 Task: Compose an email with the signature Lauren Sanchez with the subject Request for feedback on a safety plan and the message I appreciate your attention to detail and thoroughness in this project. from softage.3@softage.net to softage.5@softage.net with an attached audio file Audio_lecture.mp3 Undo the message, redo the message and add the line (Thank you) Send the email. Finally, move the email from Sent Items to the label Tools
Action: Mouse moved to (74, 113)
Screenshot: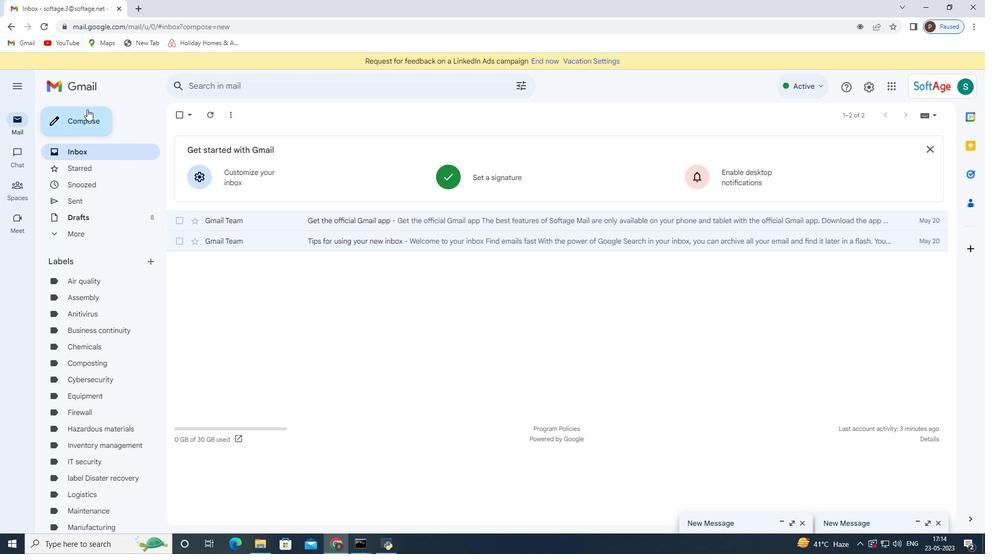 
Action: Mouse pressed left at (74, 113)
Screenshot: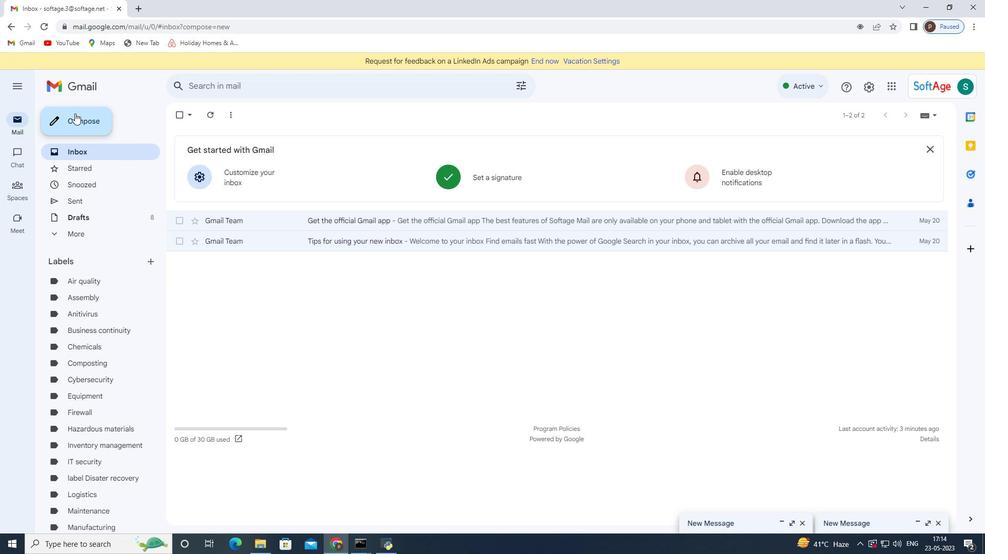 
Action: Mouse moved to (558, 519)
Screenshot: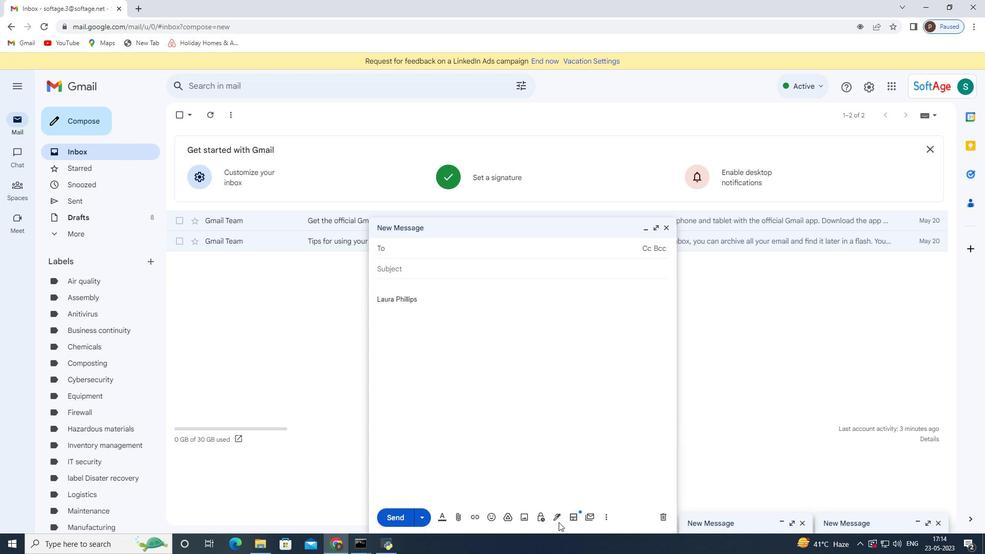 
Action: Mouse pressed left at (558, 519)
Screenshot: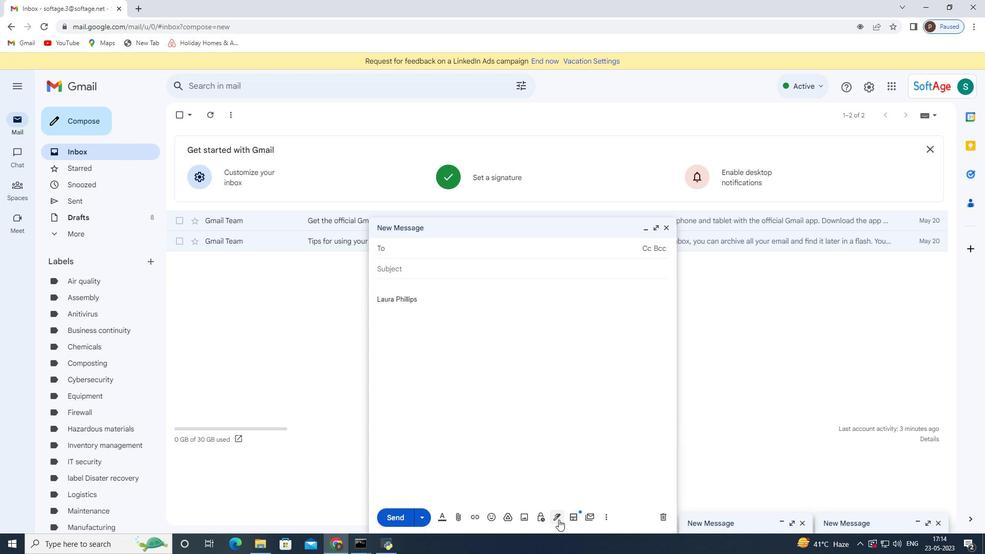 
Action: Mouse moved to (592, 462)
Screenshot: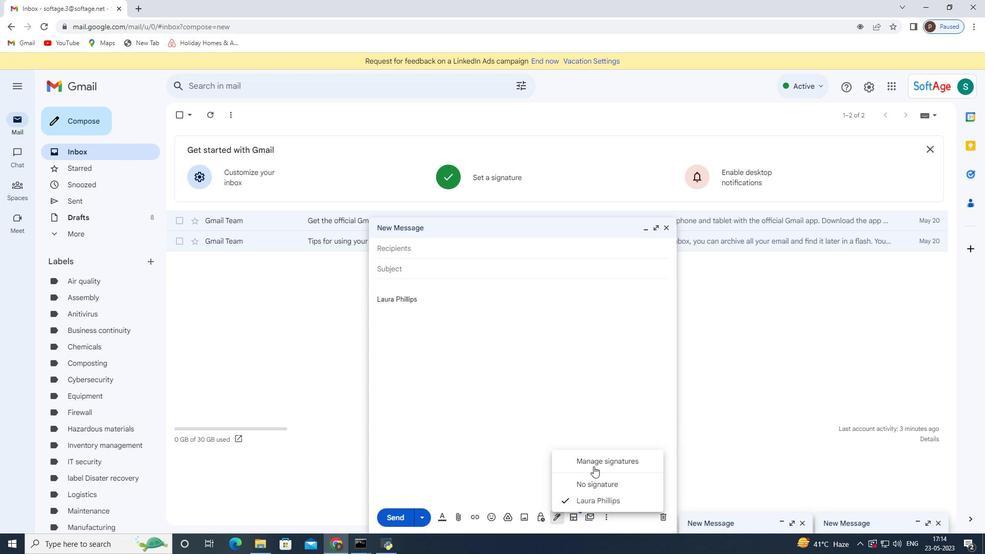 
Action: Mouse pressed left at (592, 462)
Screenshot: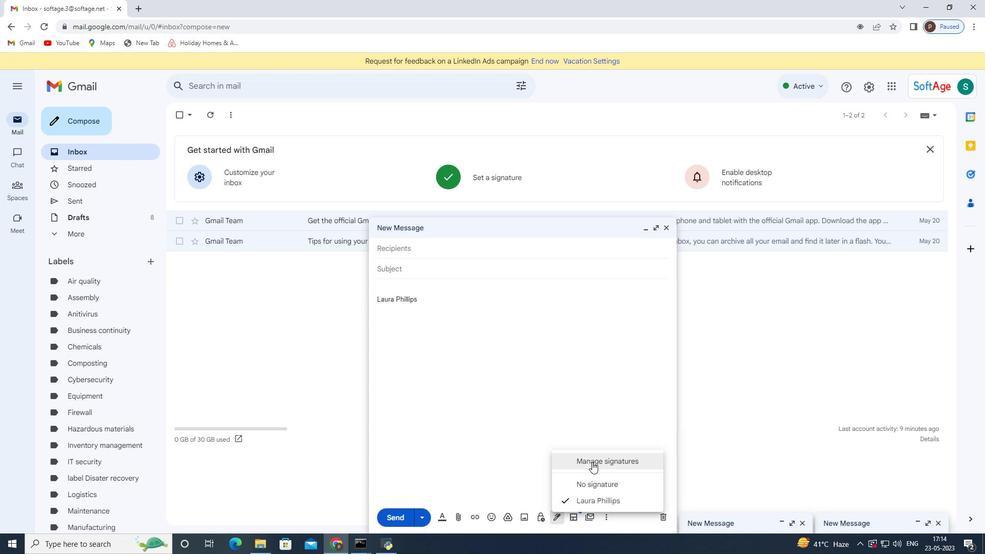 
Action: Mouse moved to (669, 228)
Screenshot: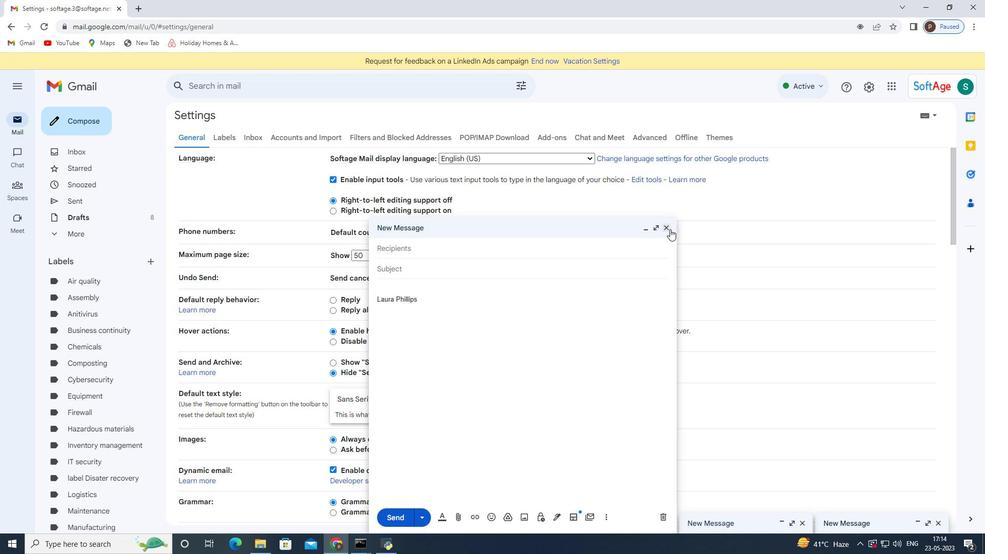 
Action: Mouse pressed left at (669, 228)
Screenshot: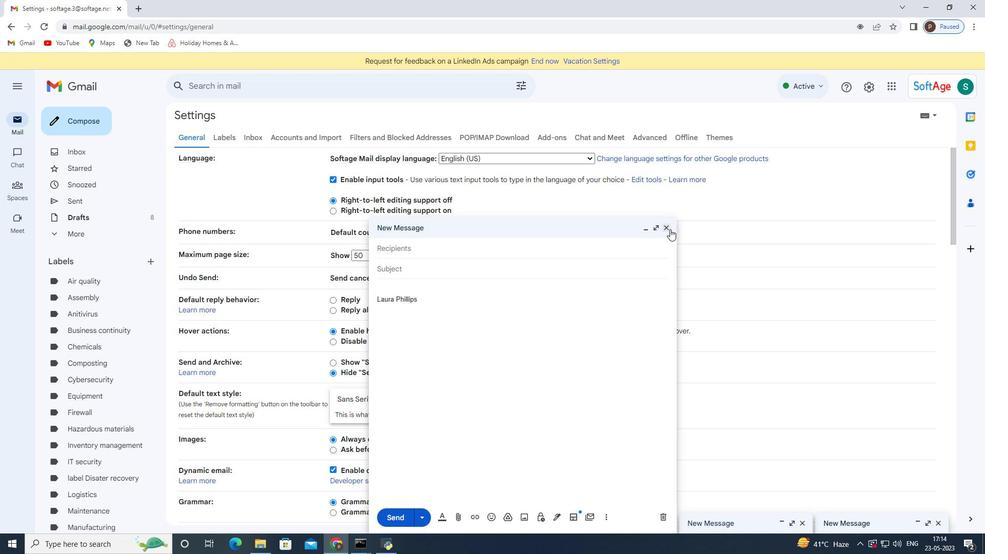 
Action: Mouse moved to (487, 334)
Screenshot: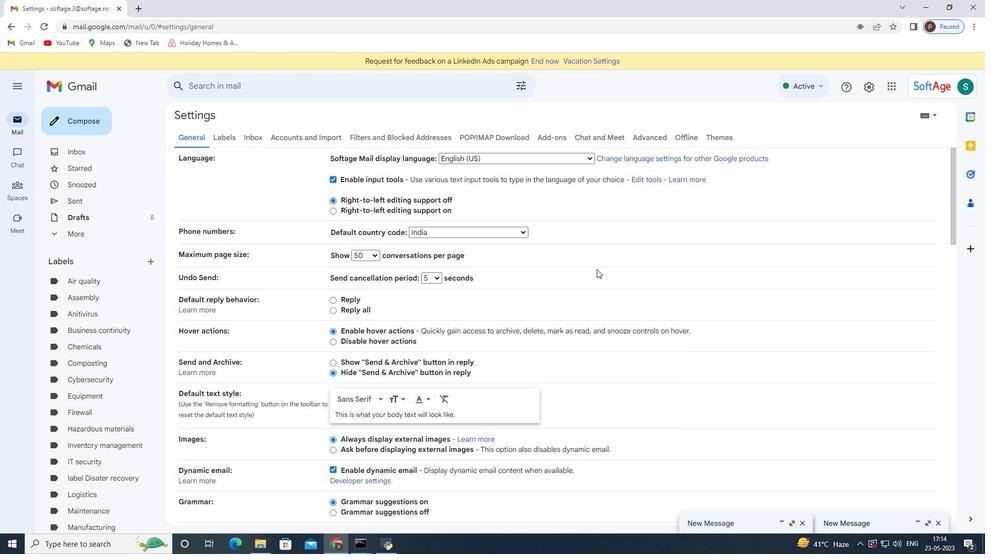 
Action: Mouse scrolled (487, 333) with delta (0, 0)
Screenshot: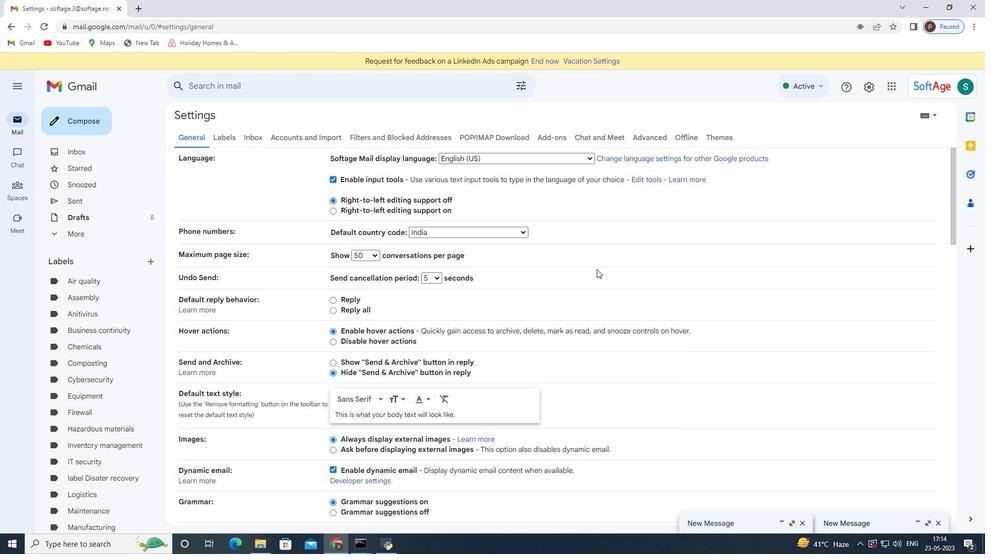 
Action: Mouse moved to (465, 359)
Screenshot: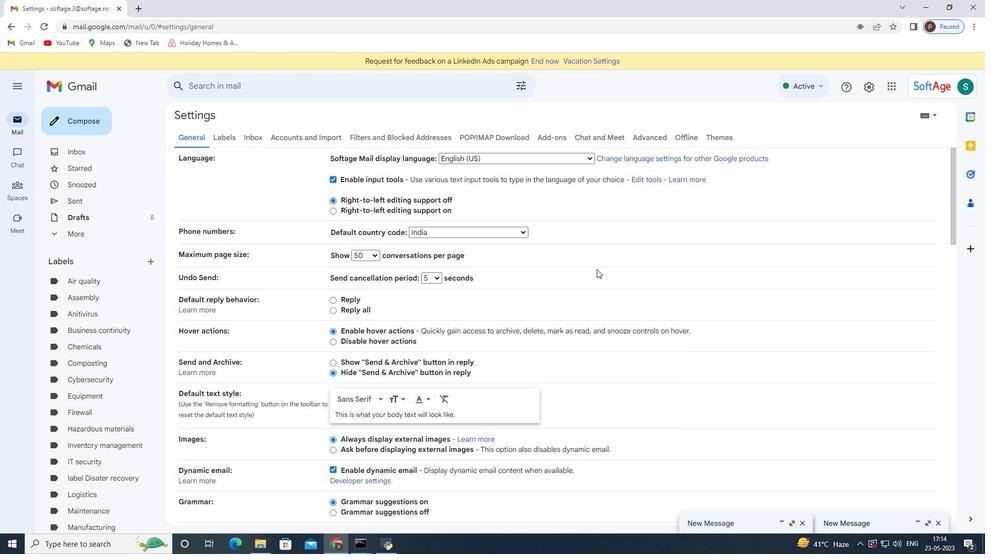 
Action: Mouse scrolled (465, 358) with delta (0, 0)
Screenshot: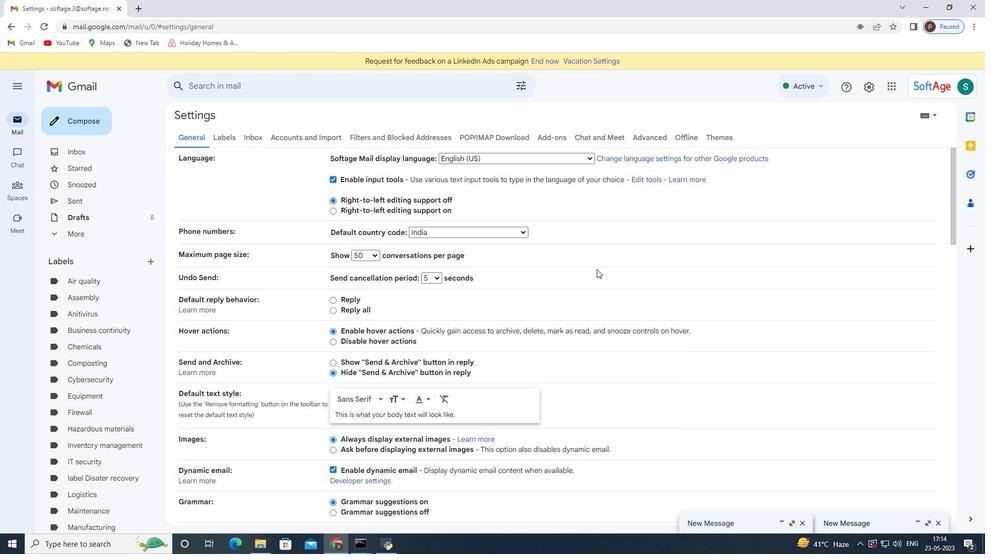 
Action: Mouse moved to (450, 384)
Screenshot: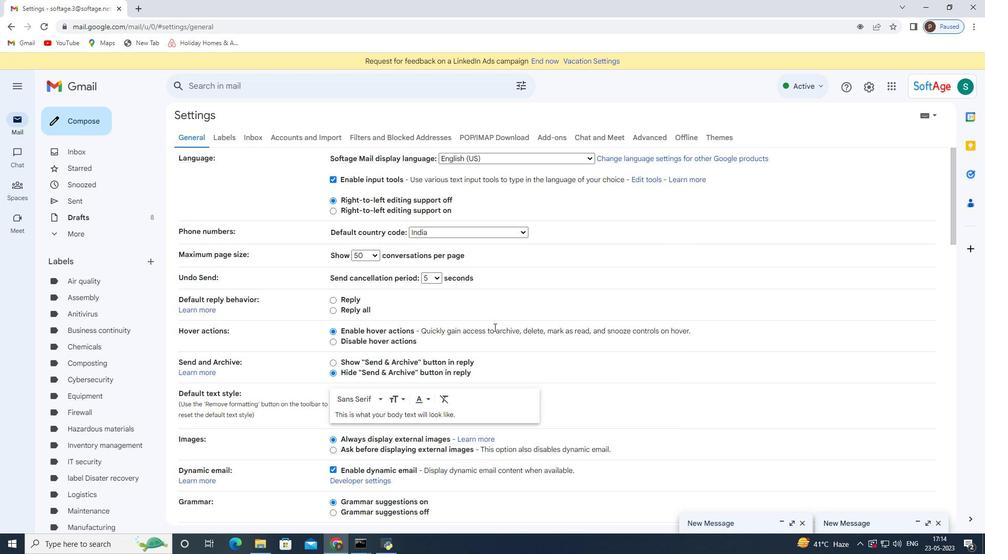 
Action: Mouse scrolled (453, 378) with delta (0, 0)
Screenshot: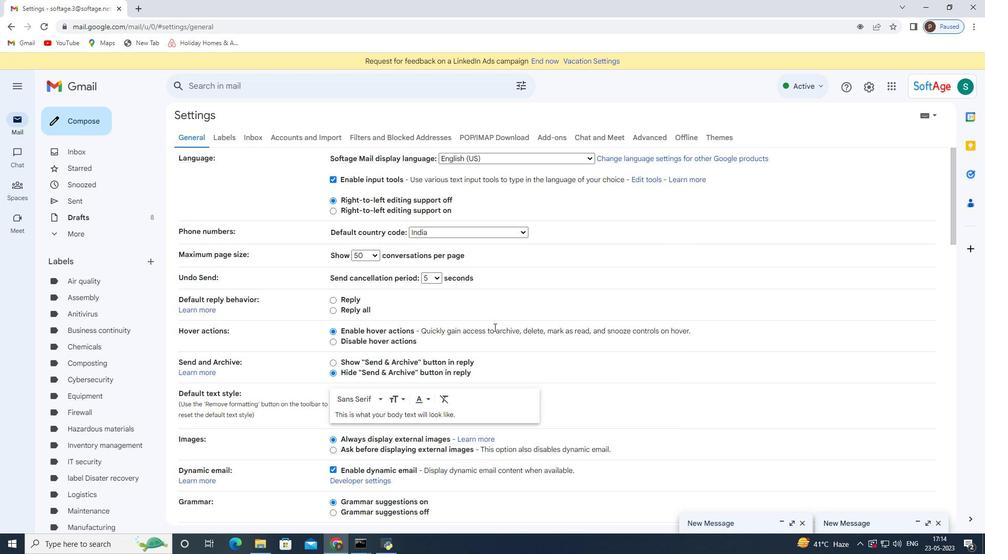 
Action: Mouse moved to (448, 386)
Screenshot: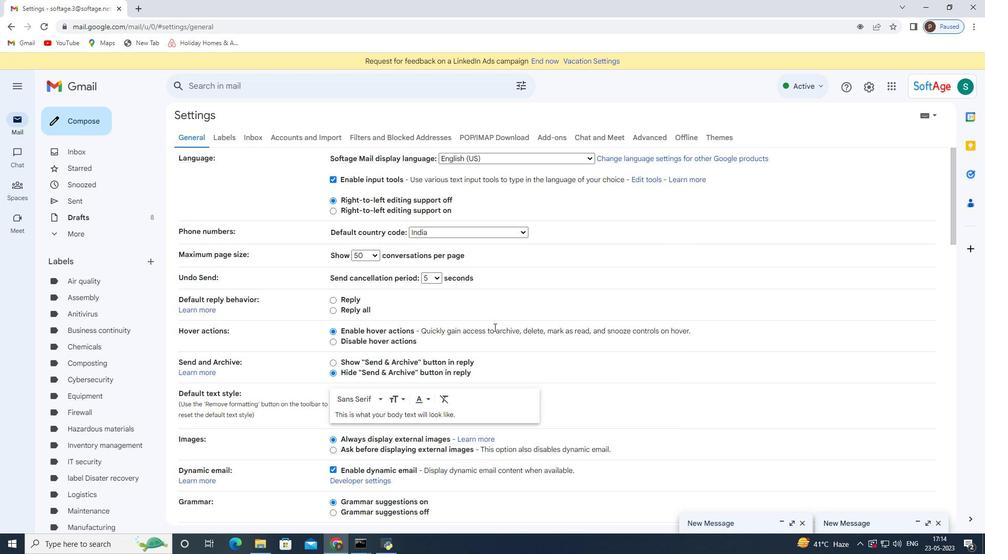 
Action: Mouse scrolled (450, 384) with delta (0, 0)
Screenshot: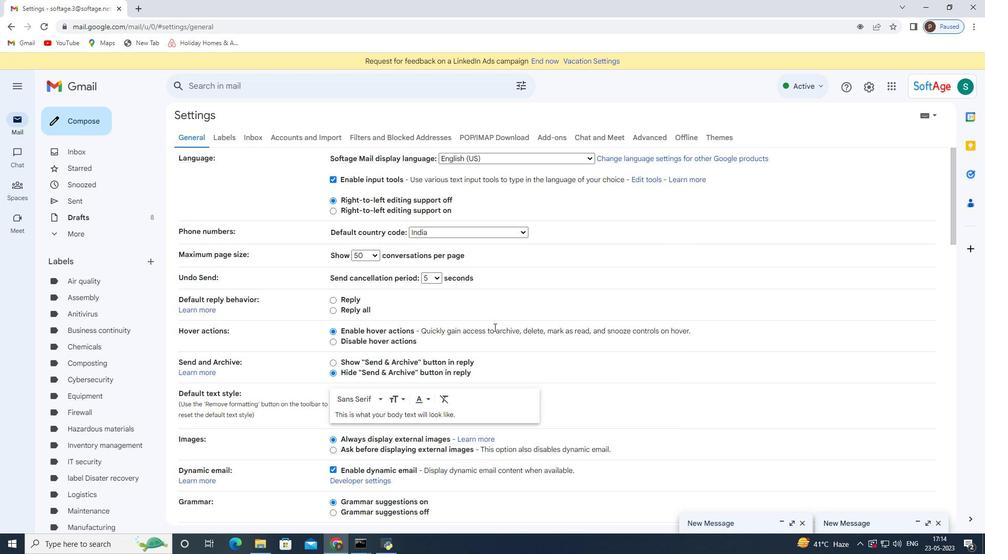 
Action: Mouse moved to (447, 388)
Screenshot: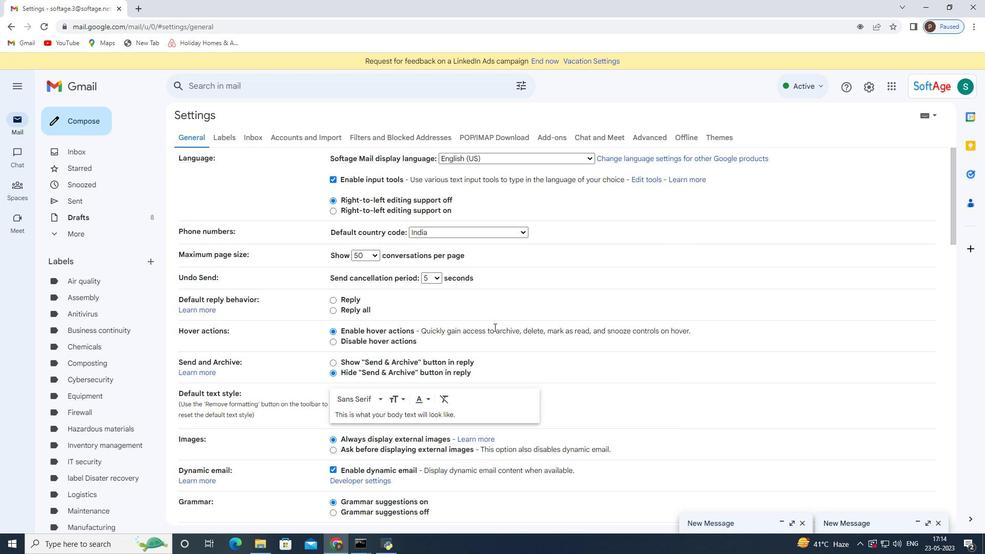 
Action: Mouse scrolled (447, 387) with delta (0, 0)
Screenshot: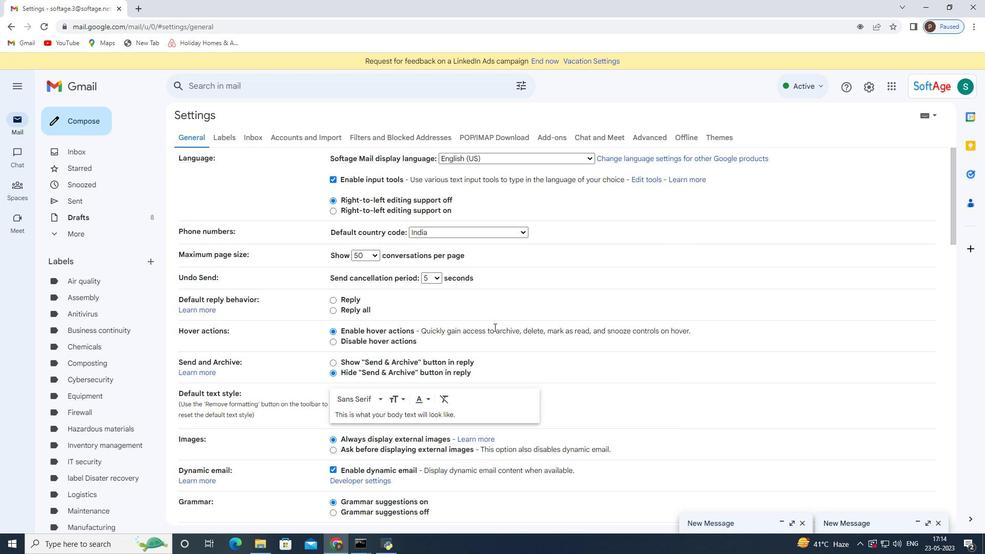 
Action: Mouse scrolled (447, 387) with delta (0, 0)
Screenshot: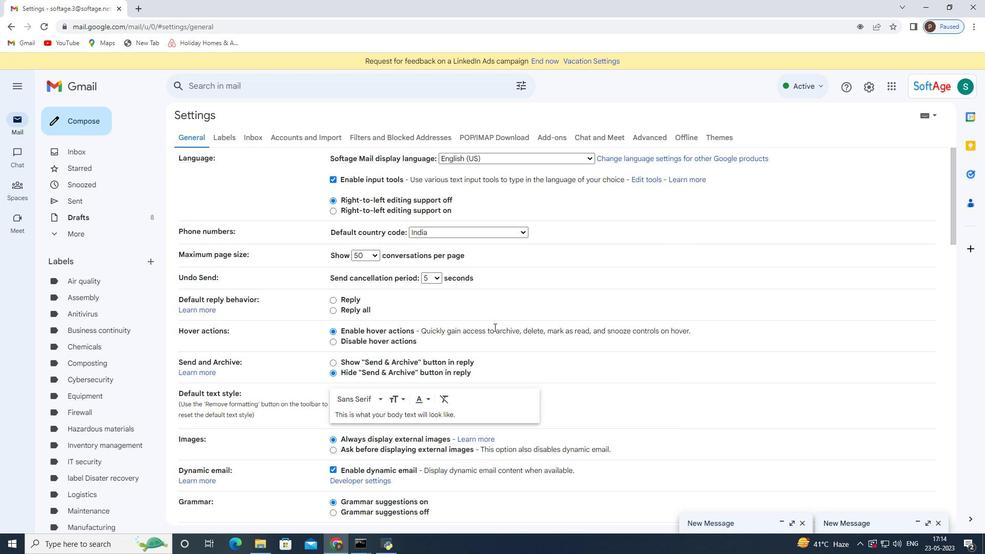 
Action: Mouse scrolled (447, 387) with delta (0, 0)
Screenshot: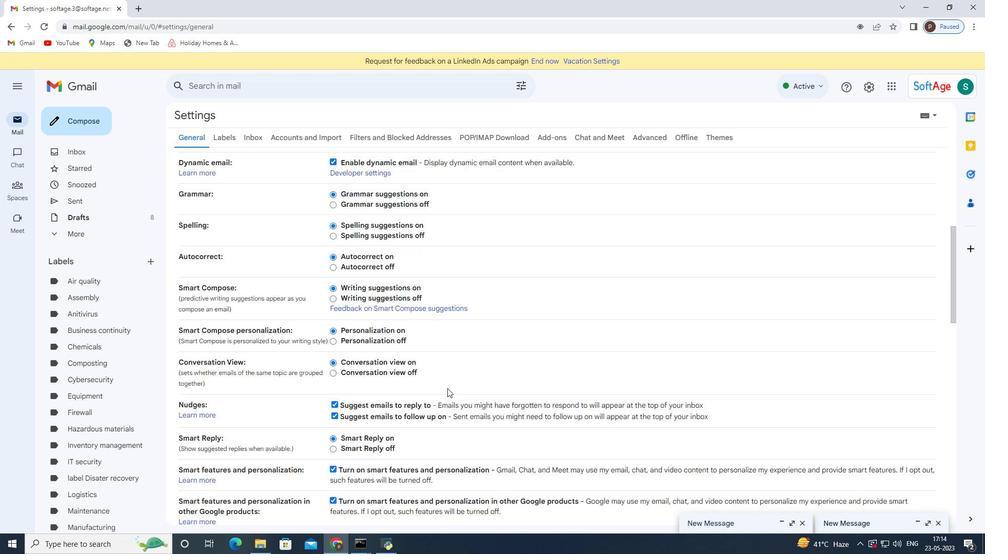 
Action: Mouse scrolled (447, 387) with delta (0, 0)
Screenshot: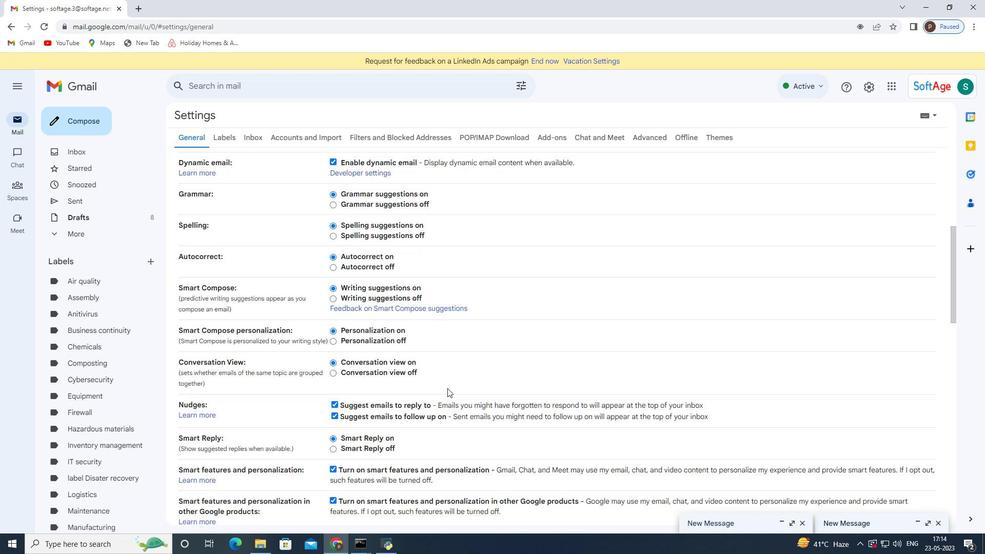 
Action: Mouse scrolled (447, 387) with delta (0, 0)
Screenshot: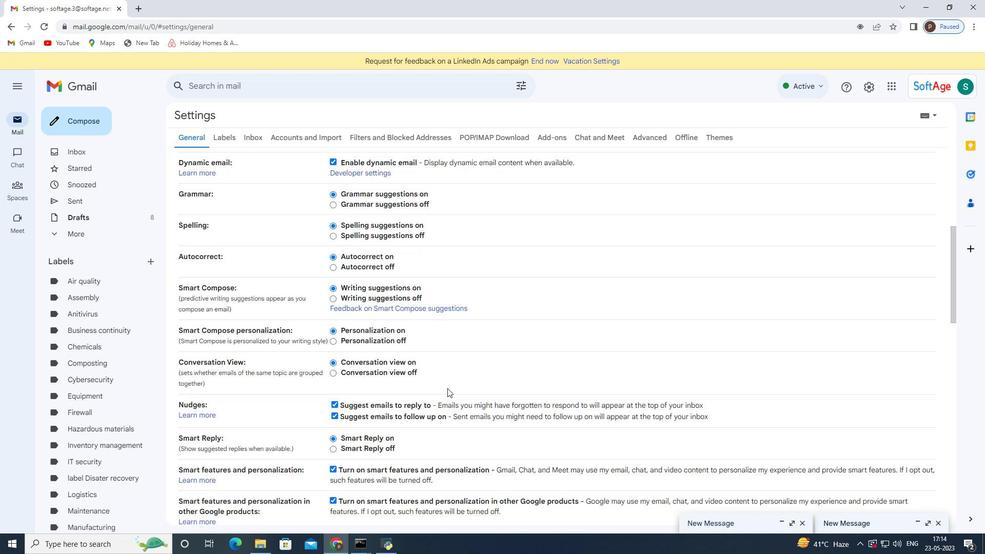 
Action: Mouse scrolled (447, 387) with delta (0, 0)
Screenshot: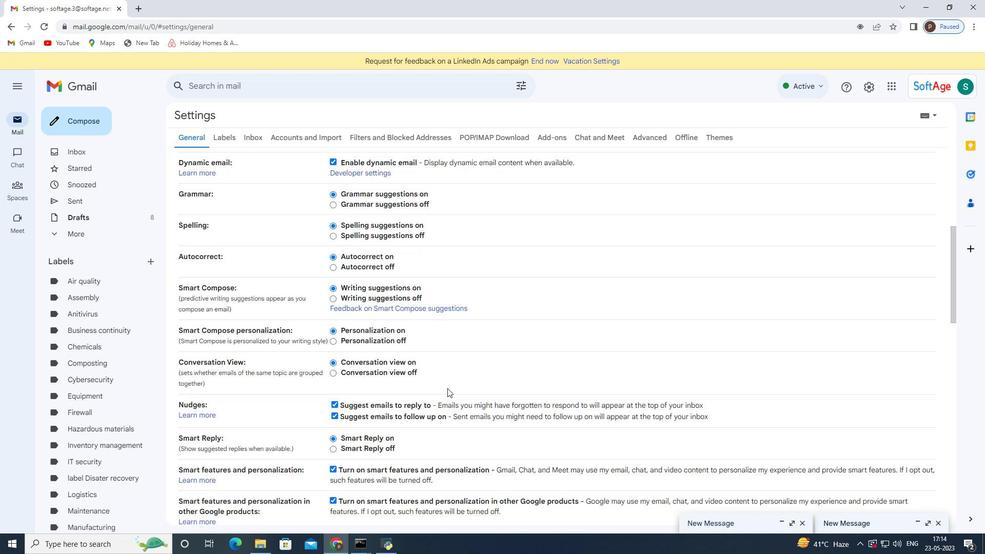 
Action: Mouse scrolled (447, 387) with delta (0, 0)
Screenshot: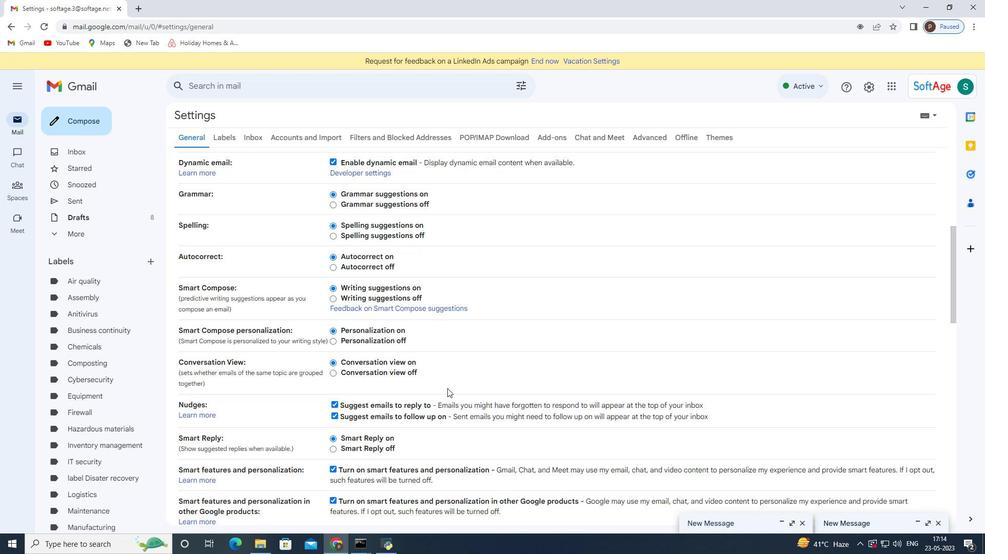 
Action: Mouse scrolled (447, 387) with delta (0, 0)
Screenshot: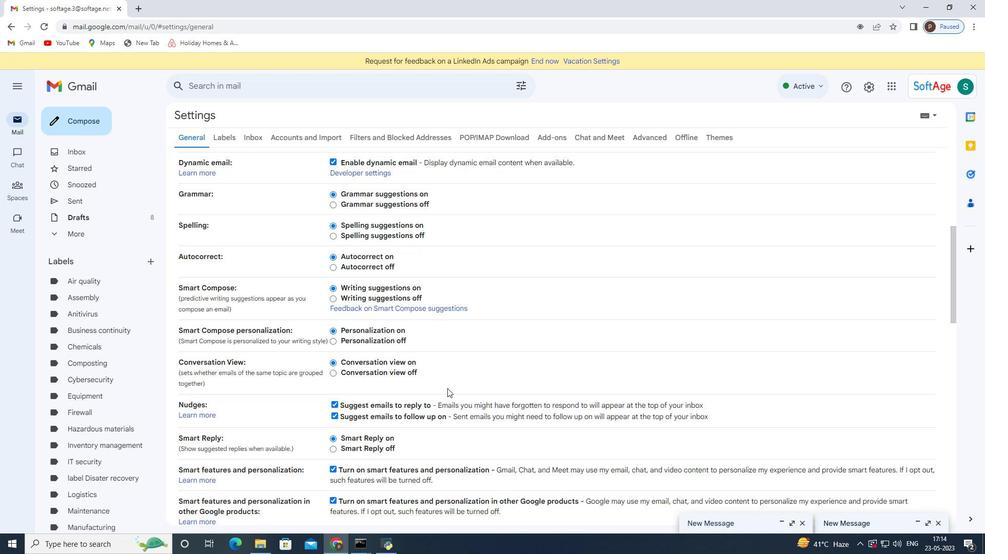 
Action: Mouse moved to (412, 387)
Screenshot: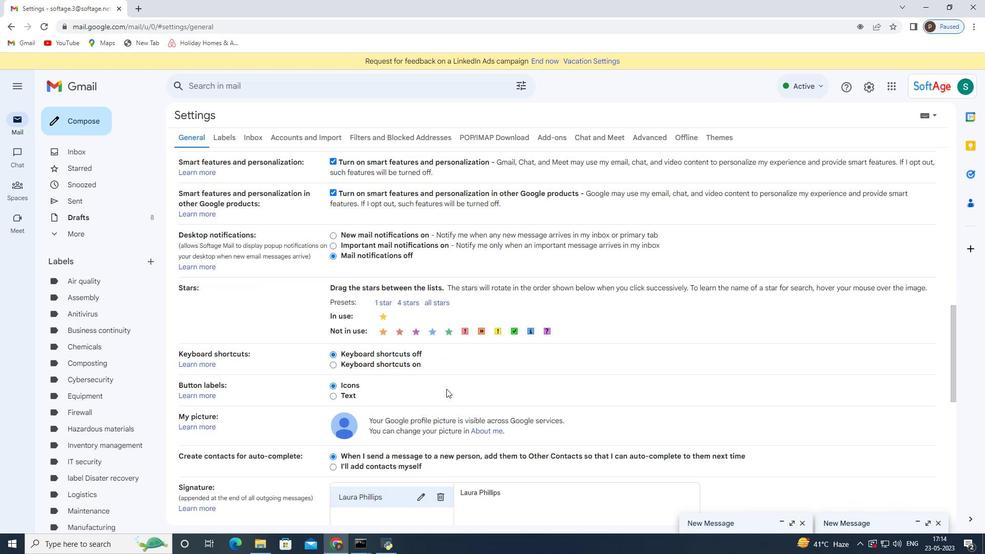 
Action: Mouse scrolled (412, 387) with delta (0, 0)
Screenshot: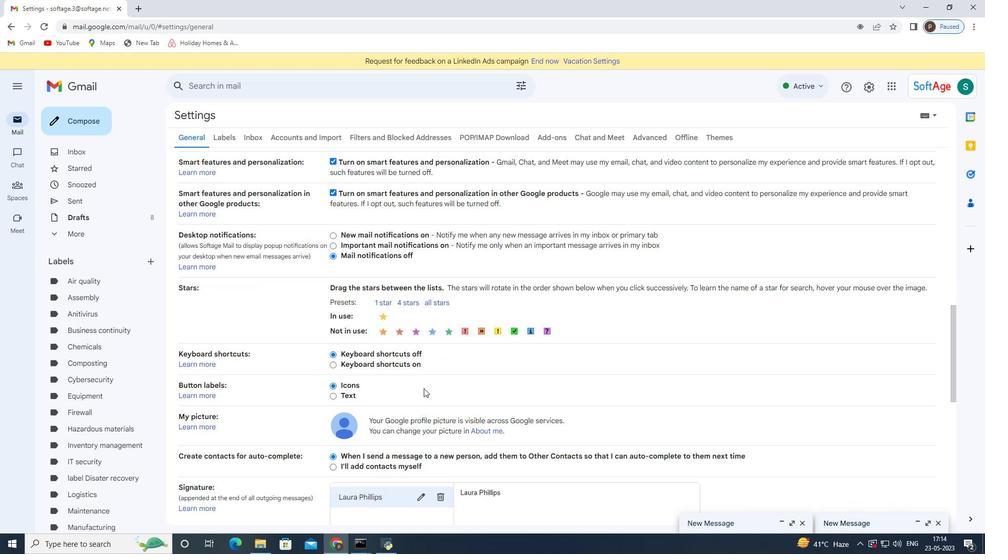 
Action: Mouse scrolled (412, 387) with delta (0, 0)
Screenshot: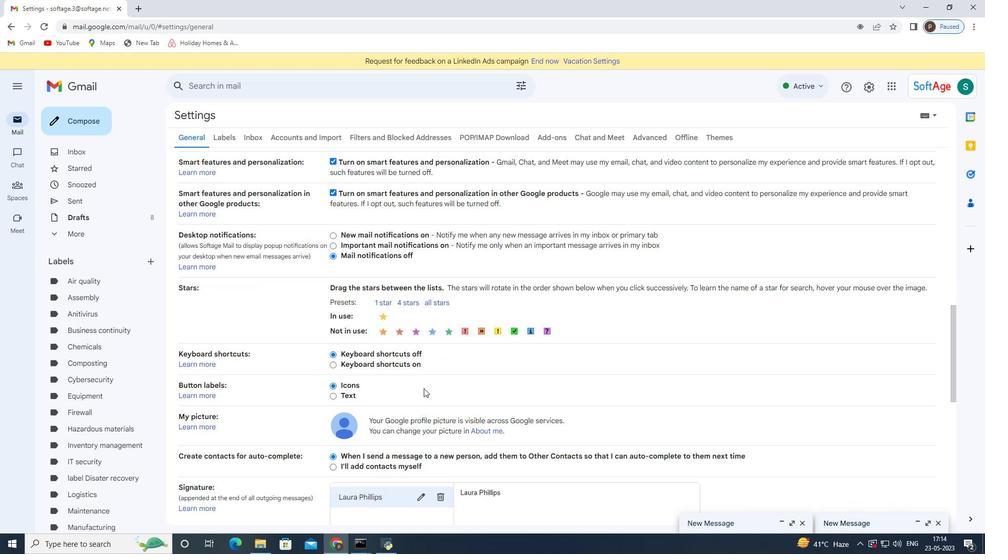 
Action: Mouse moved to (412, 387)
Screenshot: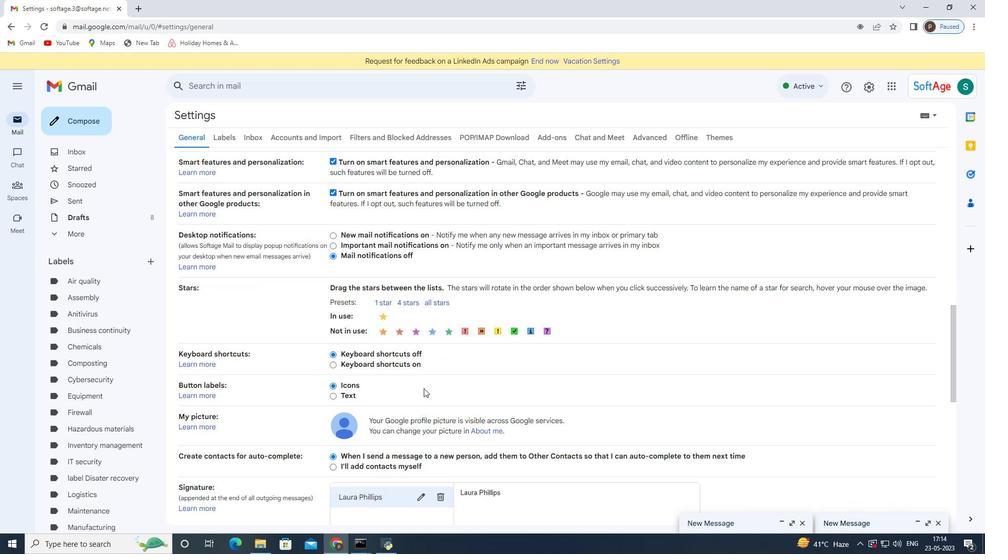 
Action: Mouse scrolled (412, 387) with delta (0, 0)
Screenshot: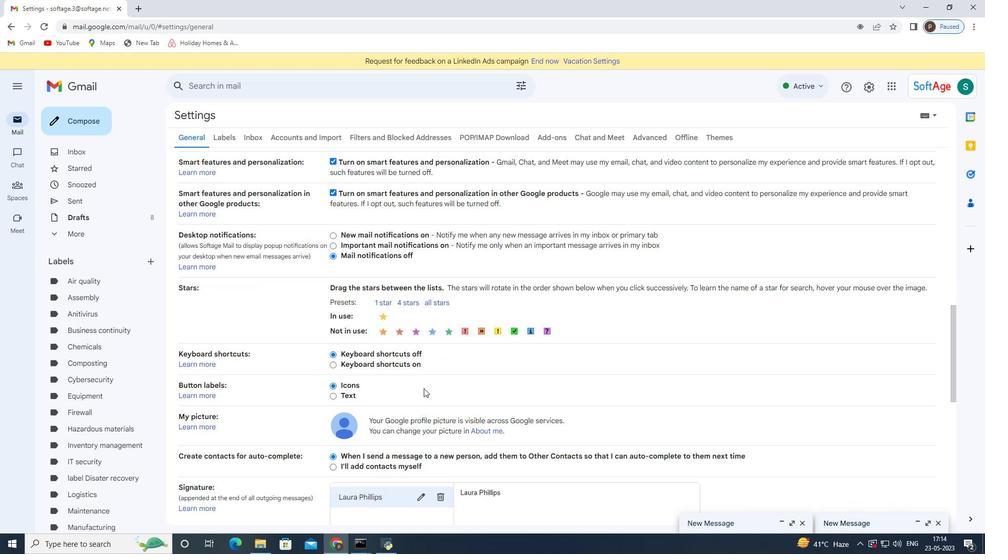 
Action: Mouse moved to (410, 387)
Screenshot: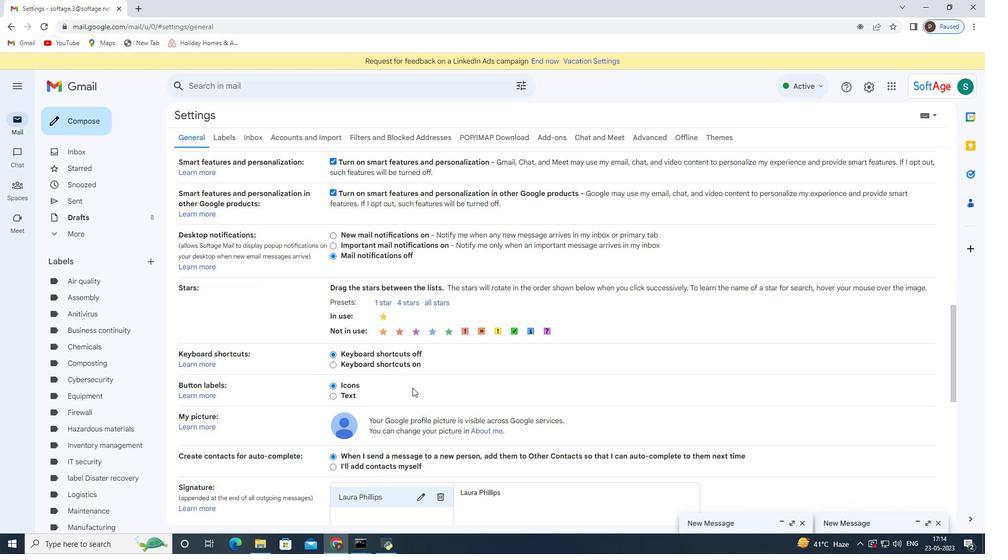 
Action: Mouse scrolled (410, 387) with delta (0, 0)
Screenshot: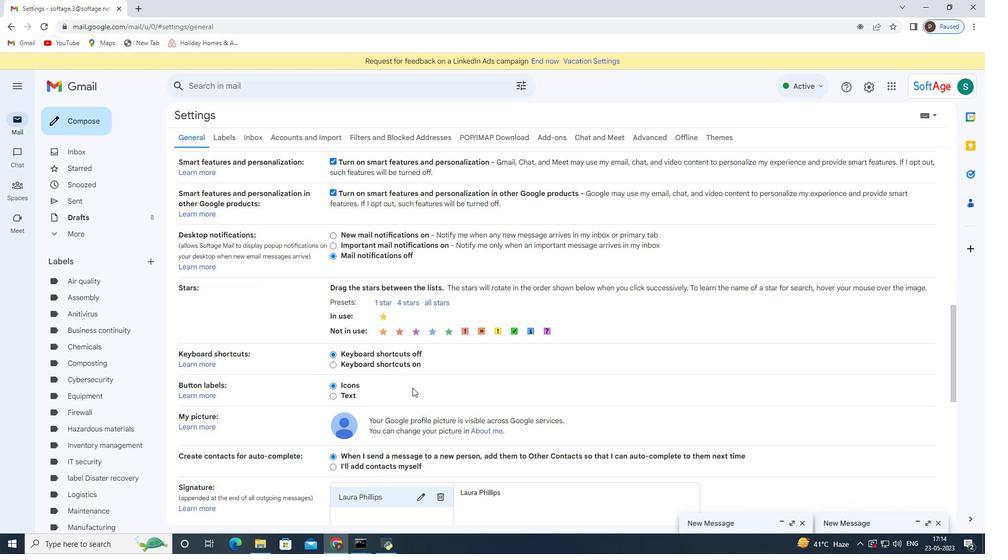 
Action: Mouse moved to (438, 297)
Screenshot: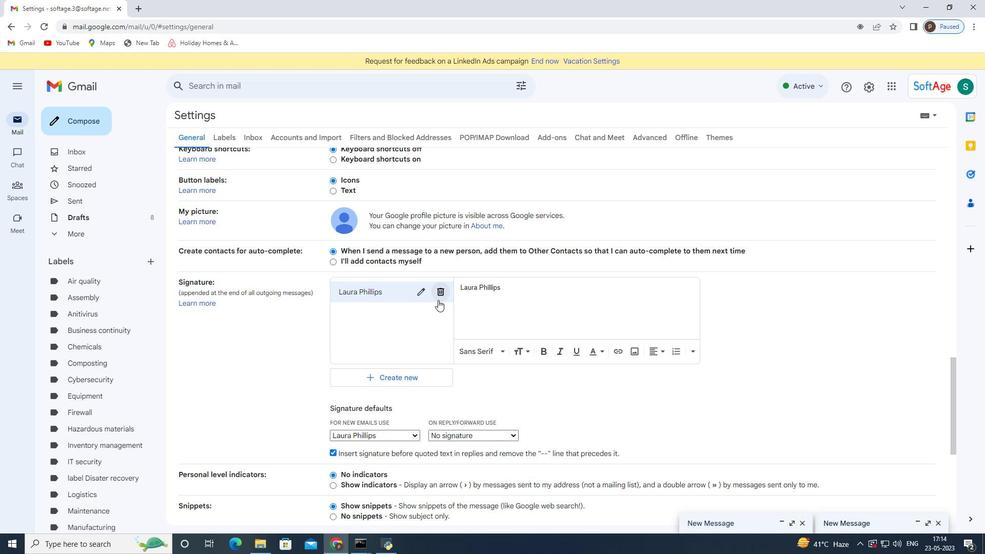 
Action: Mouse pressed left at (438, 297)
Screenshot: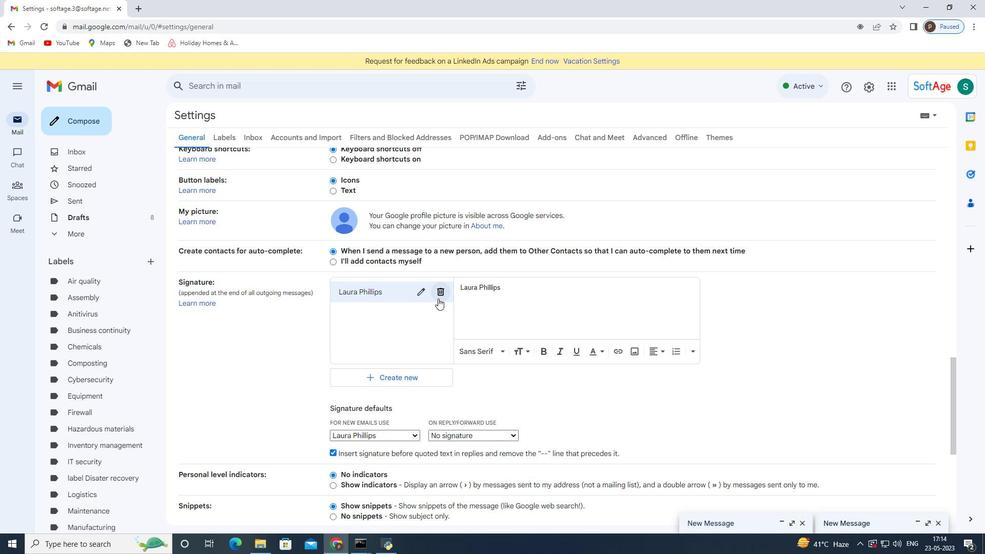 
Action: Mouse moved to (581, 313)
Screenshot: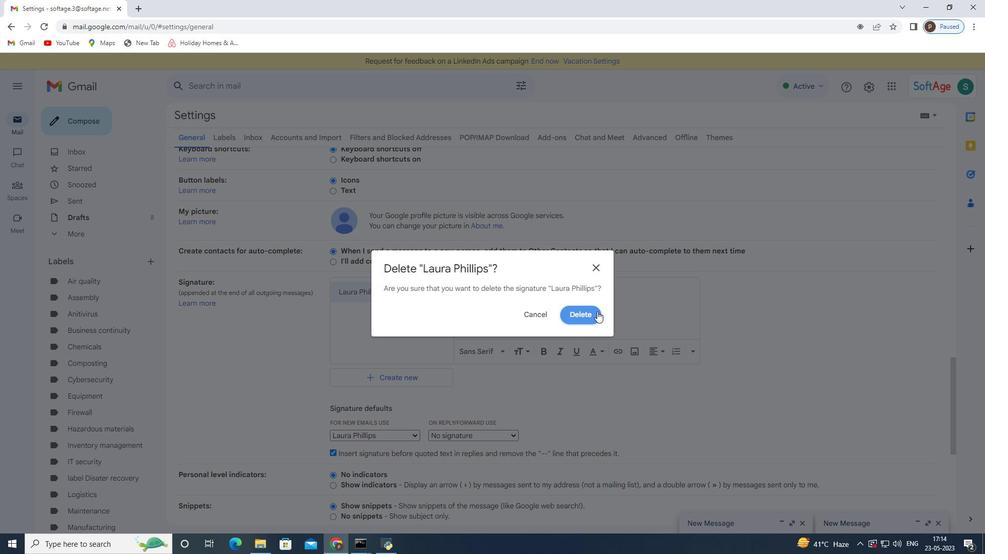 
Action: Mouse pressed left at (581, 313)
Screenshot: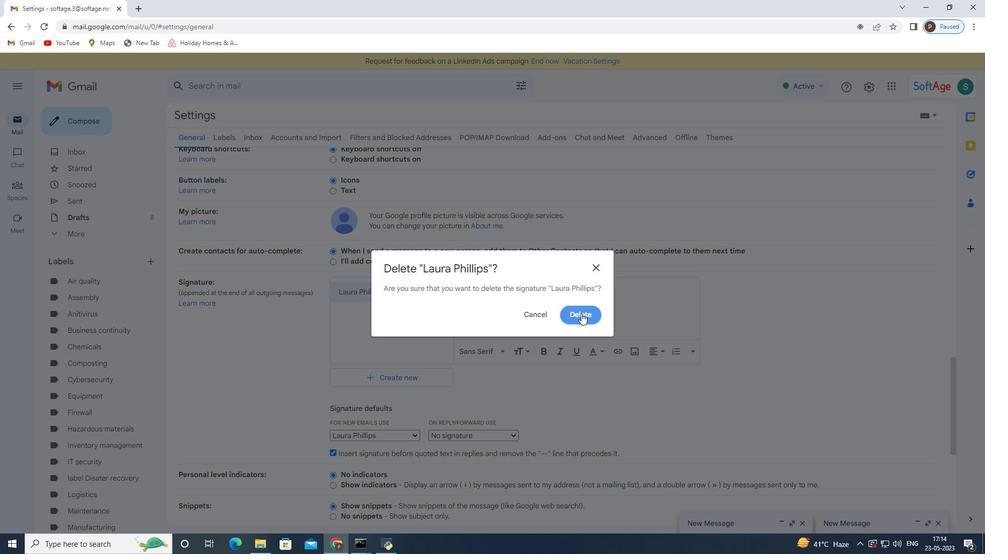 
Action: Mouse moved to (457, 363)
Screenshot: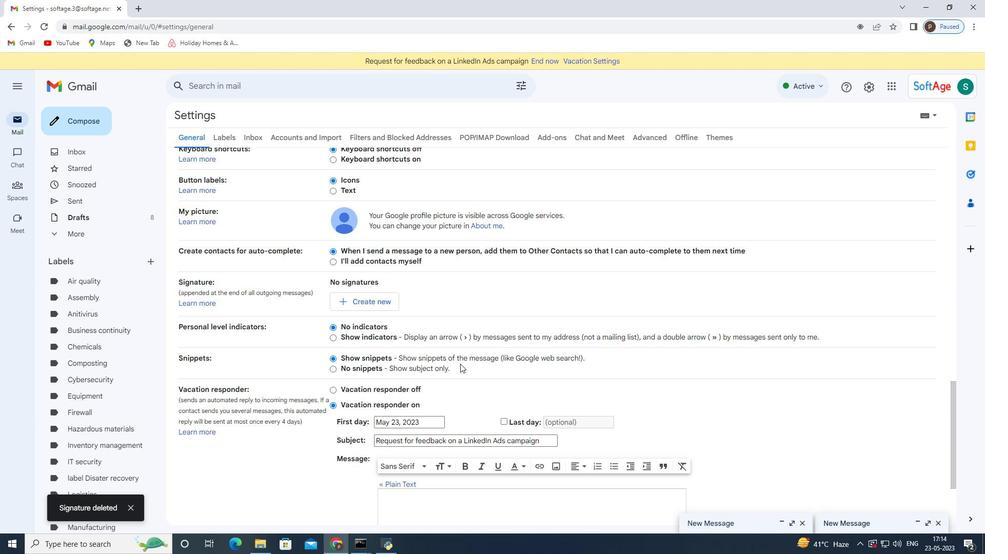 
Action: Mouse scrolled (457, 363) with delta (0, 0)
Screenshot: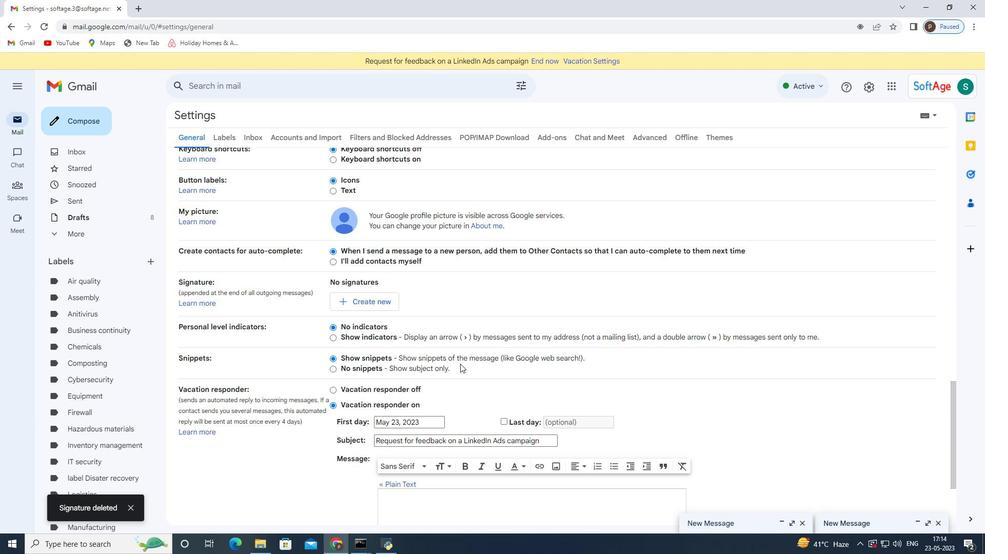 
Action: Mouse scrolled (457, 363) with delta (0, 0)
Screenshot: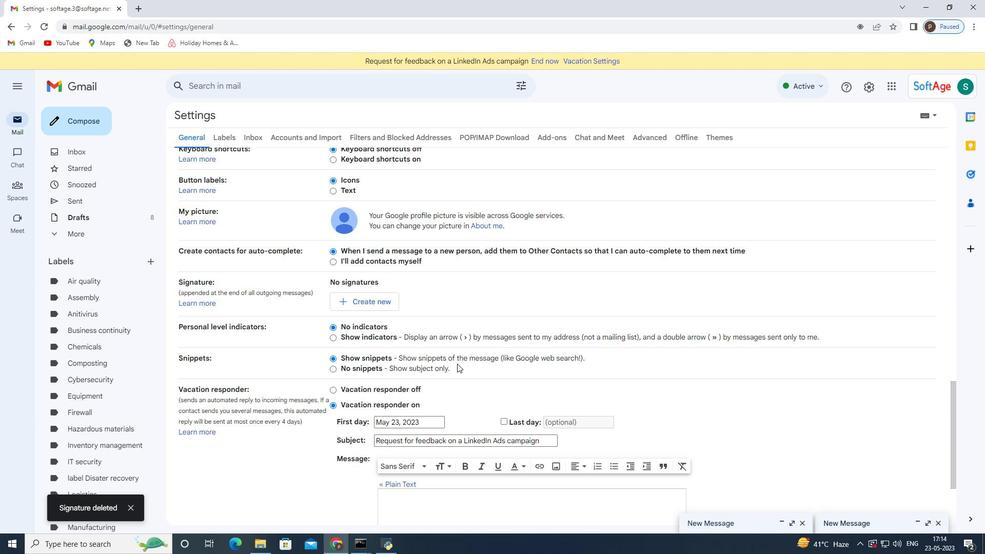 
Action: Mouse scrolled (457, 363) with delta (0, 0)
Screenshot: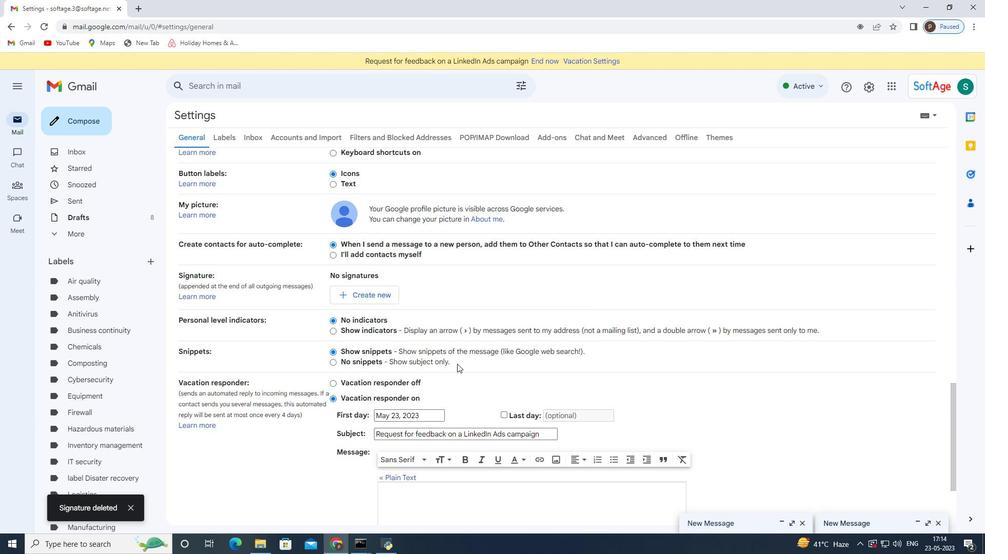 
Action: Mouse moved to (455, 364)
Screenshot: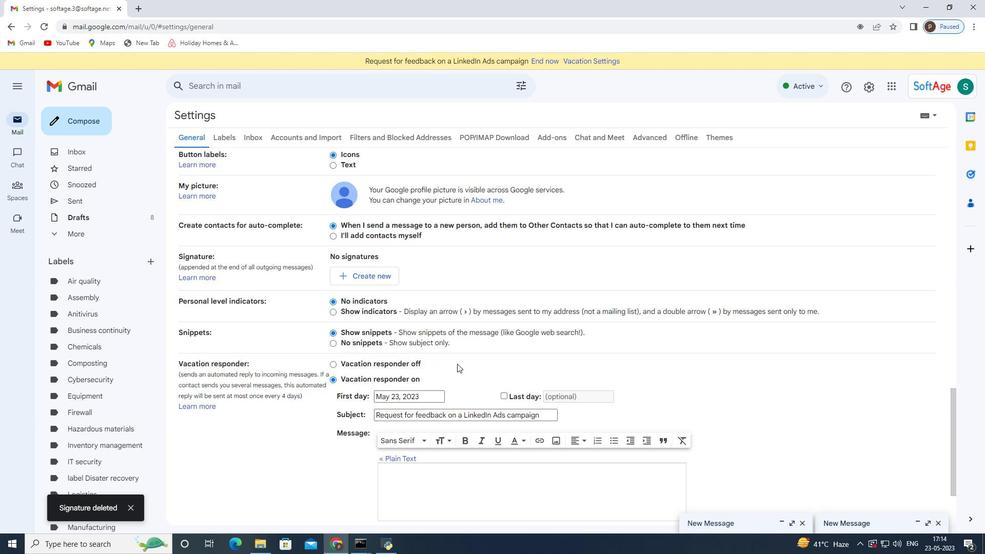 
Action: Mouse scrolled (455, 364) with delta (0, 0)
Screenshot: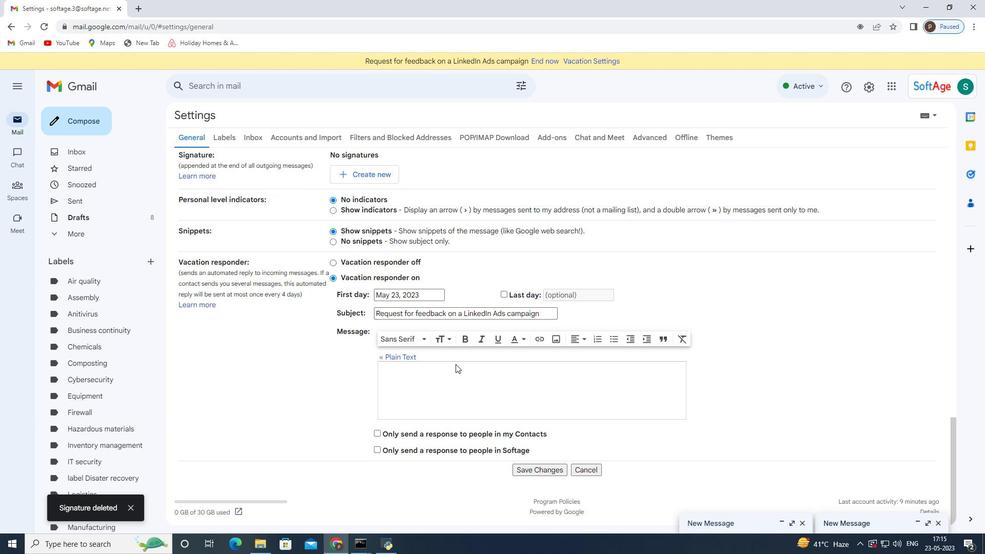 
Action: Mouse scrolled (455, 364) with delta (0, 0)
Screenshot: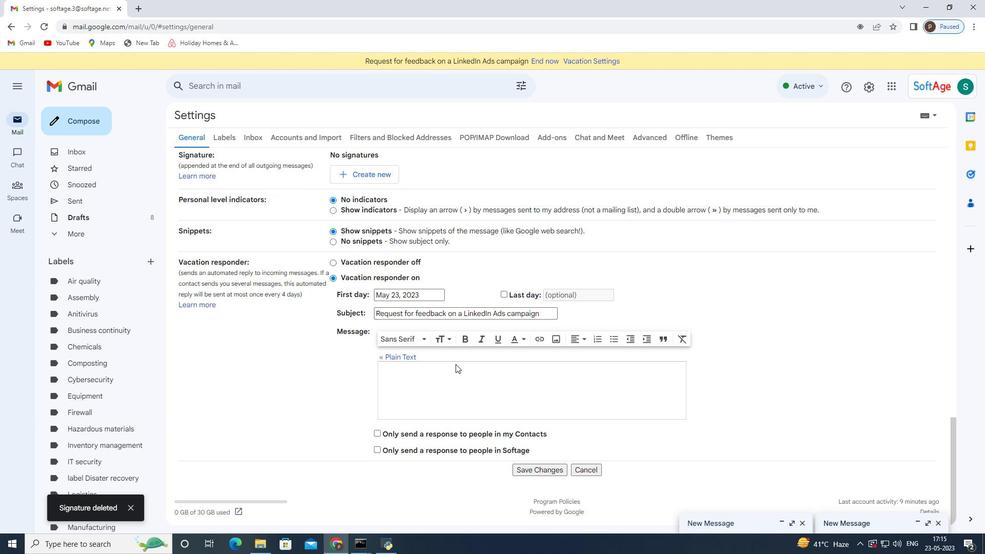 
Action: Mouse scrolled (455, 364) with delta (0, 0)
Screenshot: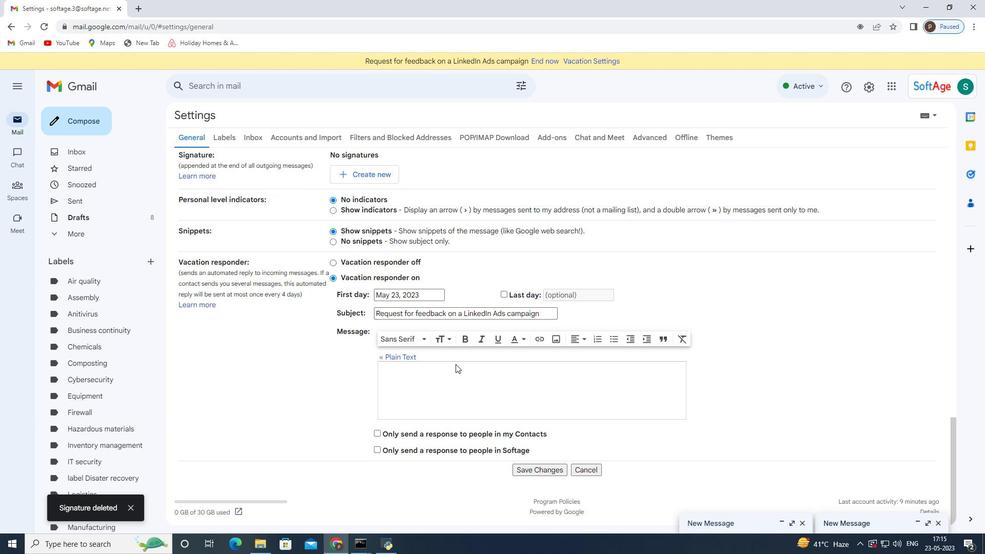 
Action: Mouse moved to (369, 325)
Screenshot: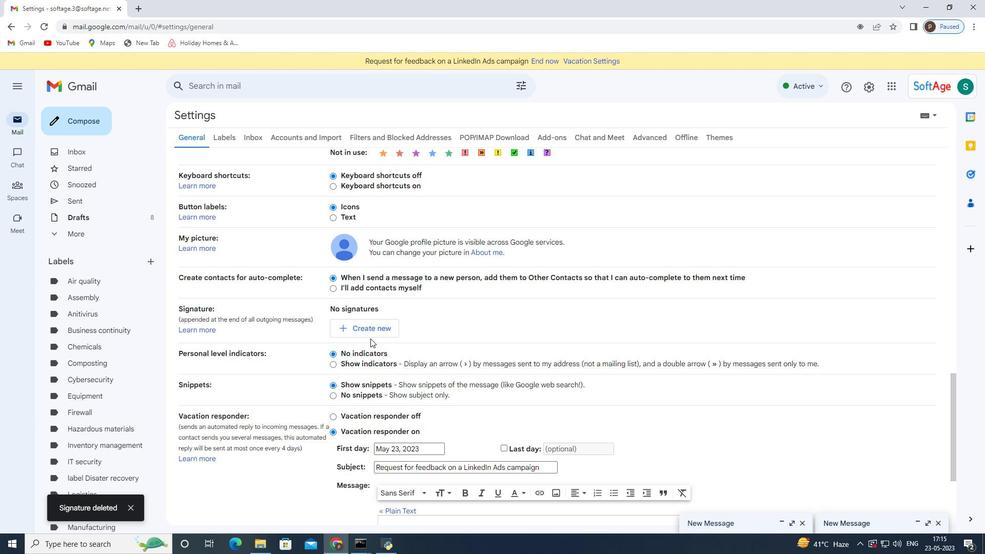 
Action: Mouse pressed left at (369, 325)
Screenshot: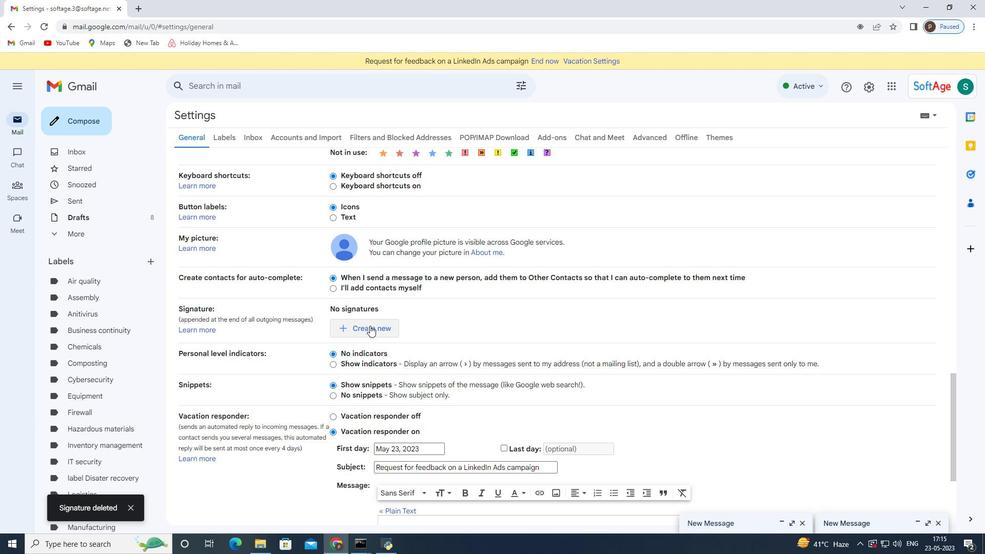 
Action: Mouse moved to (427, 284)
Screenshot: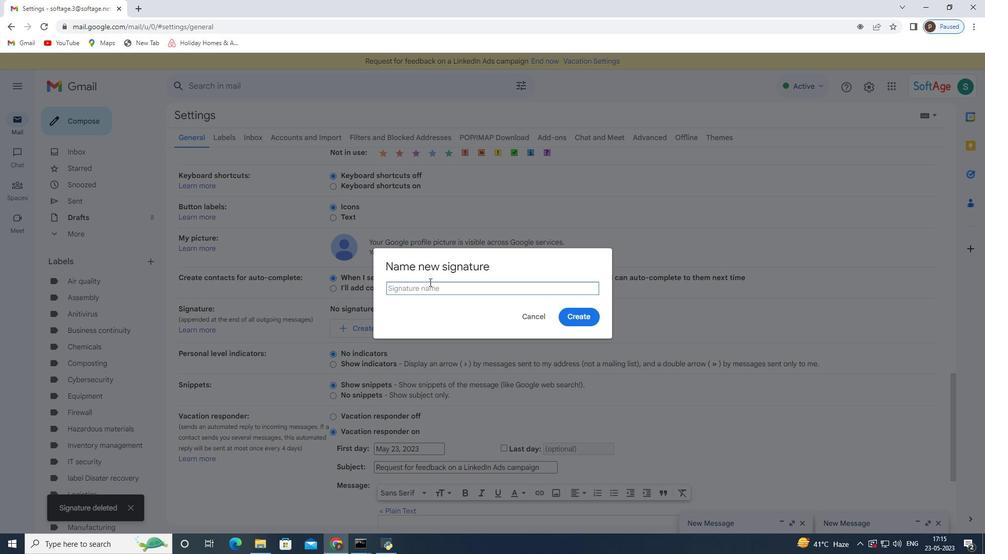 
Action: Mouse pressed left at (427, 284)
Screenshot: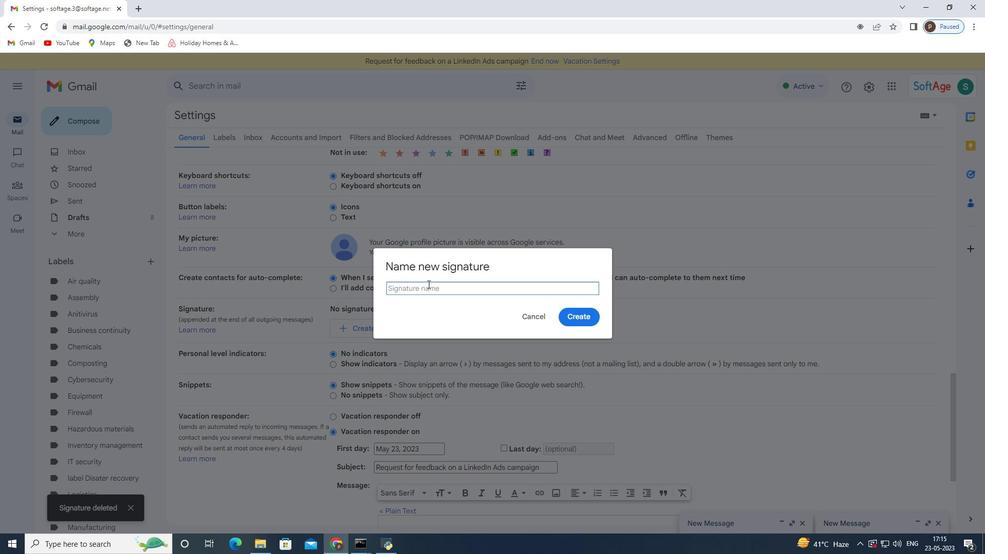 
Action: Key pressed <Key.shift>Lauren<Key.space><Key.shift>Sanchez
Screenshot: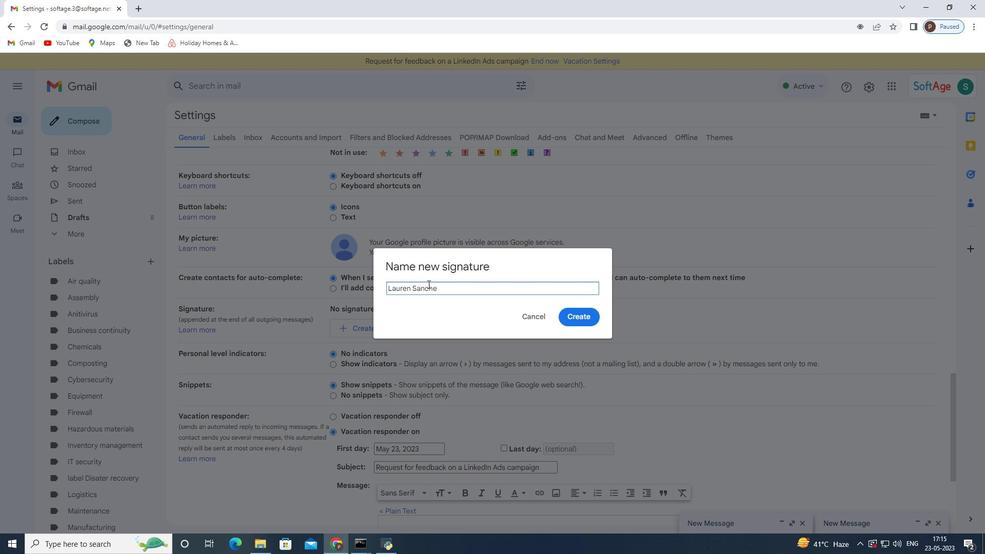 
Action: Mouse moved to (574, 317)
Screenshot: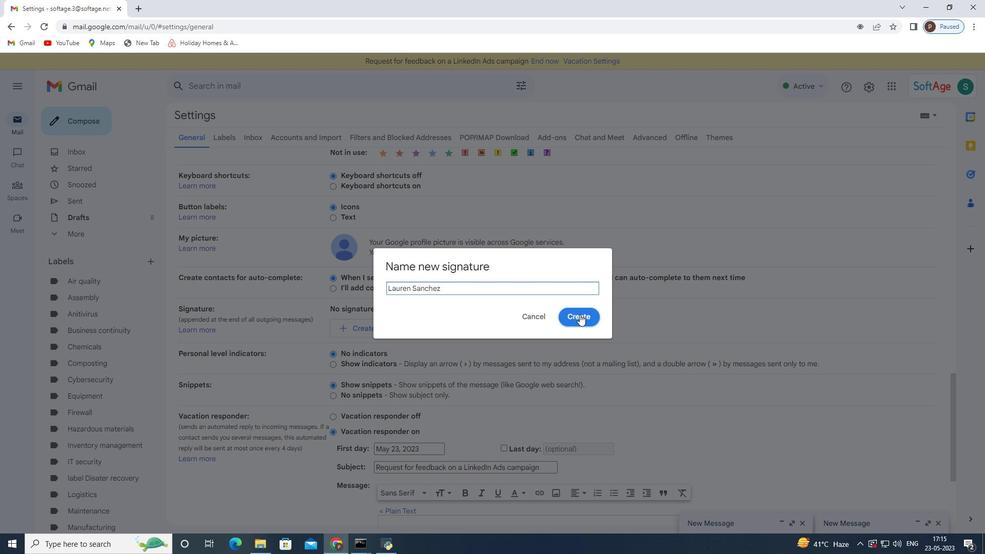 
Action: Mouse pressed left at (574, 317)
Screenshot: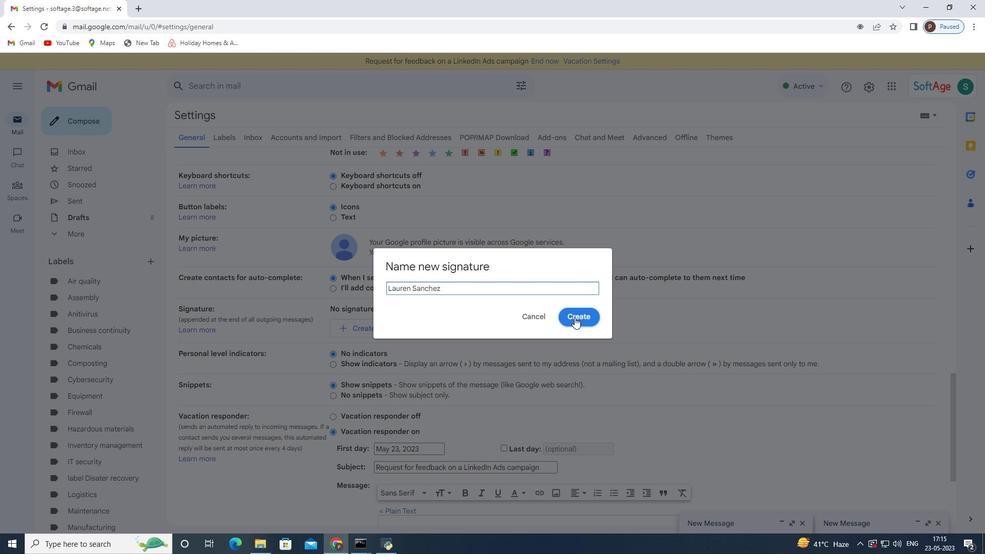
Action: Mouse moved to (489, 311)
Screenshot: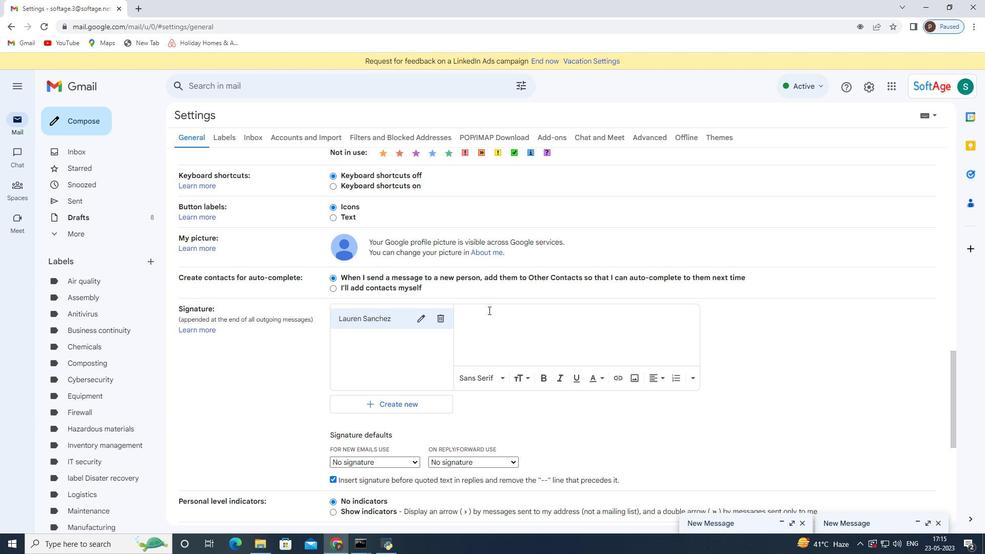 
Action: Mouse pressed left at (489, 311)
Screenshot: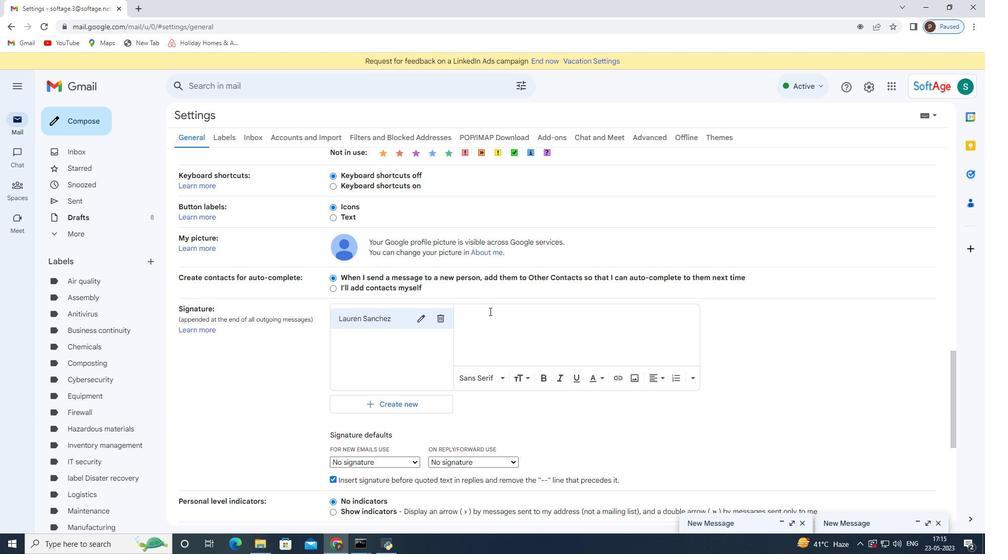 
Action: Key pressed <Key.shift>Lauren<Key.space><Key.shift>Sanchez
Screenshot: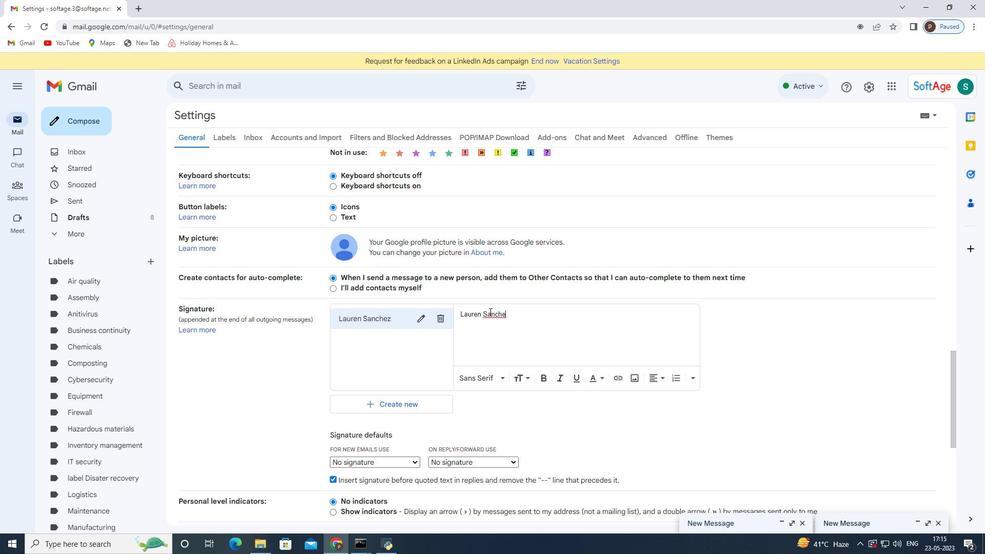 
Action: Mouse moved to (404, 349)
Screenshot: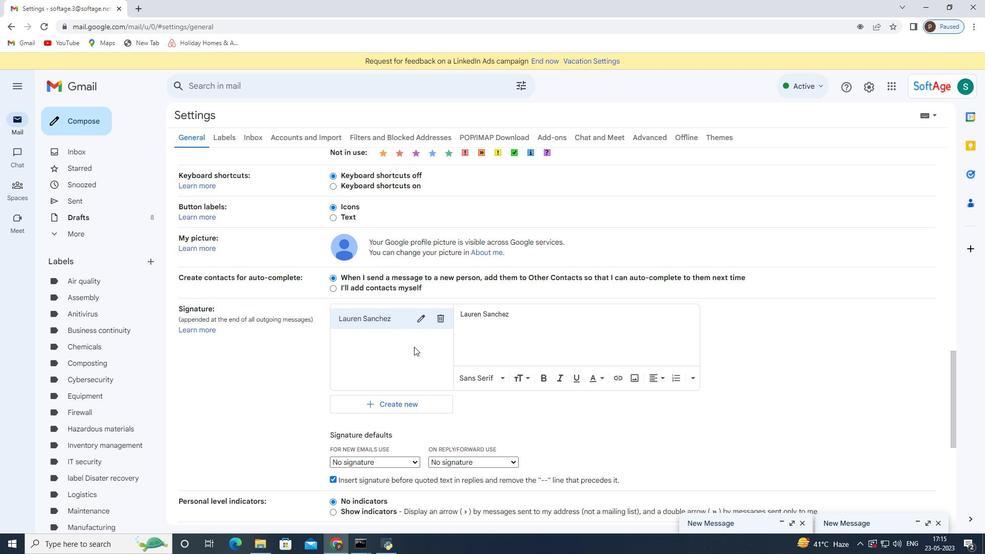 
Action: Mouse scrolled (404, 348) with delta (0, 0)
Screenshot: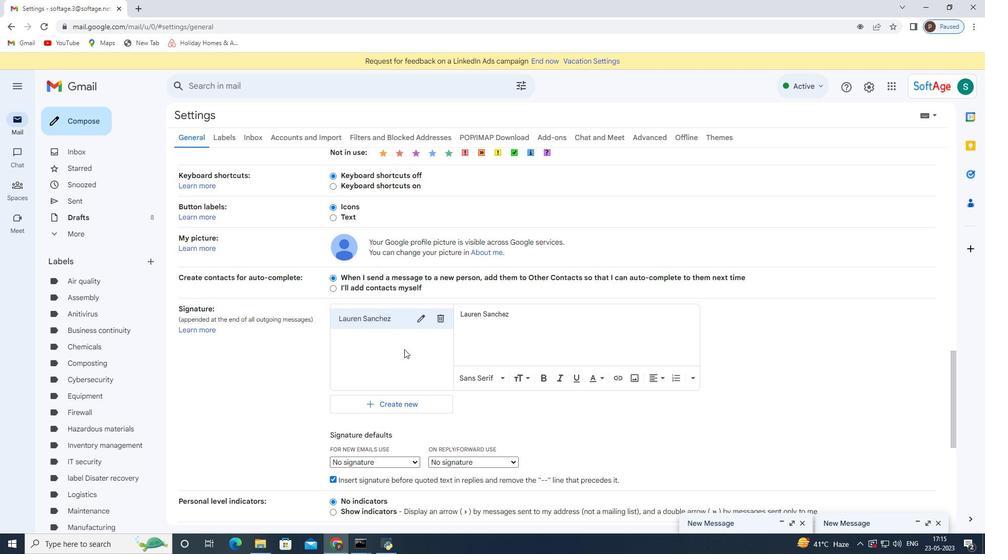 
Action: Mouse moved to (403, 349)
Screenshot: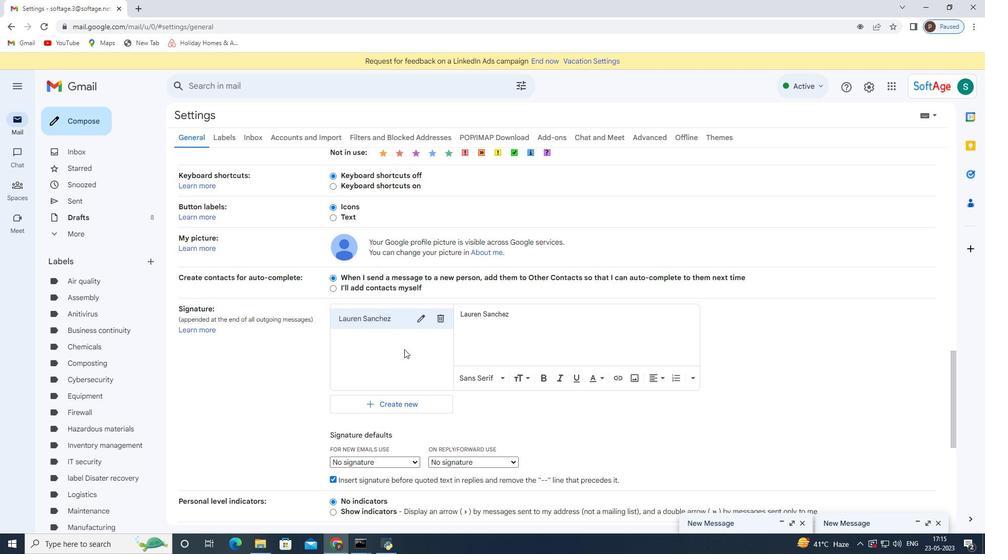 
Action: Mouse scrolled (403, 348) with delta (0, 0)
Screenshot: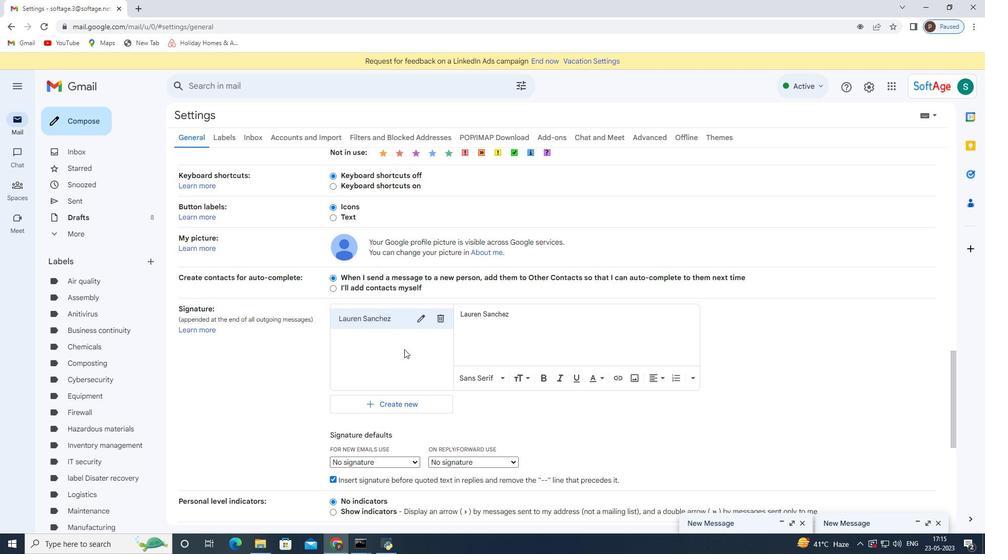 
Action: Mouse scrolled (403, 348) with delta (0, 0)
Screenshot: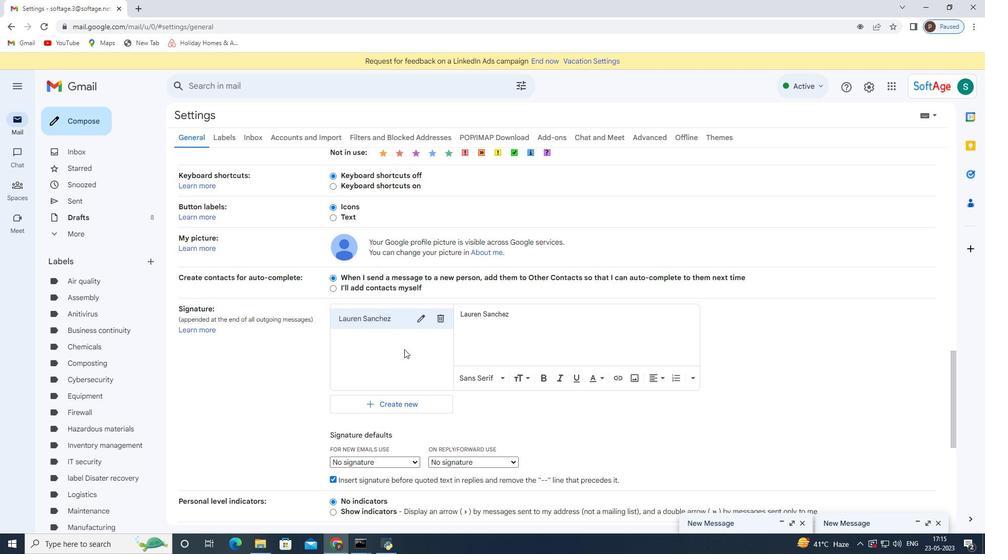 
Action: Mouse moved to (403, 303)
Screenshot: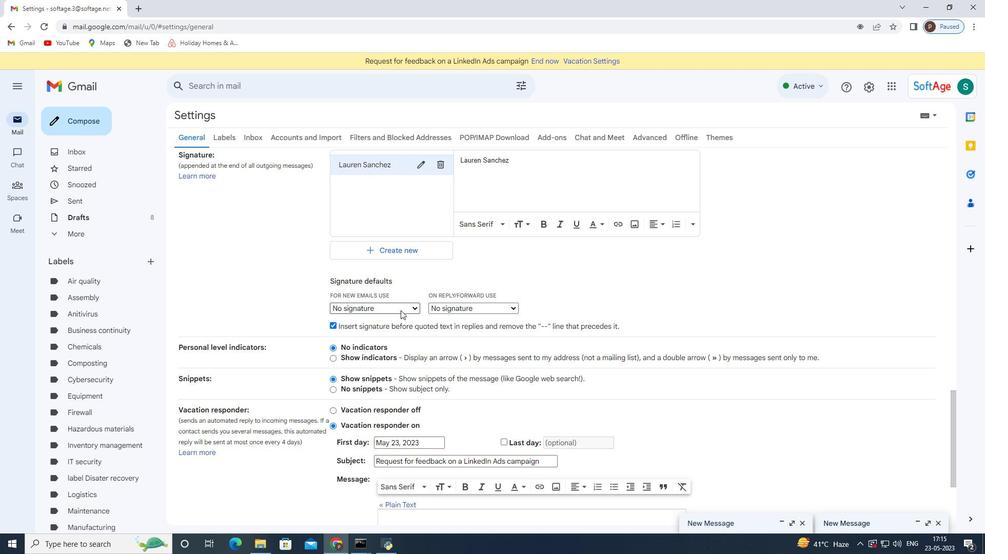 
Action: Mouse pressed left at (403, 303)
Screenshot: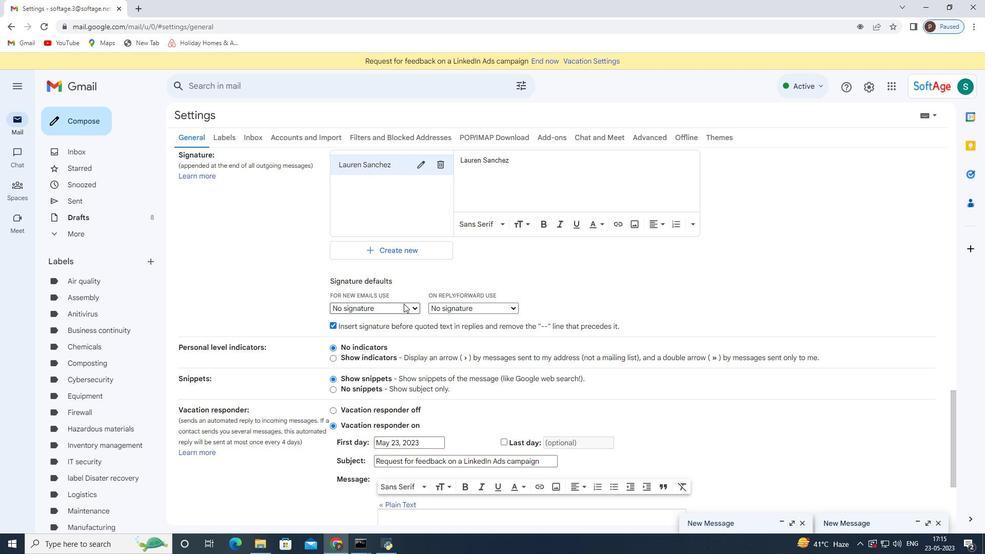 
Action: Key pressed <Key.down><Key.enter>
Screenshot: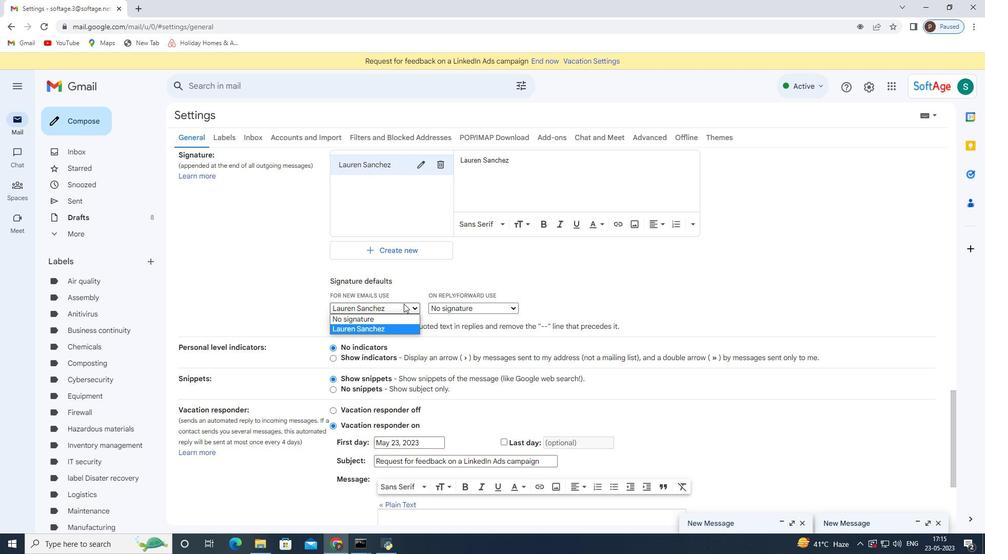 
Action: Mouse scrolled (403, 303) with delta (0, 0)
Screenshot: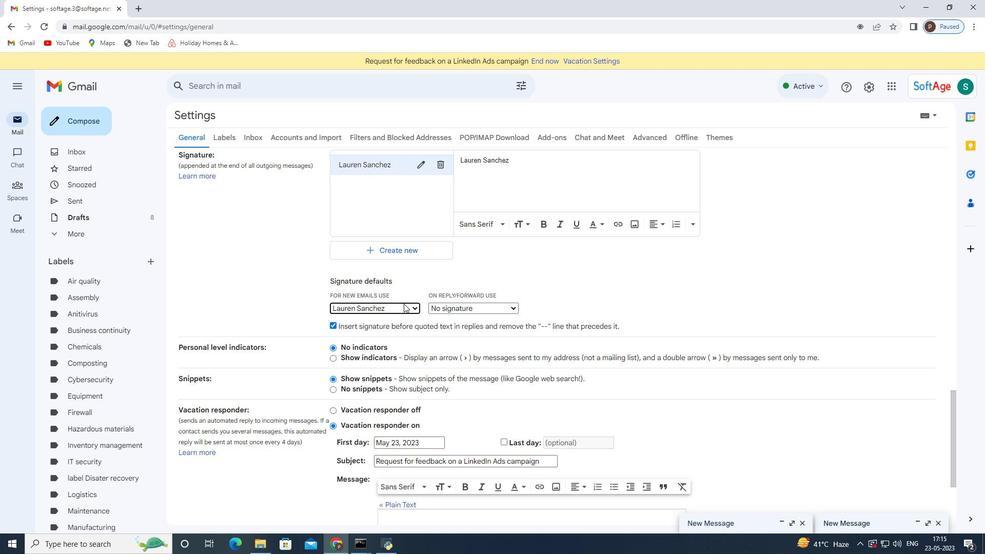 
Action: Mouse moved to (405, 302)
Screenshot: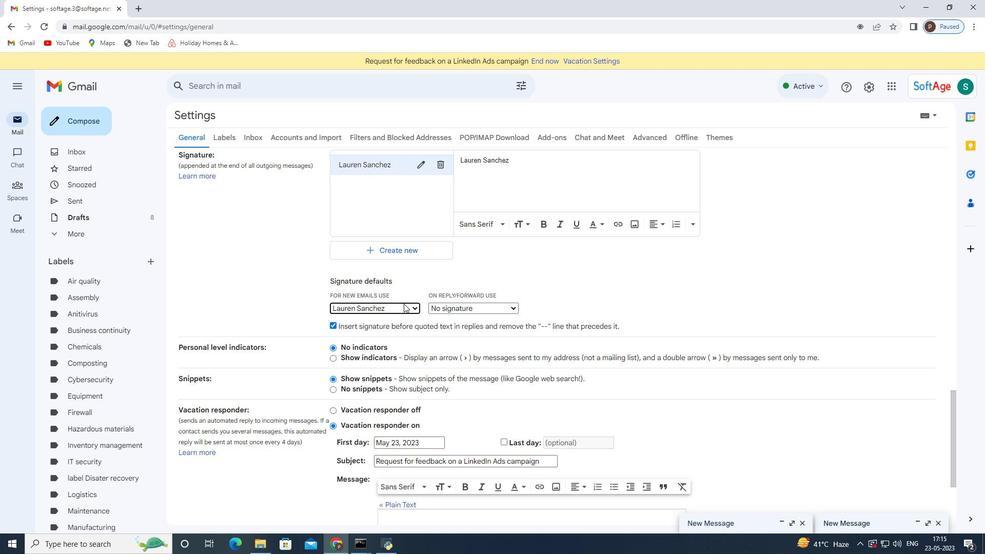 
Action: Mouse scrolled (405, 302) with delta (0, 0)
Screenshot: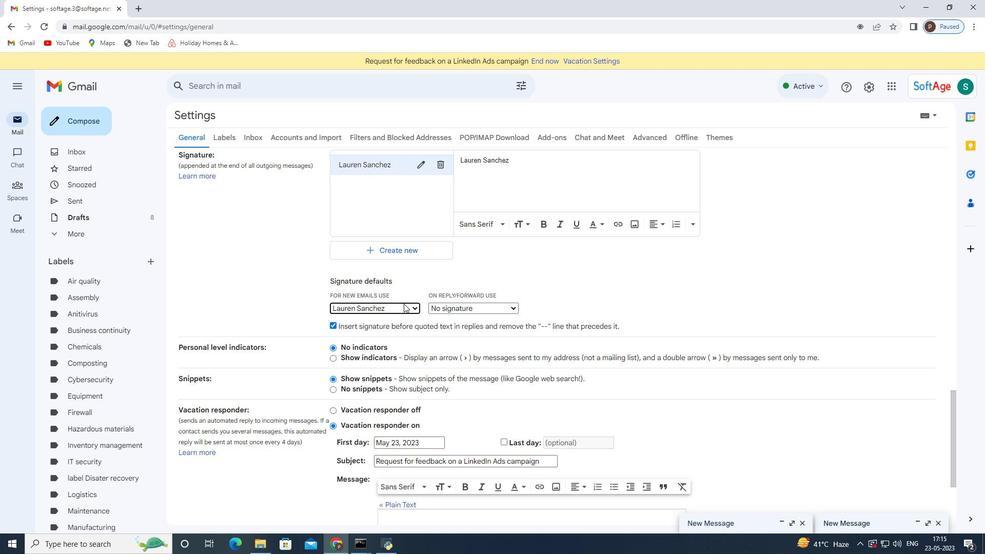 
Action: Mouse moved to (410, 304)
Screenshot: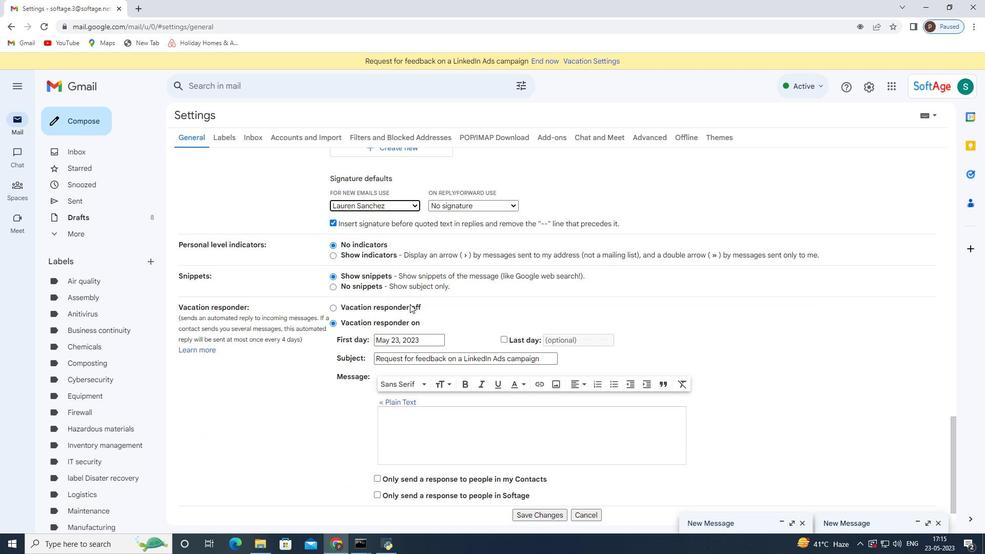 
Action: Mouse scrolled (410, 303) with delta (0, 0)
Screenshot: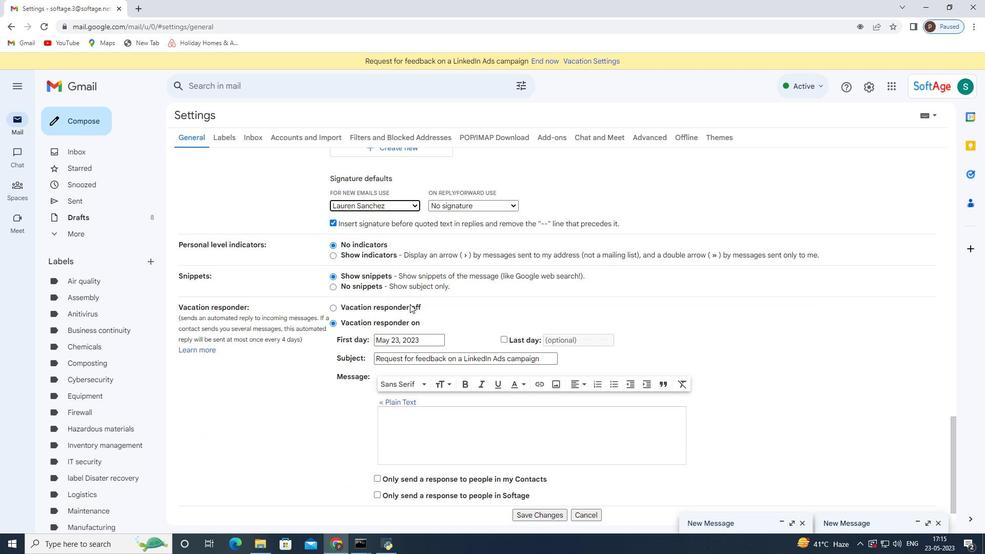 
Action: Mouse moved to (416, 309)
Screenshot: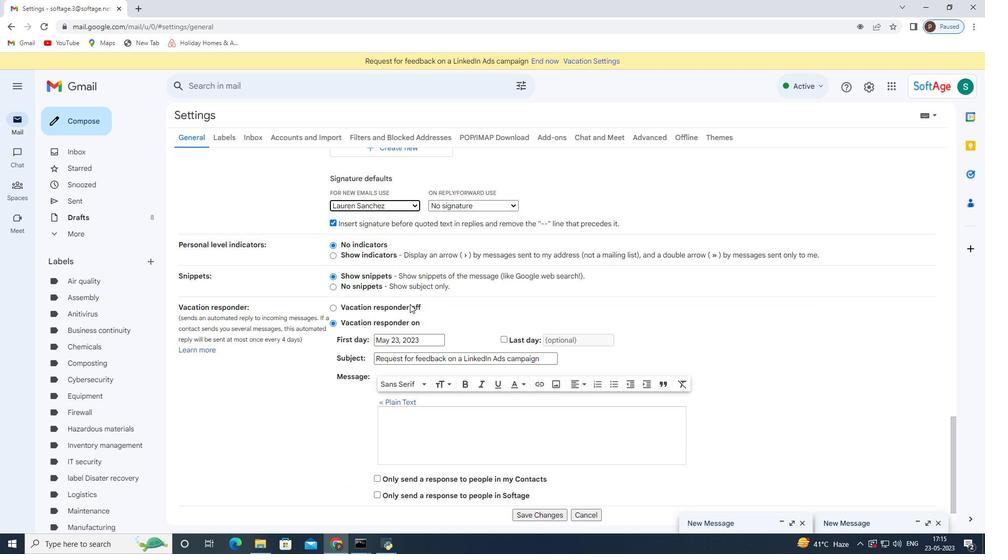 
Action: Mouse scrolled (416, 308) with delta (0, 0)
Screenshot: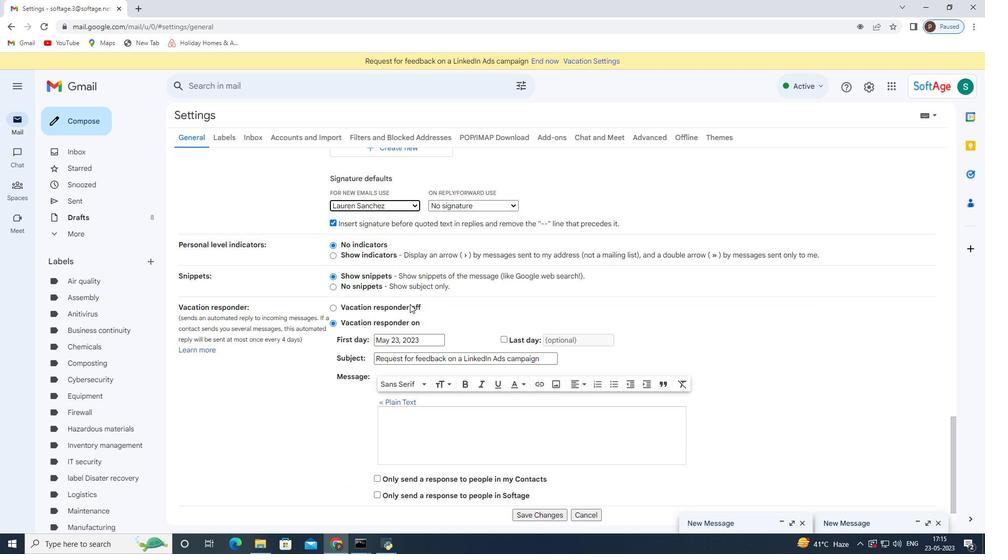 
Action: Mouse moved to (423, 313)
Screenshot: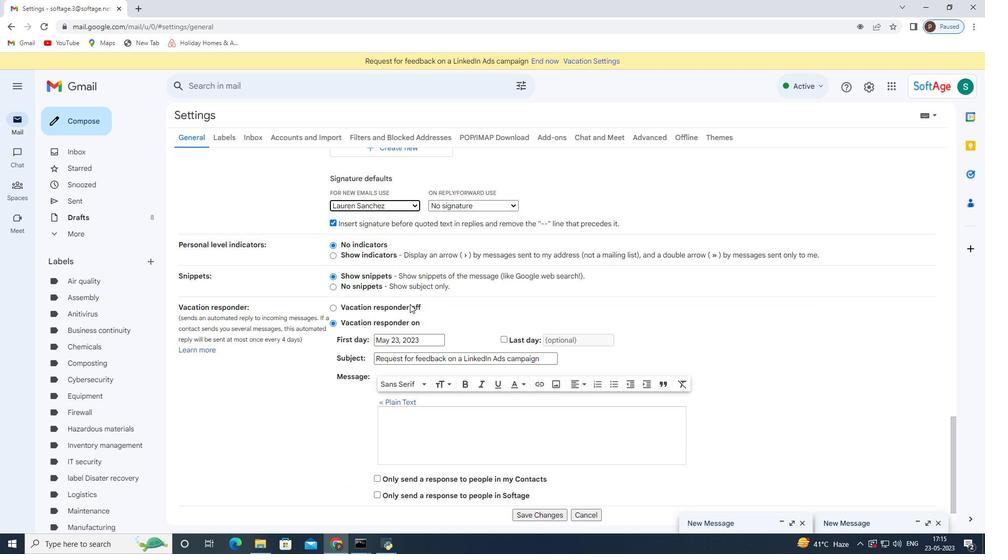 
Action: Mouse scrolled (423, 314) with delta (0, 0)
Screenshot: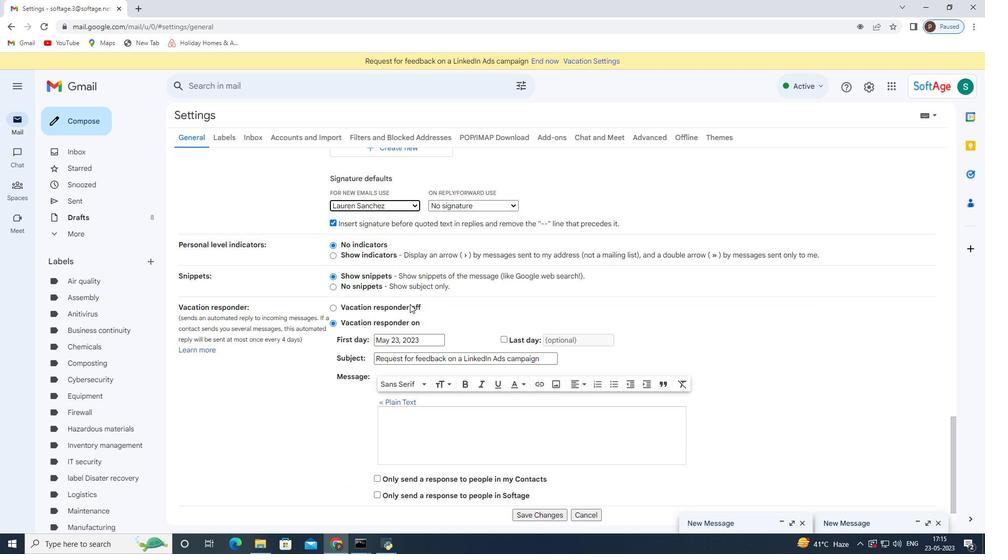 
Action: Mouse moved to (437, 317)
Screenshot: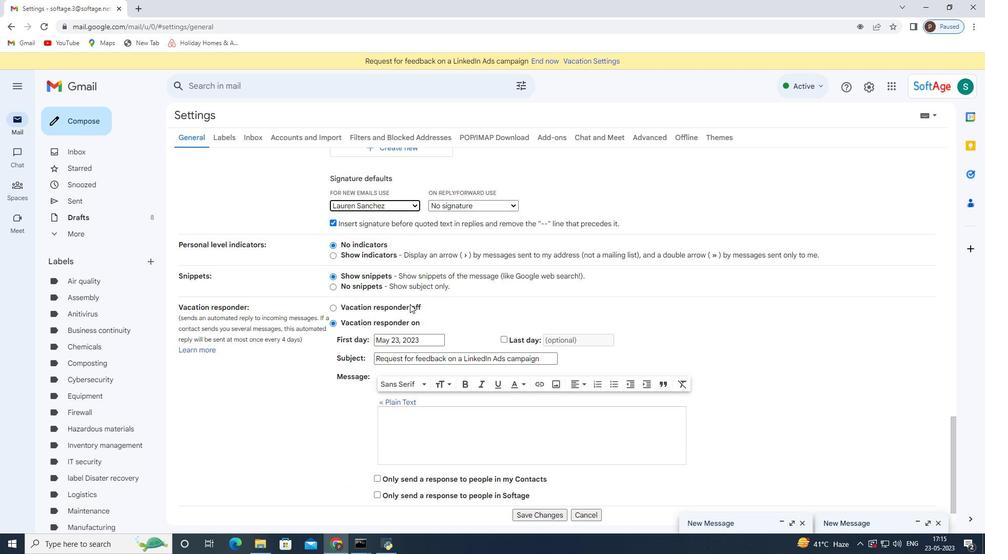 
Action: Mouse scrolled (437, 316) with delta (0, 0)
Screenshot: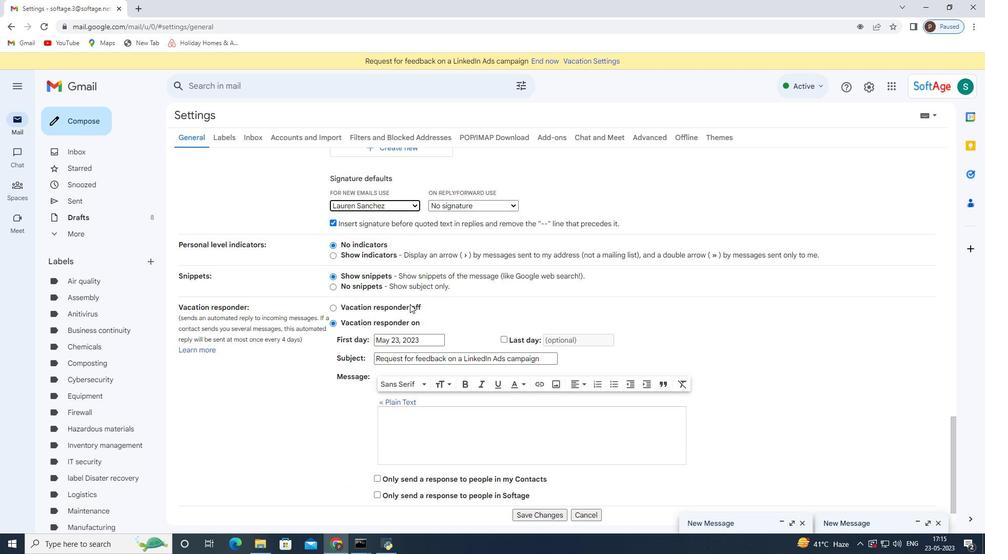 
Action: Mouse moved to (533, 472)
Screenshot: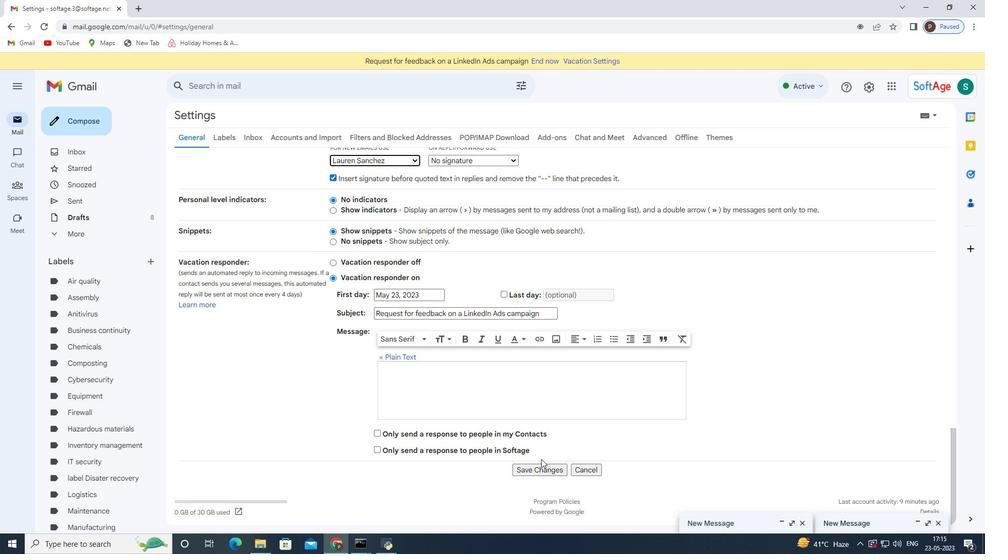 
Action: Mouse pressed left at (533, 472)
Screenshot: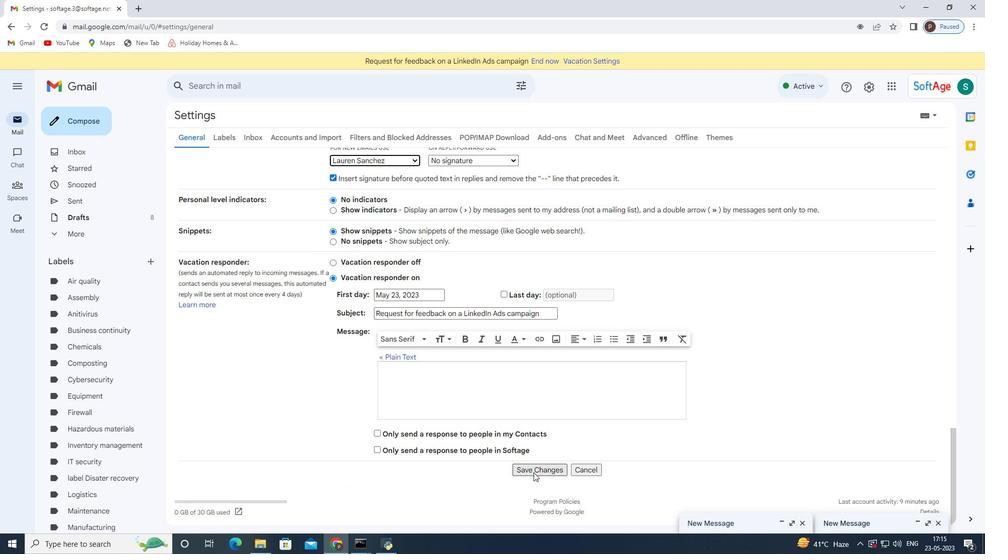 
Action: Mouse moved to (498, 333)
Screenshot: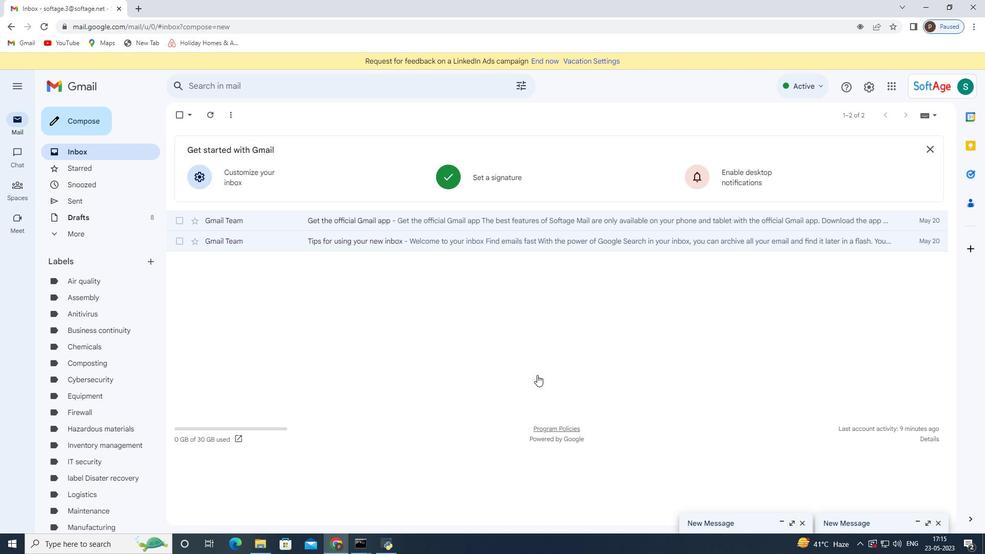 
Action: Mouse scrolled (498, 334) with delta (0, 0)
Screenshot: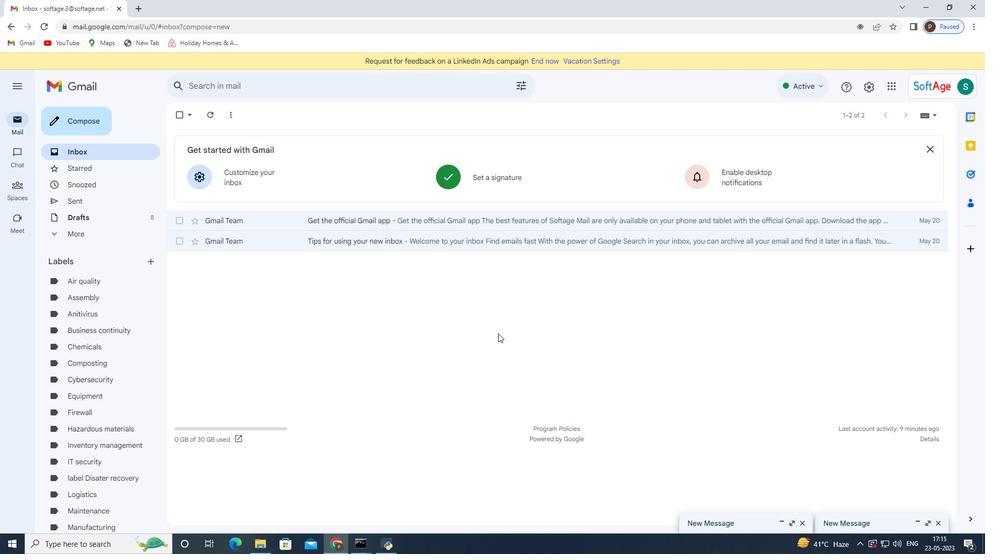 
Action: Mouse scrolled (498, 334) with delta (0, 0)
Screenshot: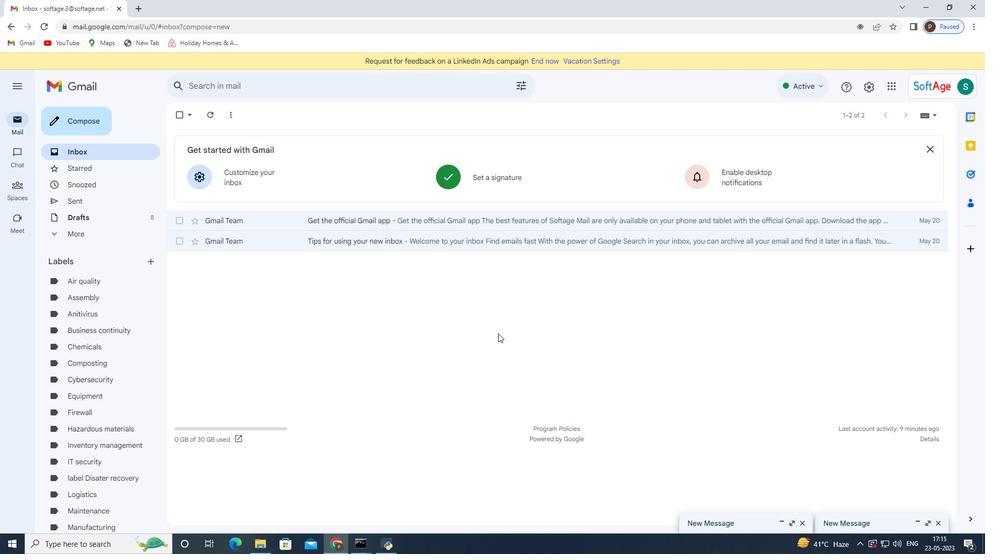 
Action: Mouse scrolled (498, 334) with delta (0, 0)
Screenshot: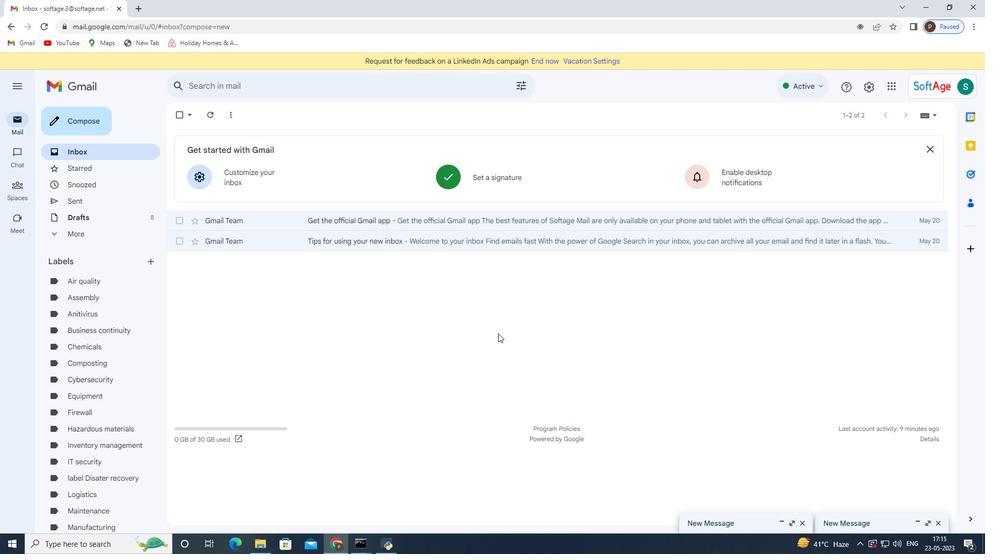 
Action: Mouse moved to (87, 124)
Screenshot: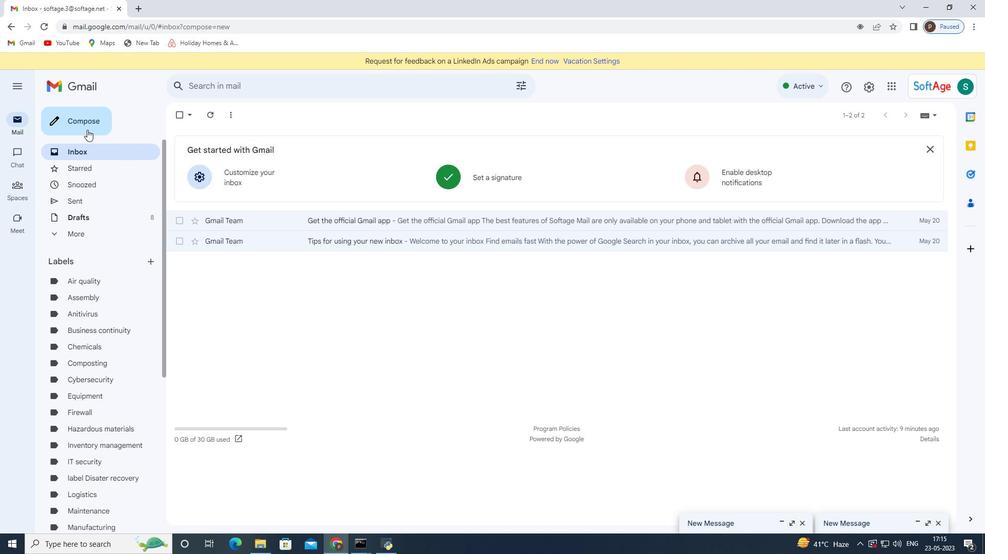 
Action: Mouse pressed left at (87, 124)
Screenshot: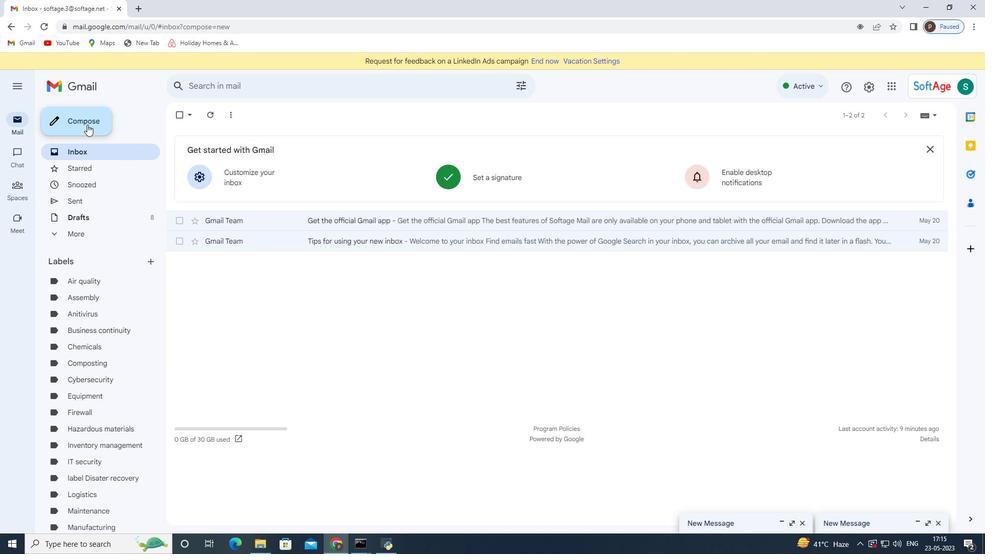 
Action: Mouse moved to (399, 272)
Screenshot: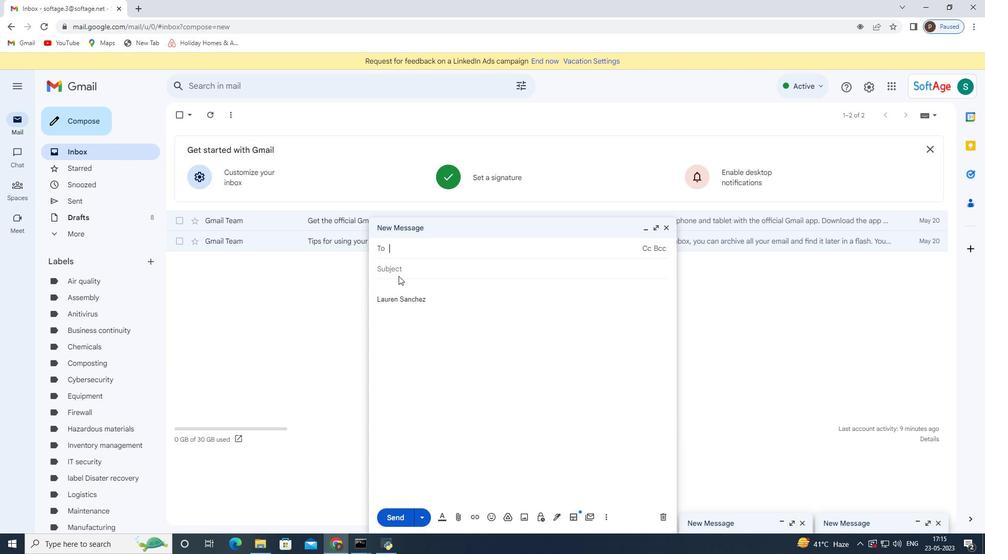 
Action: Mouse pressed left at (399, 272)
Screenshot: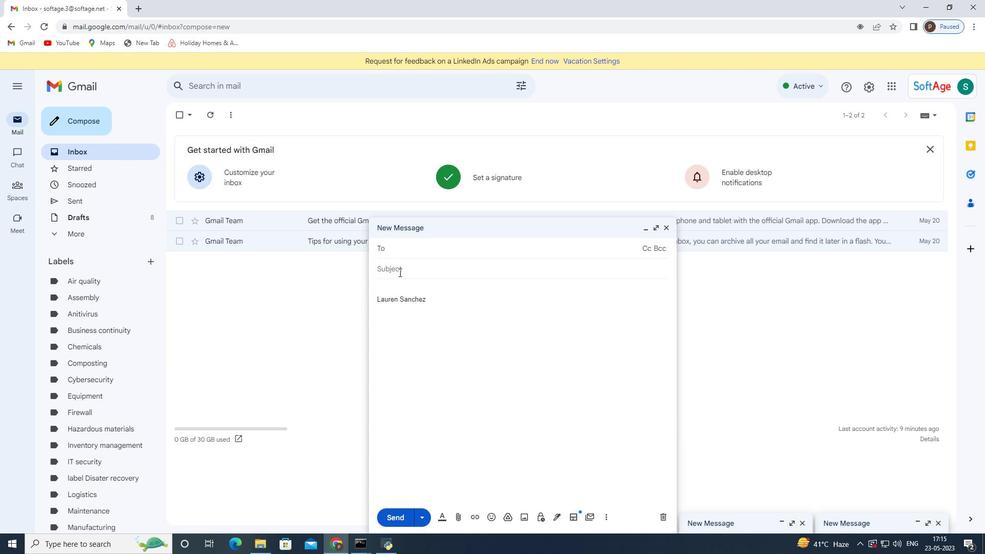 
Action: Key pressed <Key.shift><Key.shift><Key.shift><Key.shift><Key.shift><Key.shift>Request<Key.space>for<Key.space>feedback<Key.space>on<Key.space>a<Key.space>safety<Key.space>plan<Key.space><Key.backspace>
Screenshot: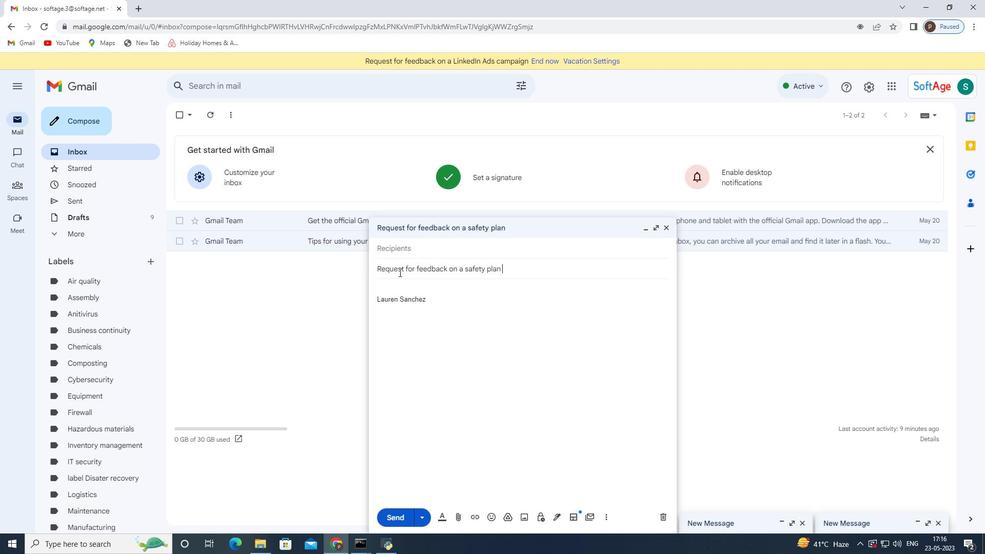 
Action: Mouse moved to (427, 281)
Screenshot: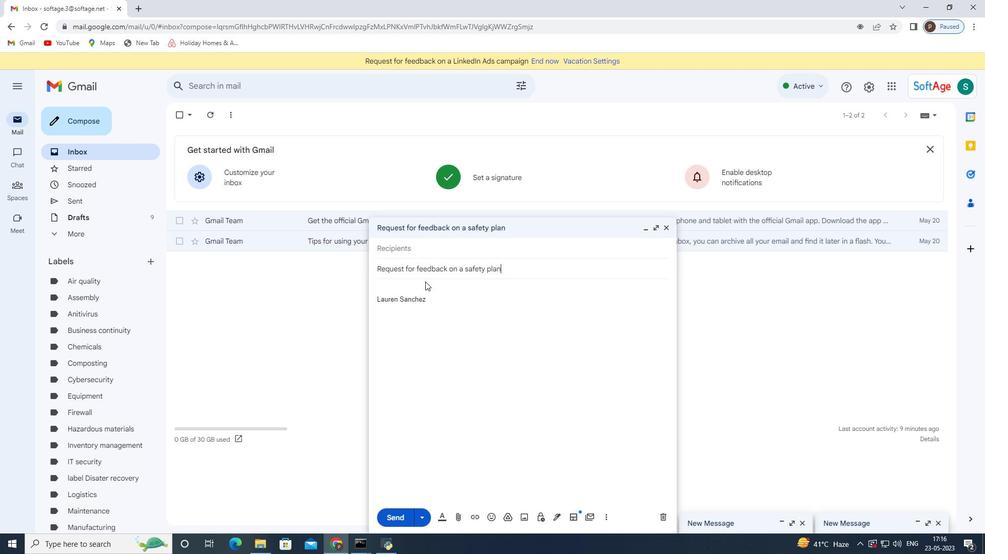 
Action: Key pressed <Key.tab><Key.shift>I<Key.space>appreciate<Key.space>your<Key.space>attention<Key.space>to<Key.space>detail<Key.space>and<Key.space>thoroughness<Key.space>in<Key.space>this<Key.space>project.
Screenshot: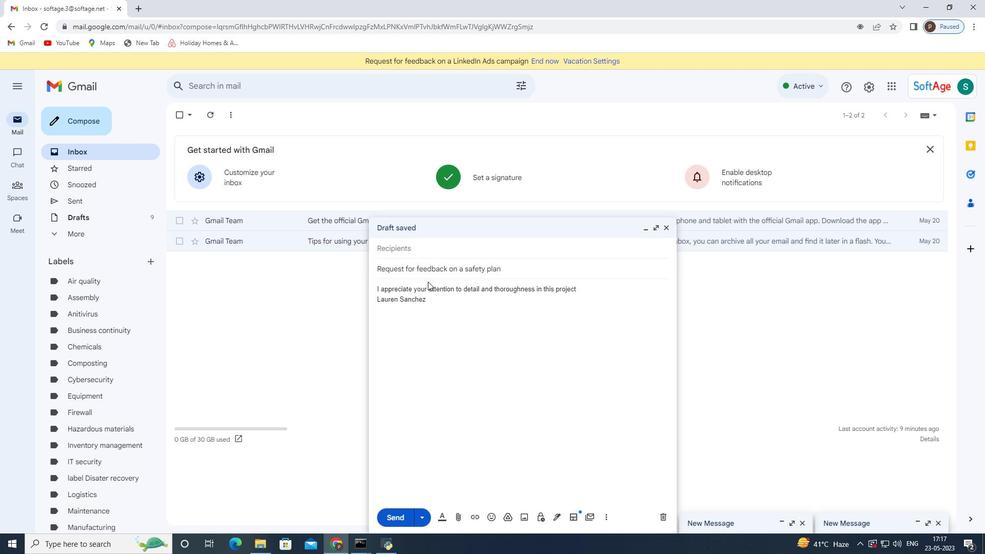 
Action: Mouse moved to (441, 247)
Screenshot: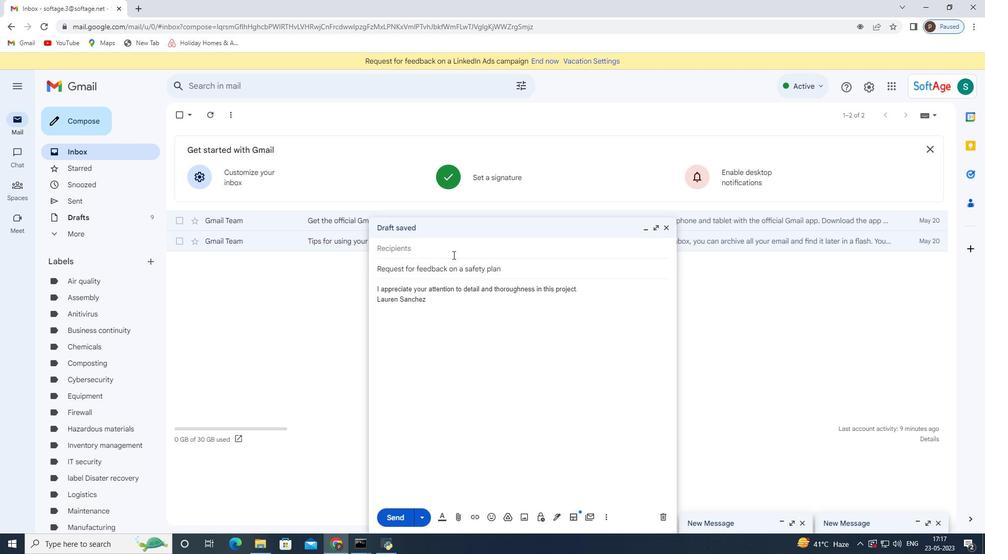 
Action: Mouse pressed left at (441, 247)
Screenshot: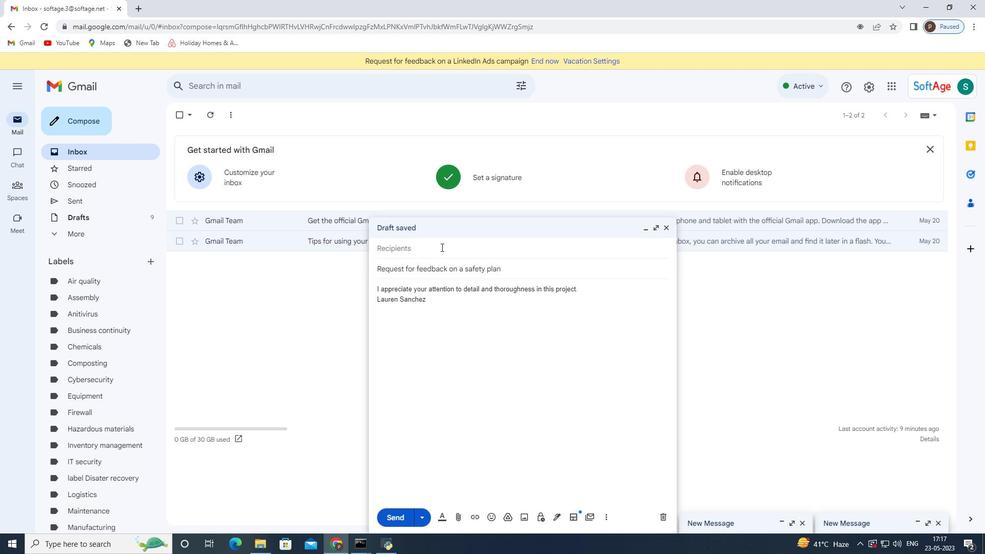 
Action: Key pressed softage.5<Key.shift>@softage.net<Key.enter>
Screenshot: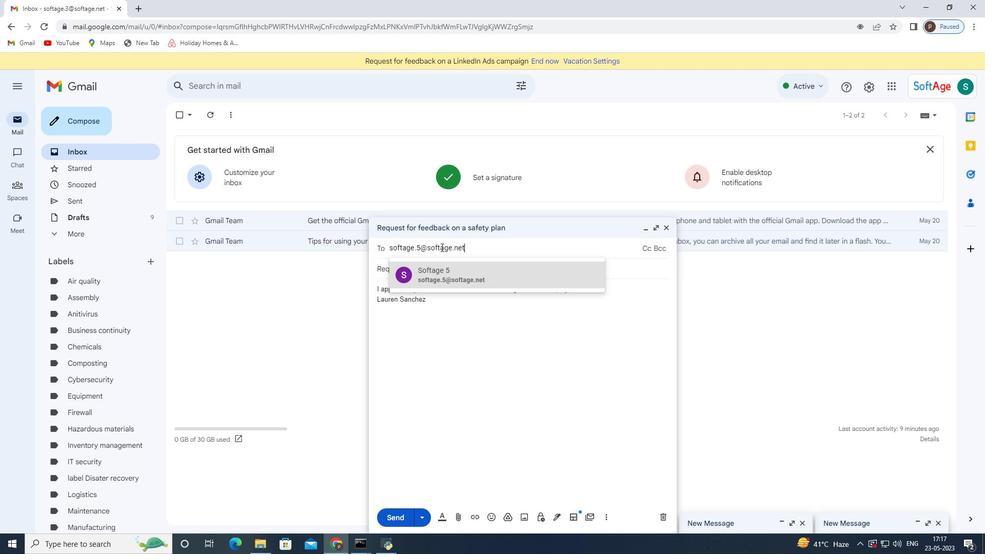 
Action: Mouse moved to (964, 86)
Screenshot: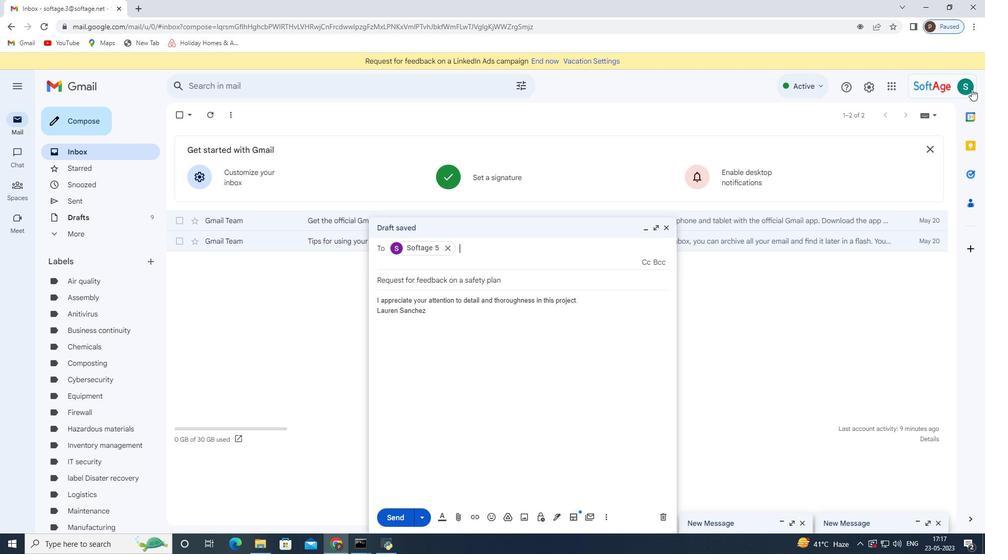 
Action: Mouse pressed left at (964, 86)
Screenshot: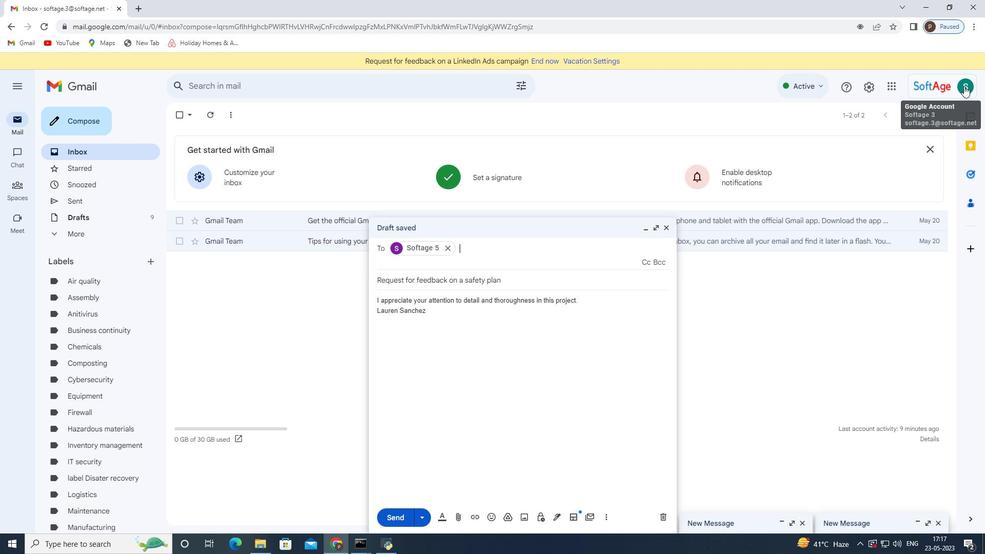 
Action: Mouse pressed left at (964, 86)
Screenshot: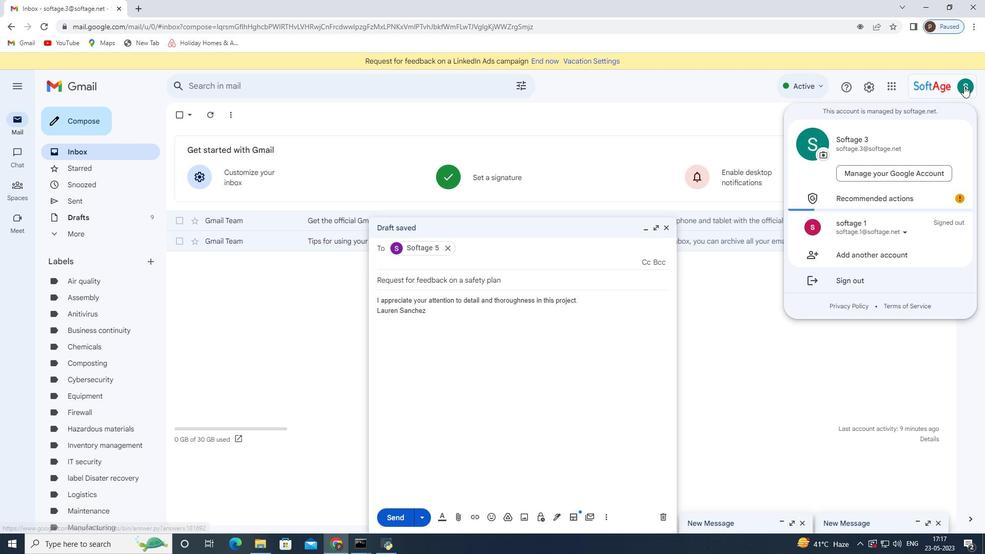 
Action: Mouse moved to (459, 518)
Screenshot: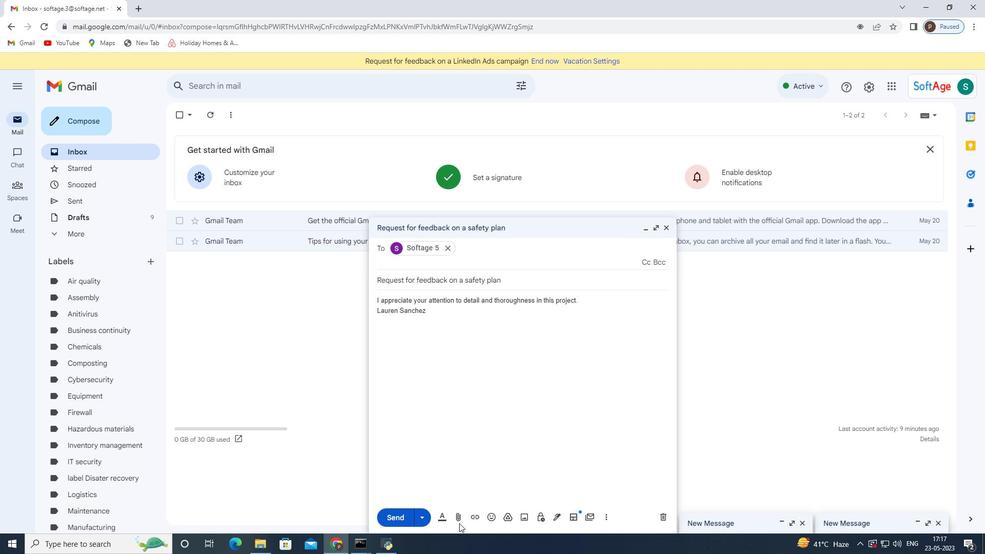 
Action: Mouse pressed left at (459, 518)
Screenshot: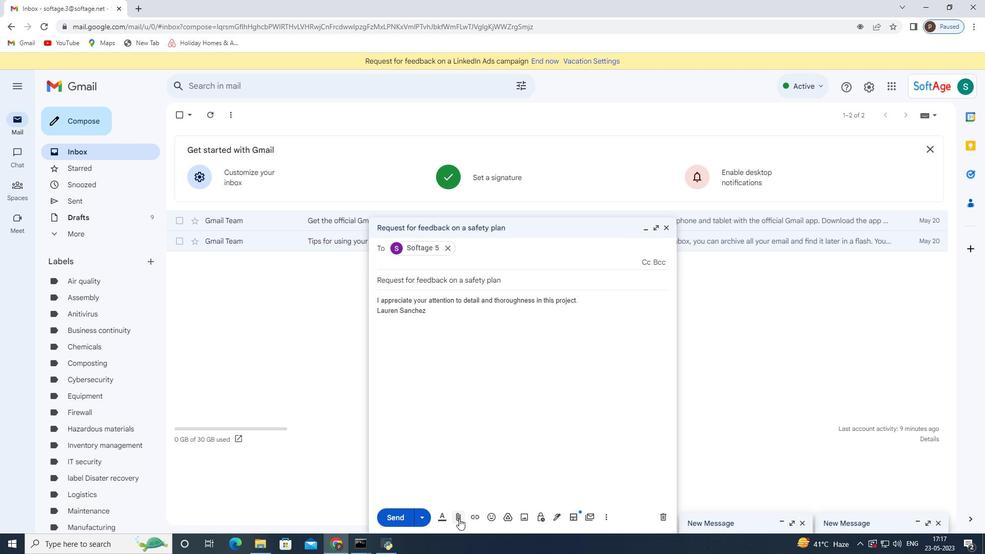 
Action: Mouse moved to (172, 88)
Screenshot: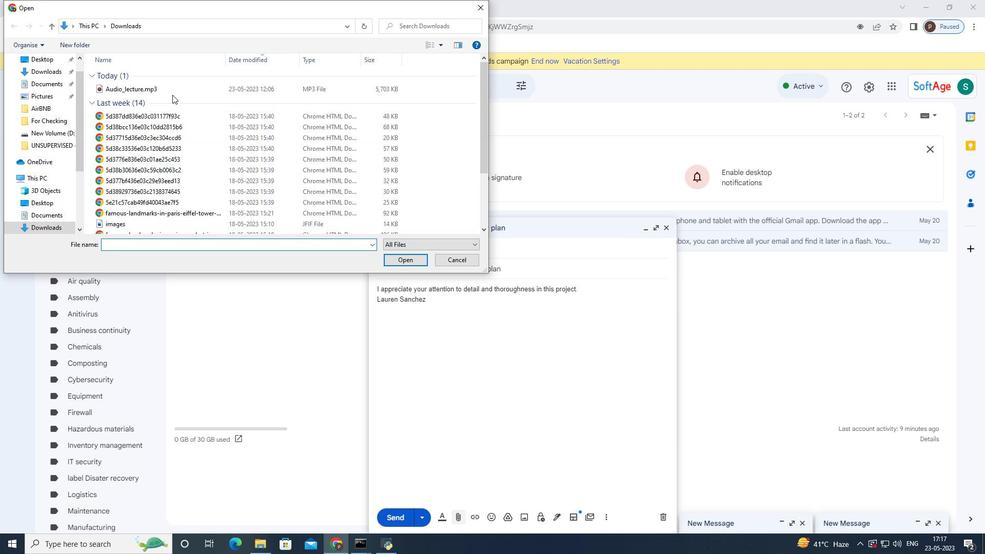 
Action: Mouse pressed left at (172, 88)
Screenshot: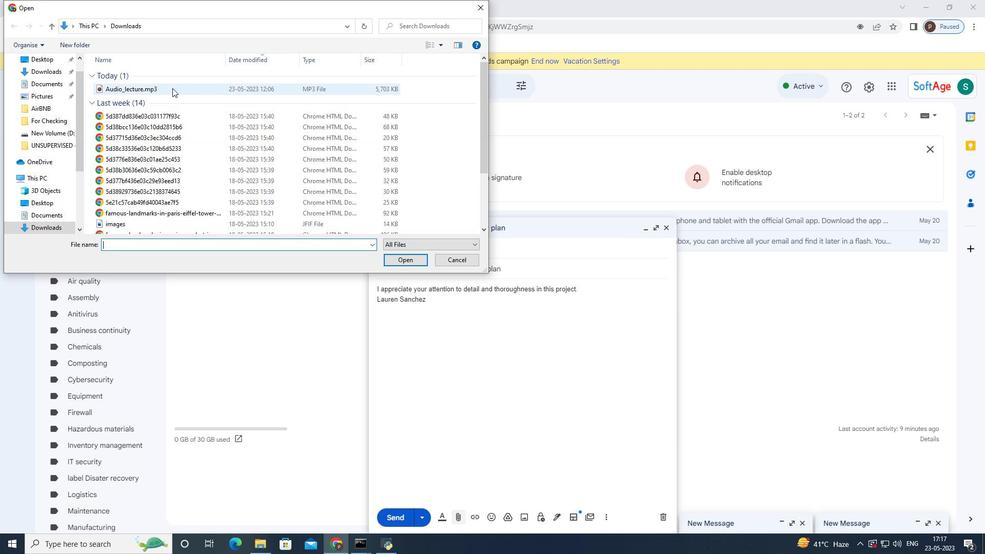 
Action: Mouse moved to (399, 257)
Screenshot: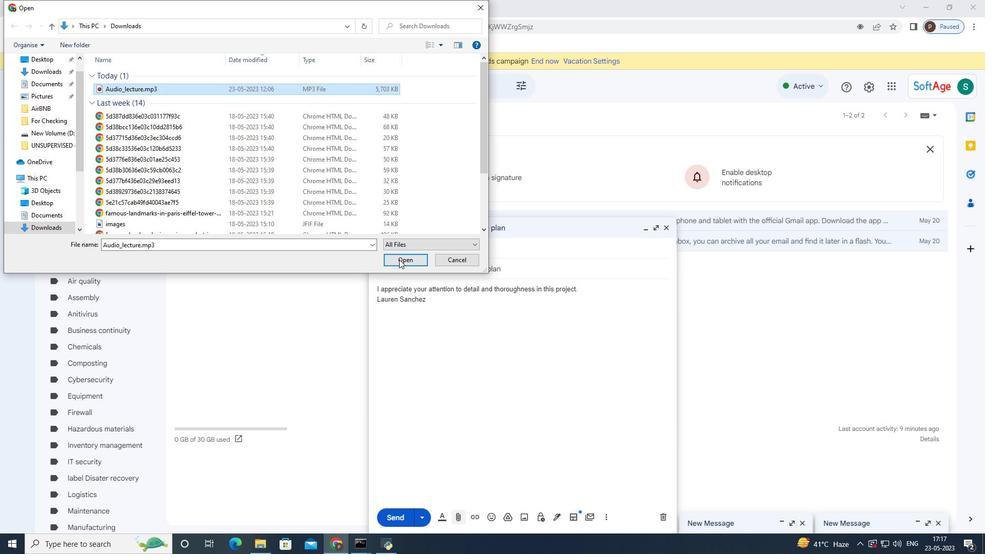 
Action: Mouse pressed left at (399, 257)
Screenshot: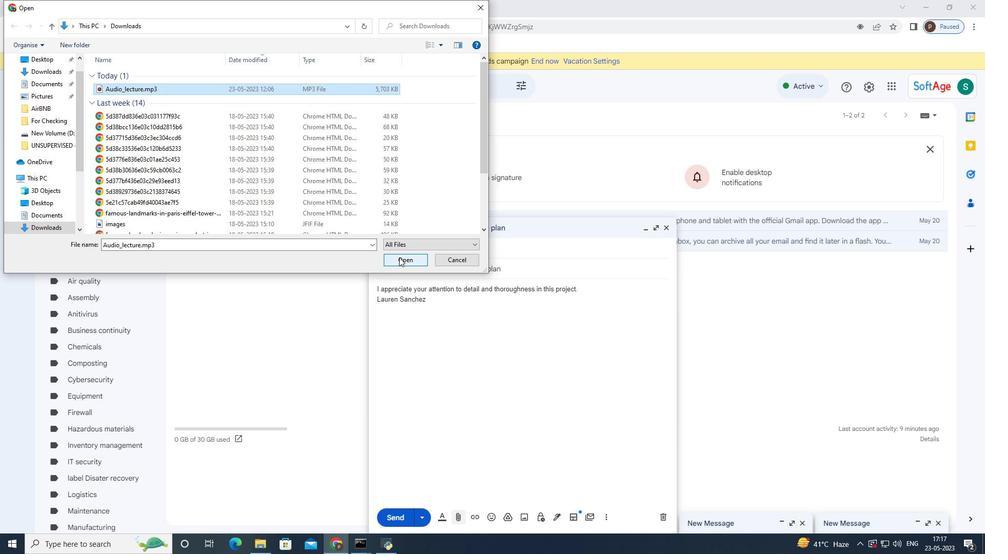 
Action: Mouse moved to (598, 294)
Screenshot: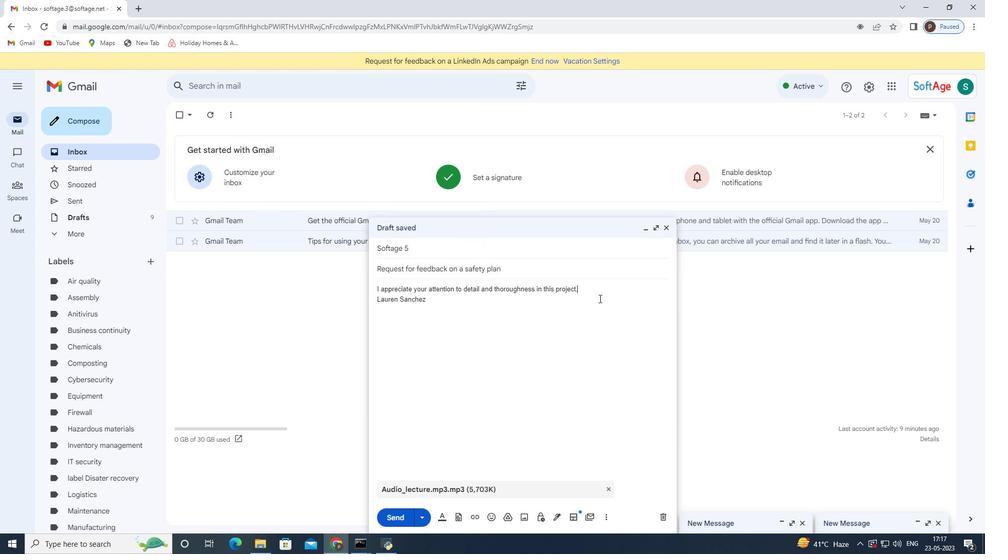 
Action: Mouse pressed left at (598, 294)
Screenshot: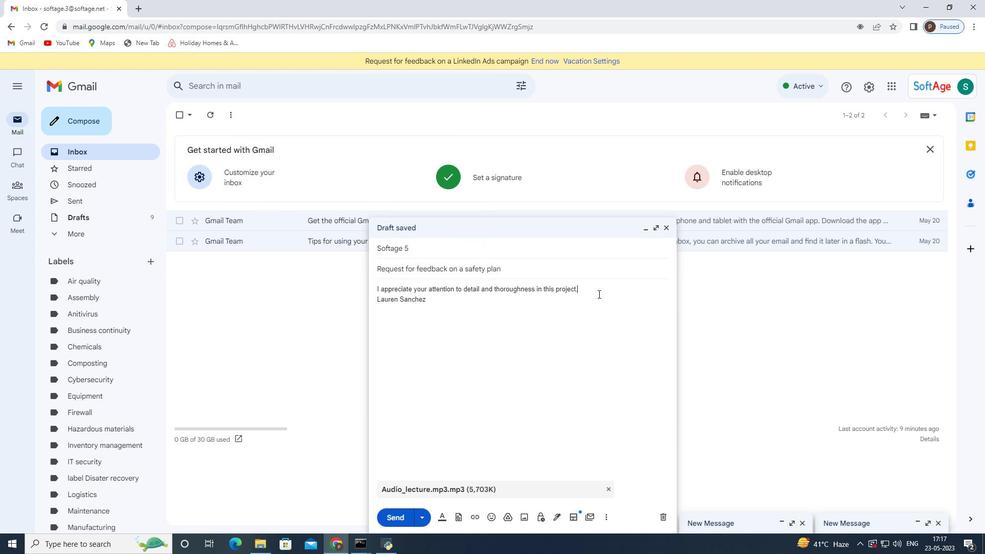 
Action: Mouse moved to (600, 283)
Screenshot: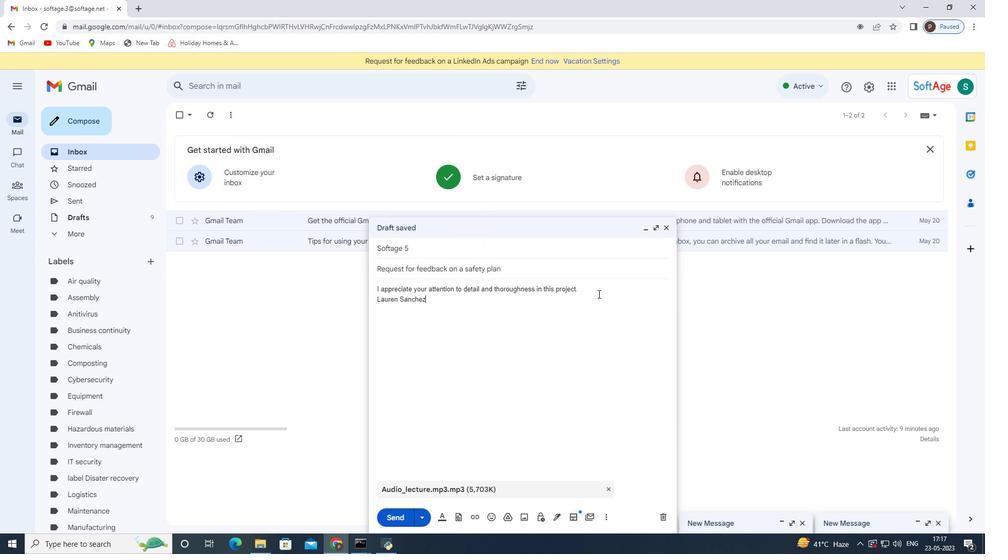 
Action: Mouse pressed left at (600, 283)
Screenshot: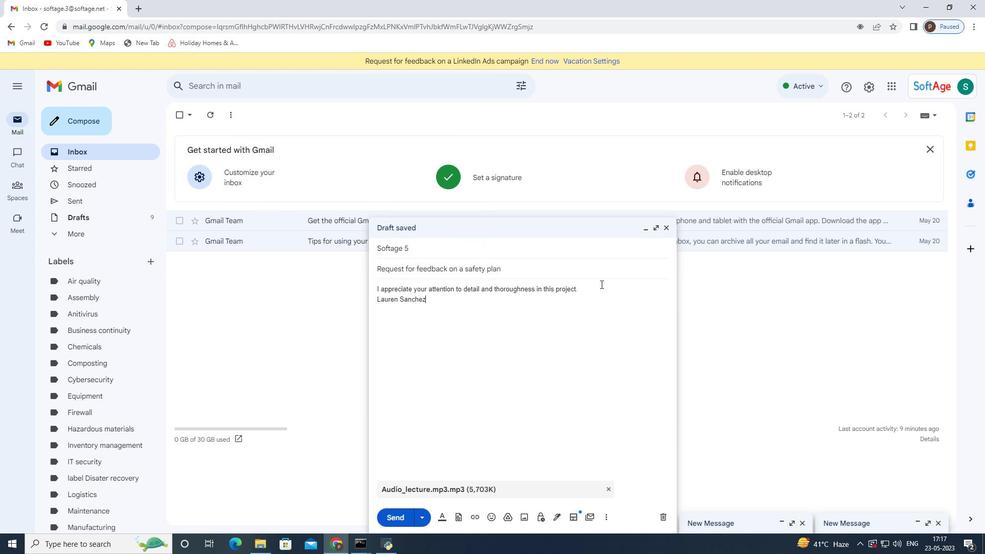 
Action: Mouse moved to (588, 293)
Screenshot: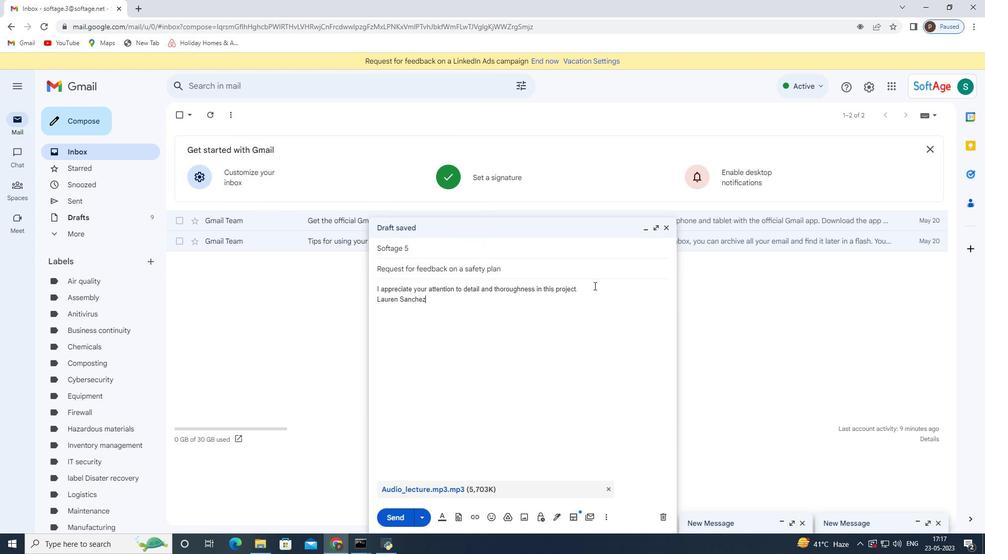 
Action: Mouse pressed left at (588, 293)
Screenshot: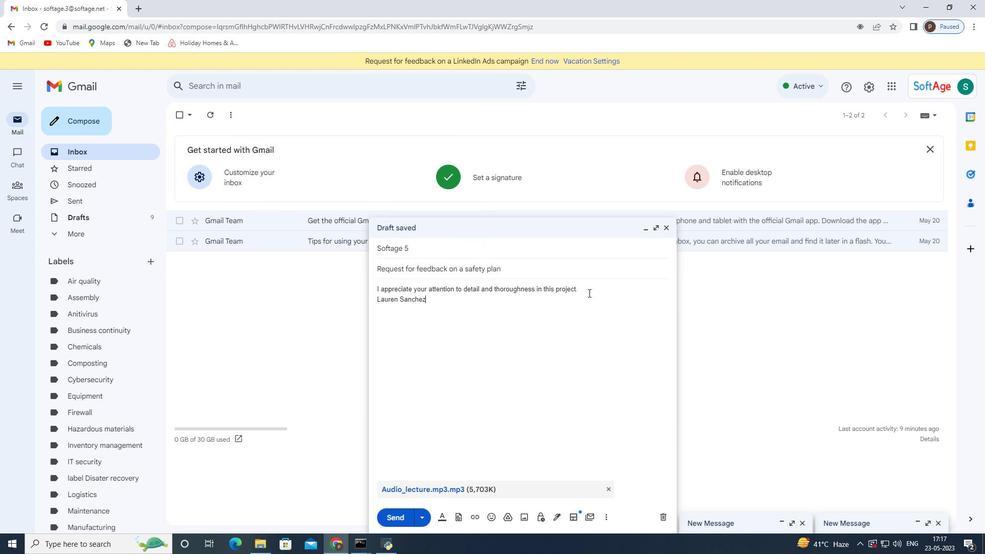 
Action: Key pressed <Key.backspace><Key.backspace><Key.backspace><Key.backspace><Key.backspace><Key.backspace><Key.backspace><Key.backspace><Key.backspace><Key.backspace><Key.backspace><Key.backspace><Key.backspace><Key.backspace><Key.backspace><Key.backspace><Key.backspace><Key.backspace><Key.backspace><Key.backspace><Key.backspace><Key.backspace><Key.backspace><Key.backspace><Key.backspace><Key.backspace><Key.backspace><Key.backspace><Key.backspace><Key.backspace><Key.backspace><Key.backspace><Key.backspace><Key.backspace><Key.backspace><Key.backspace><Key.backspace><Key.backspace><Key.backspace><Key.backspace><Key.backspace><Key.backspace><Key.backspace><Key.backspace><Key.backspace><Key.backspace><Key.backspace><Key.backspace><Key.backspace><Key.backspace><Key.backspace><Key.backspace><Key.backspace><Key.backspace><Key.backspace><Key.backspace><Key.backspace><Key.backspace><Key.backspace><Key.backspace><Key.backspace><Key.backspace><Key.backspace><Key.backspace><Key.backspace><Key.backspace><Key.backspace><Key.backspace><Key.backspace><Key.backspace><Key.backspace><Key.backspace>ctrl+Z<'\x1a'><'\x1a'><'\x1a'><'\x1a'><'\x1a'><'\x1a'><'\x1a'><'\x1a'><'\x1a'>
Screenshot: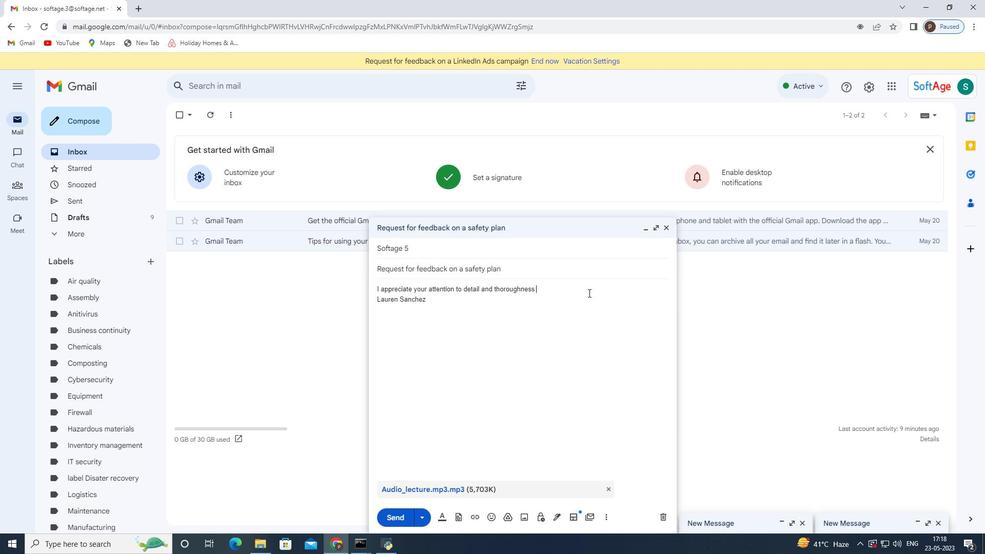
Action: Mouse moved to (559, 303)
Screenshot: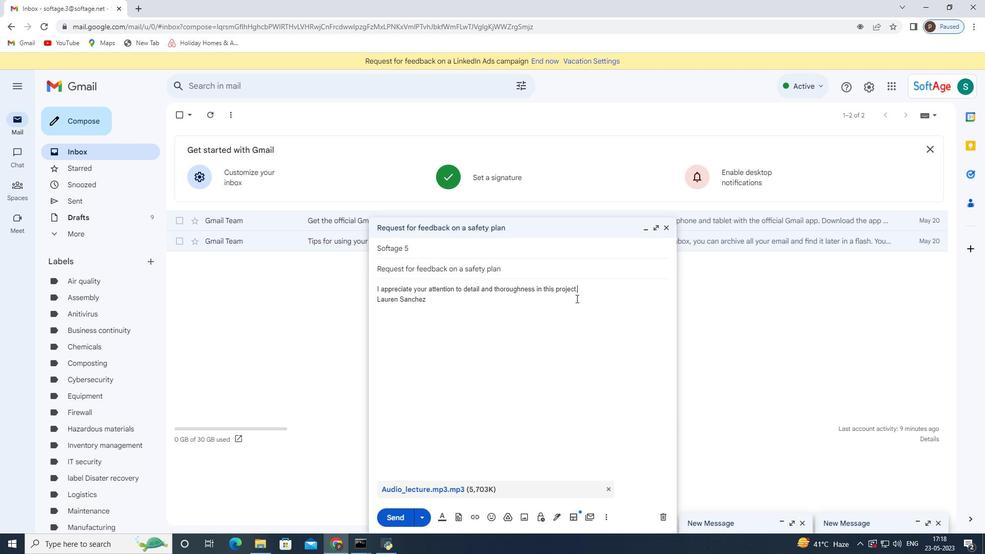 
Action: Mouse scrolled (559, 303) with delta (0, 0)
Screenshot: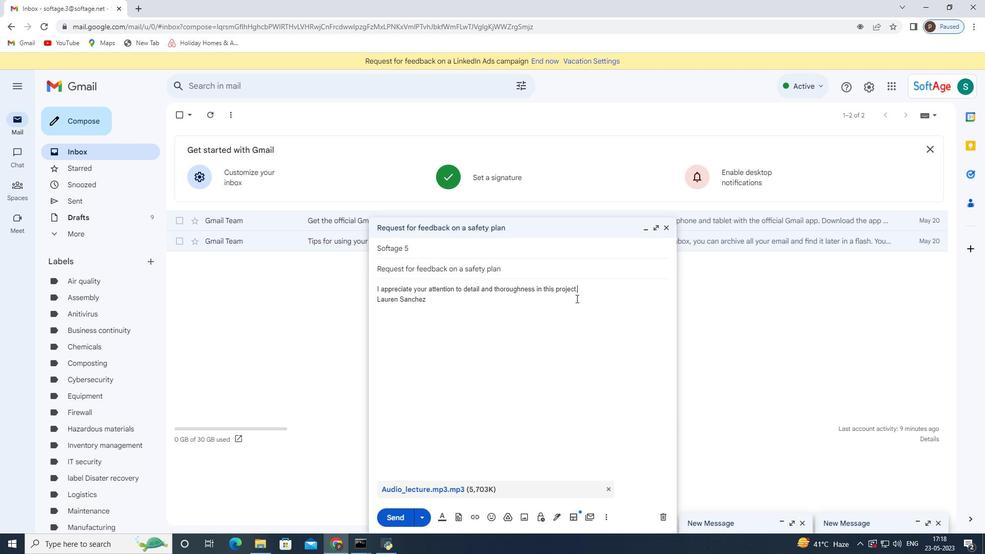 
Action: Mouse moved to (548, 306)
Screenshot: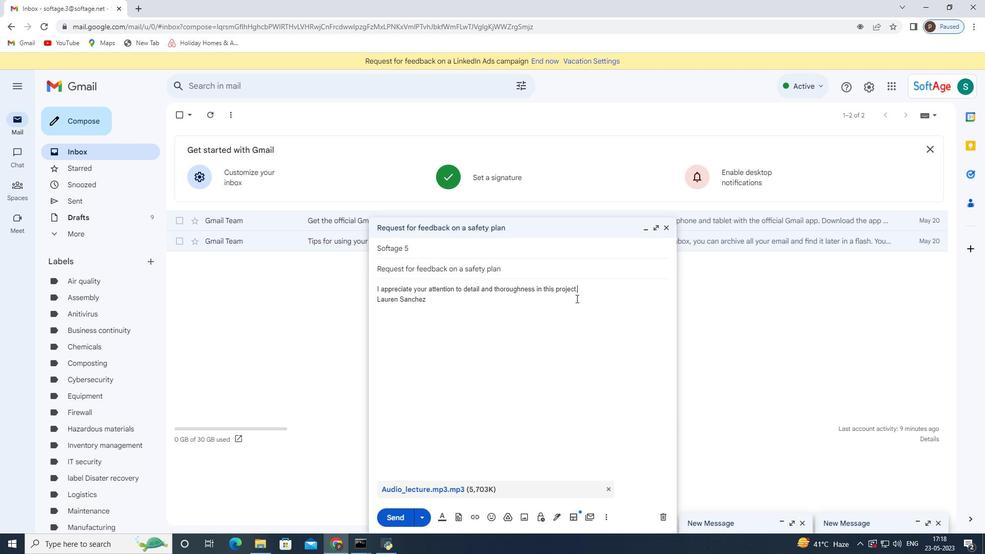 
Action: Mouse scrolled (548, 305) with delta (0, 0)
Screenshot: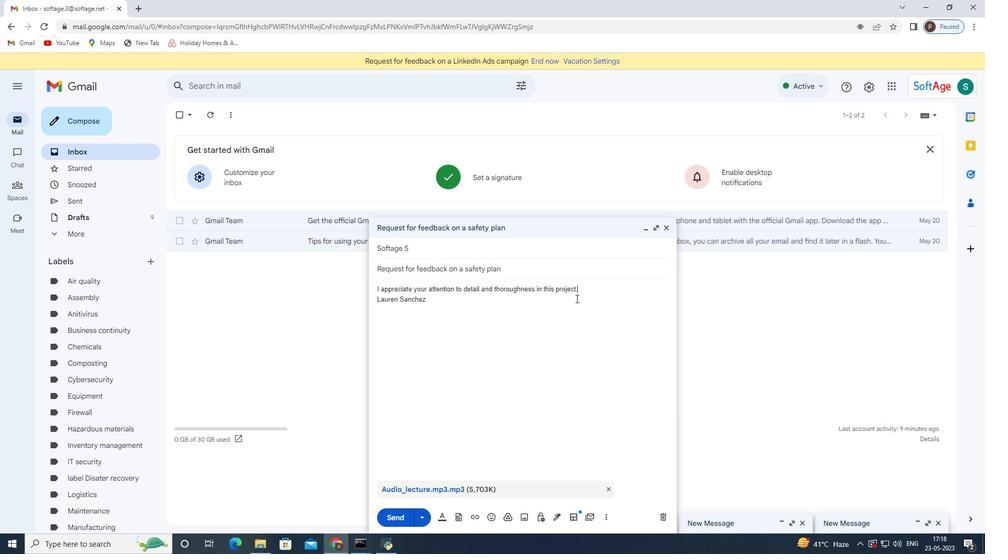 
Action: Mouse moved to (522, 311)
Screenshot: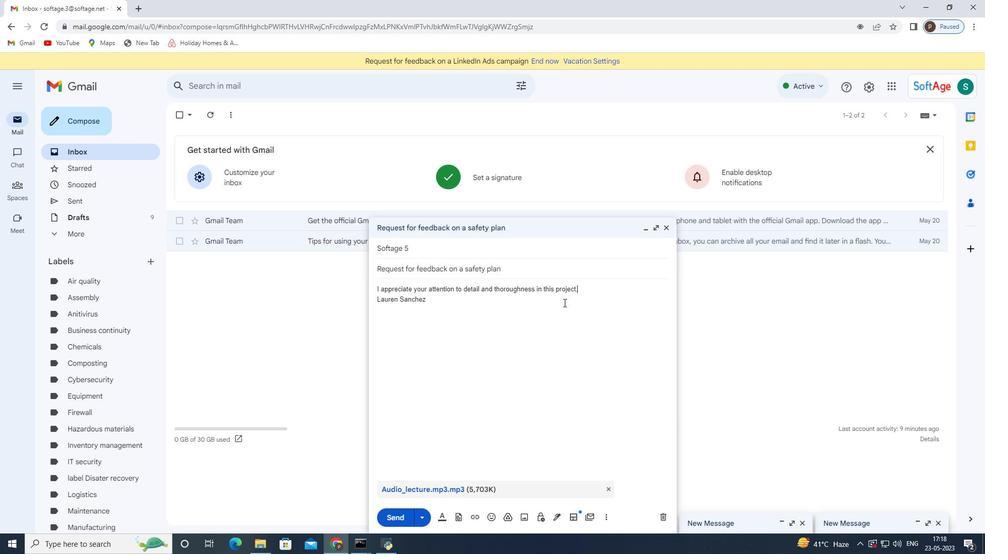 
Action: Mouse scrolled (522, 311) with delta (0, 0)
Screenshot: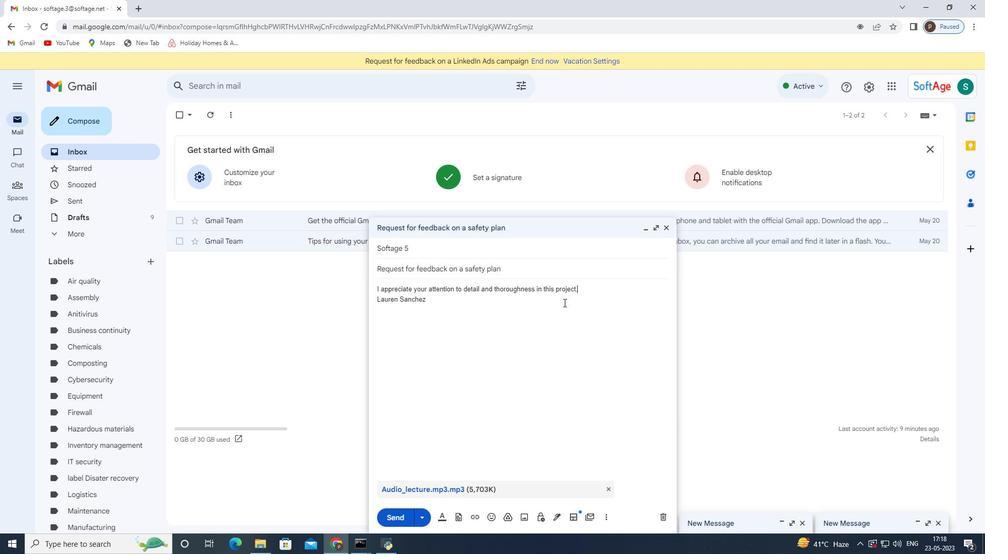
Action: Mouse moved to (591, 294)
Screenshot: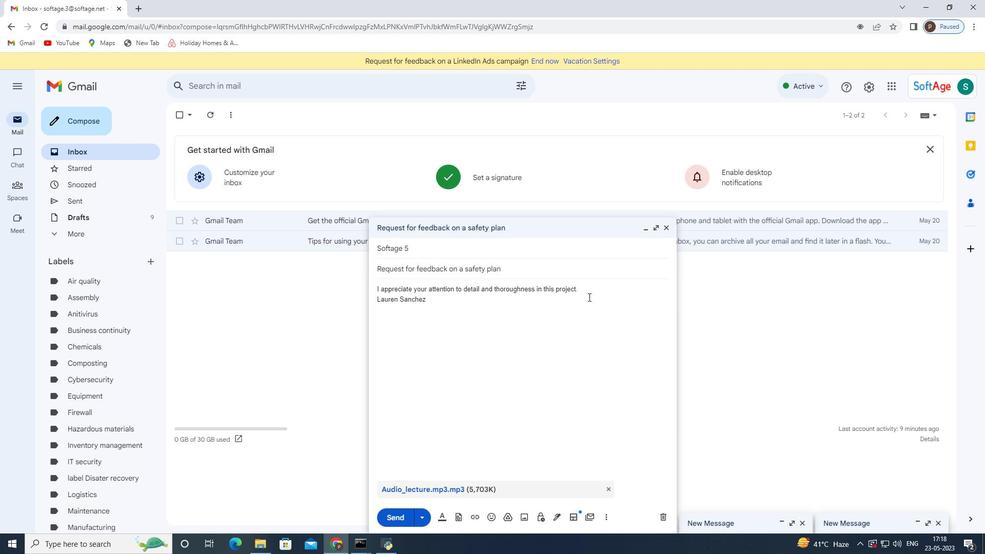 
Action: Key pressed <Key.enter><Key.enter><Key.shift>Thank<Key.space>you
Screenshot: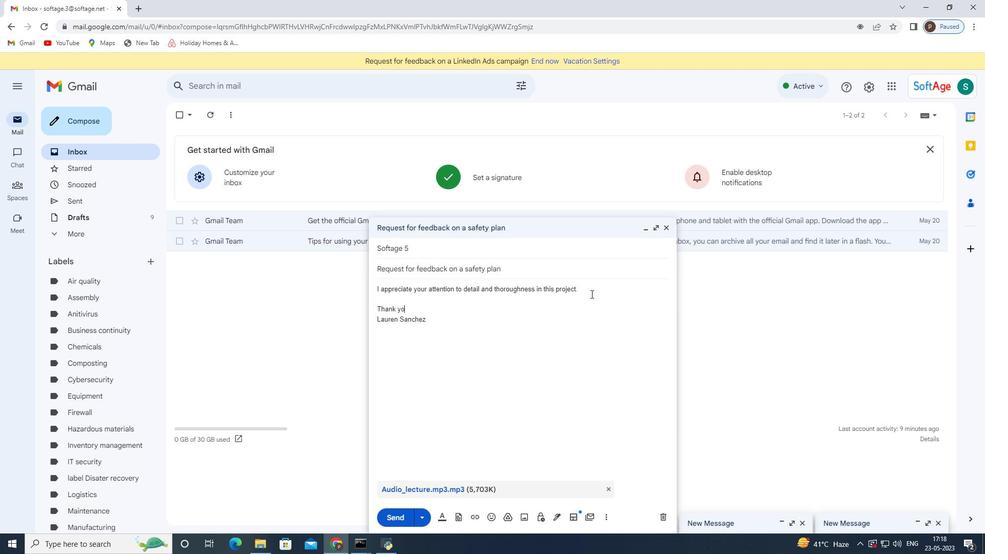 
Action: Mouse moved to (396, 516)
Screenshot: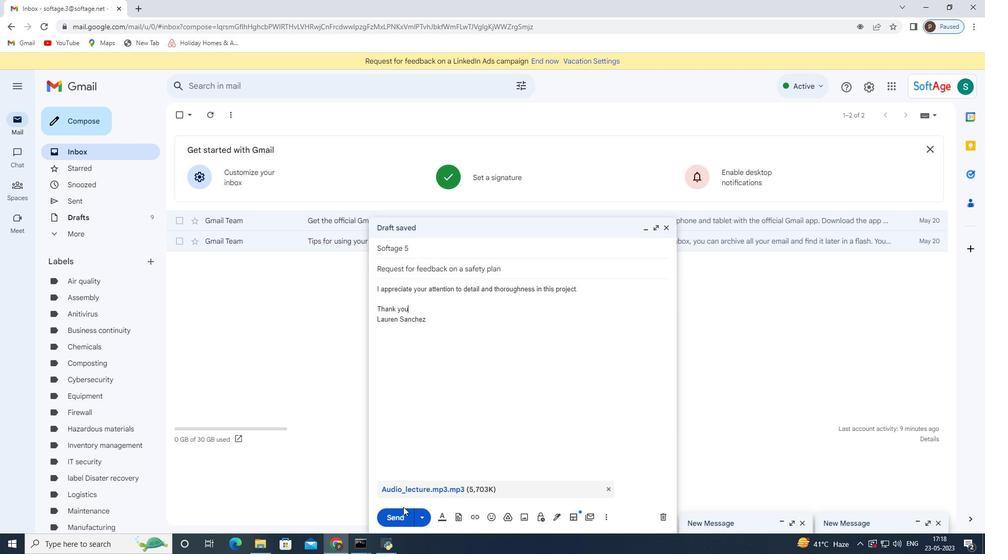 
Action: Mouse pressed left at (396, 516)
Screenshot: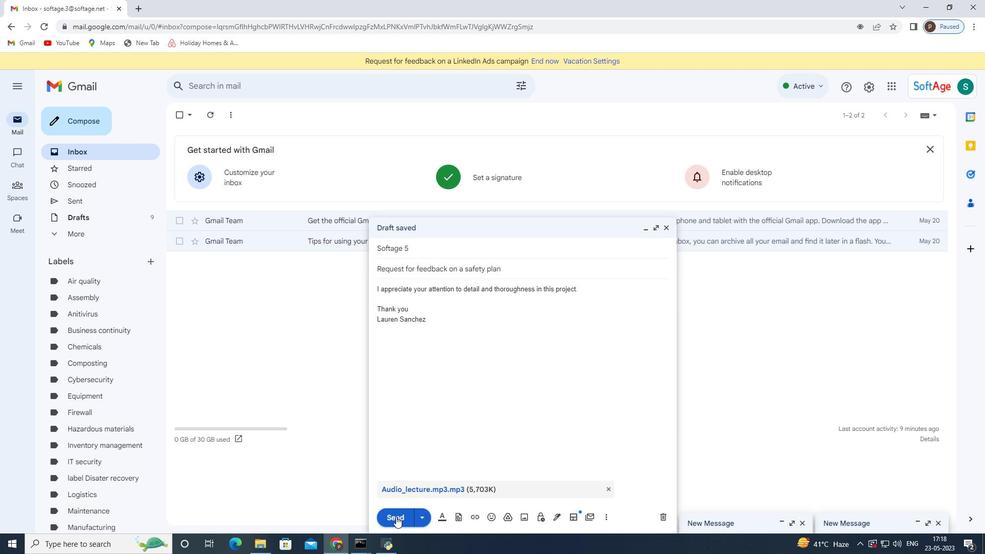 
Action: Mouse moved to (92, 201)
Screenshot: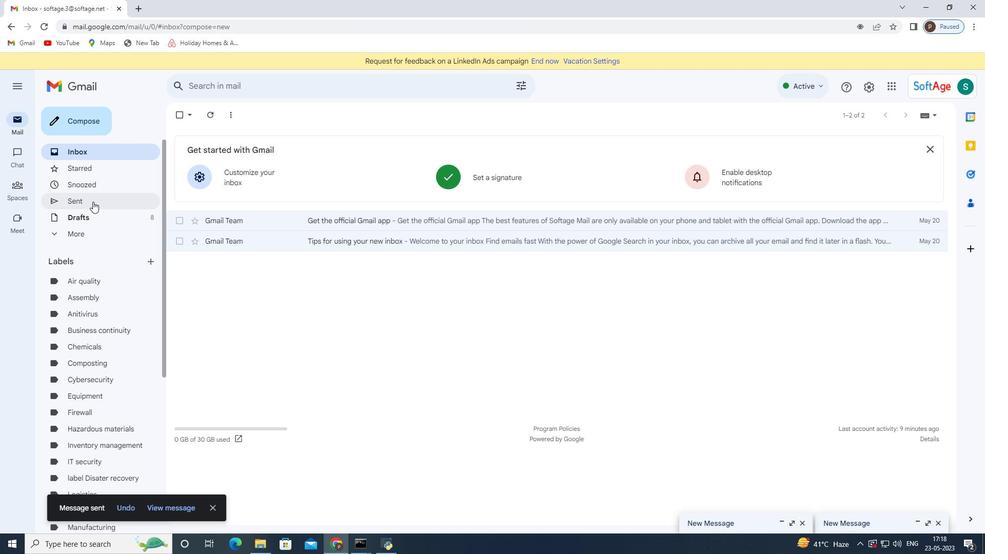 
Action: Mouse pressed left at (92, 201)
Screenshot: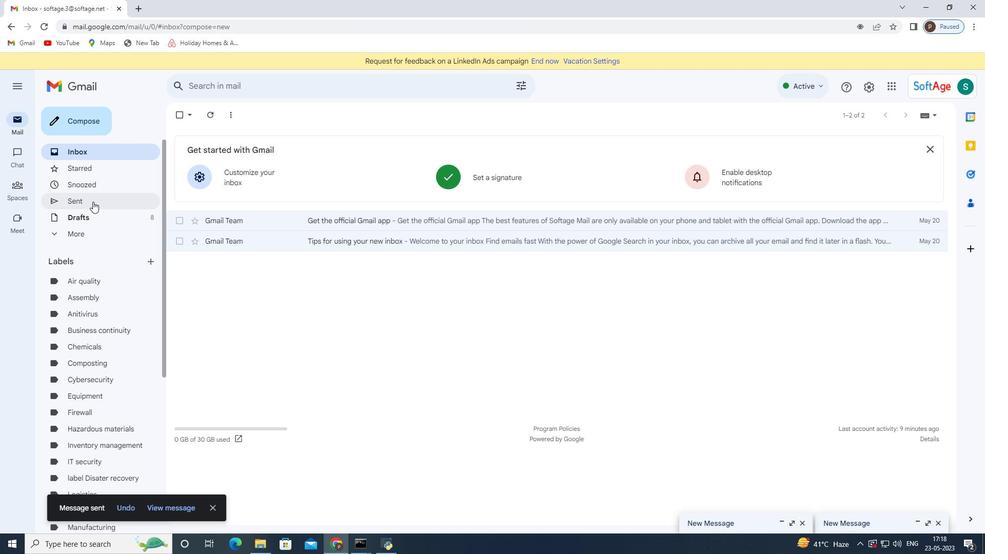 
Action: Mouse moved to (452, 174)
Screenshot: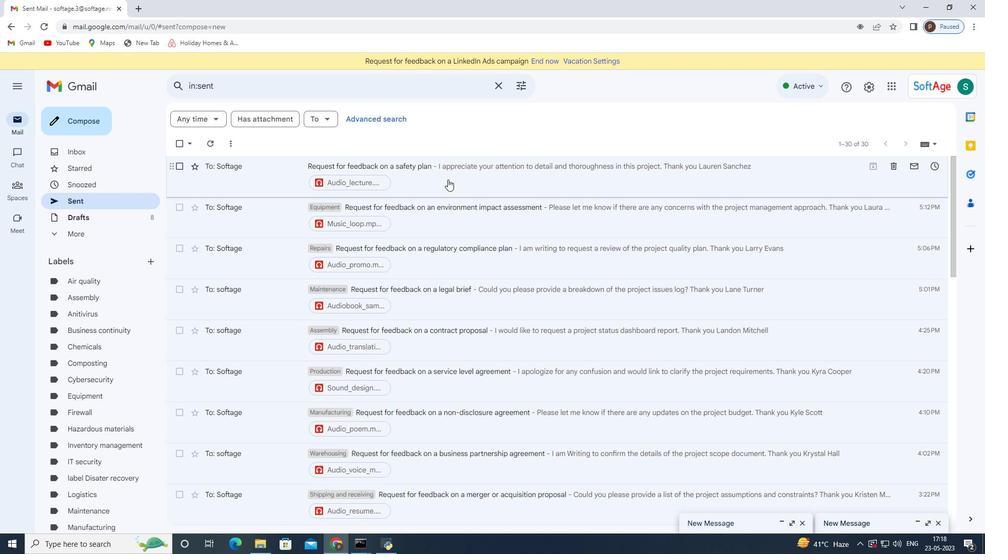 
Action: Mouse pressed right at (452, 174)
Screenshot: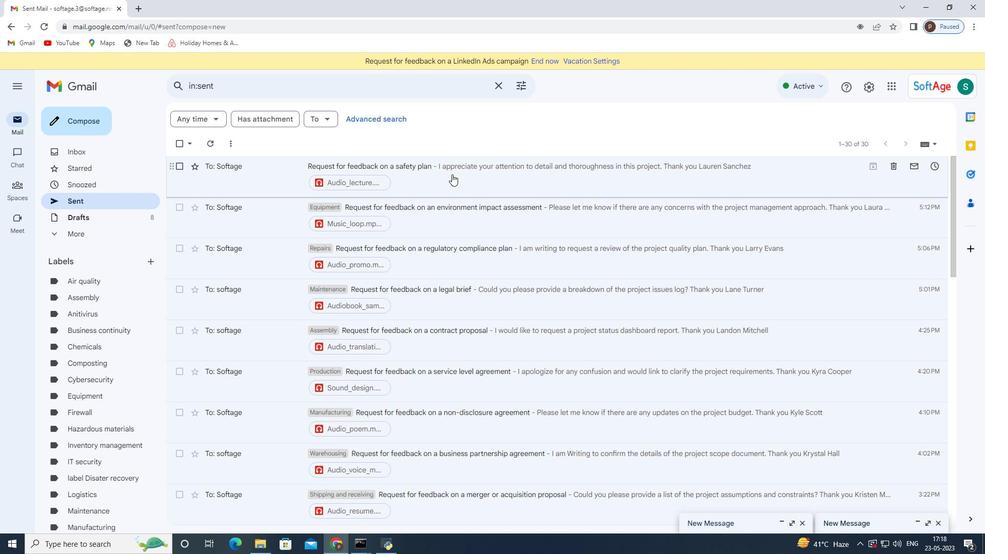 
Action: Mouse moved to (511, 348)
Screenshot: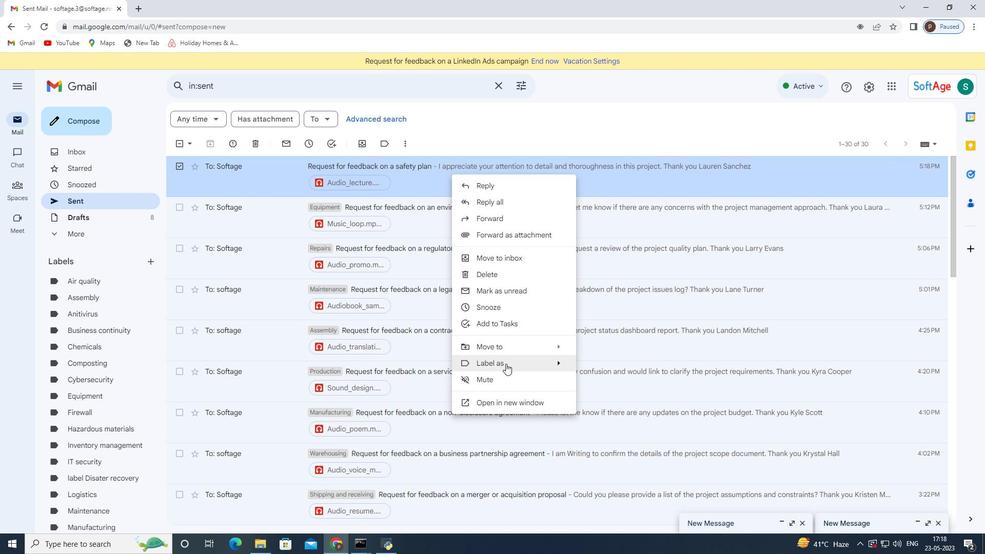 
Action: Mouse pressed left at (511, 348)
Screenshot: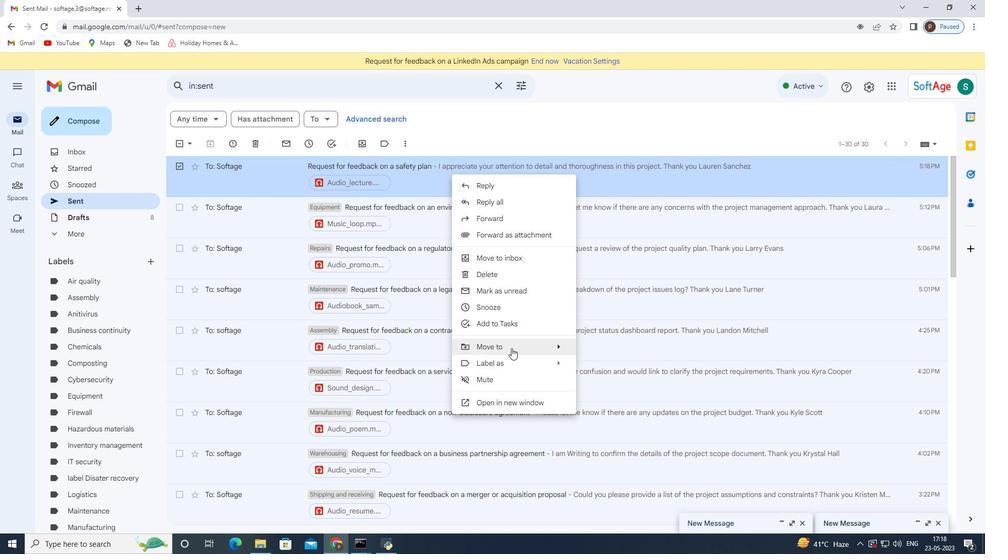 
Action: Mouse moved to (605, 320)
Screenshot: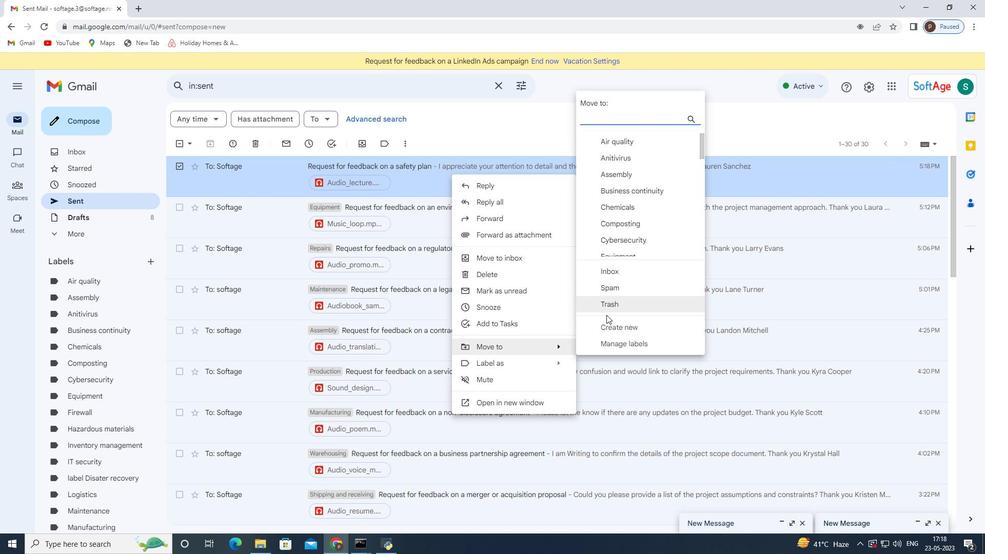 
Action: Mouse pressed left at (605, 320)
Screenshot: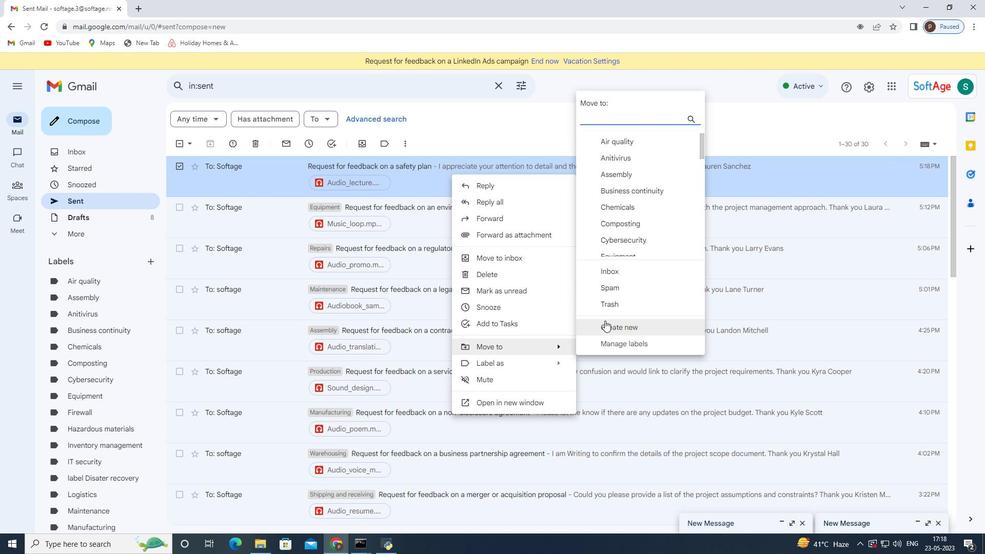 
Action: Mouse moved to (434, 279)
Screenshot: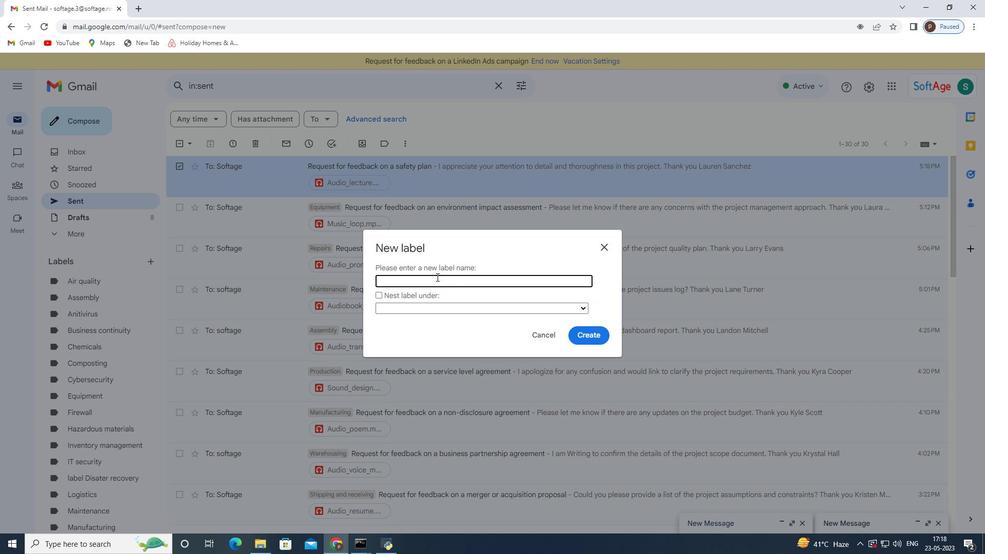 
Action: Mouse pressed left at (434, 279)
Screenshot: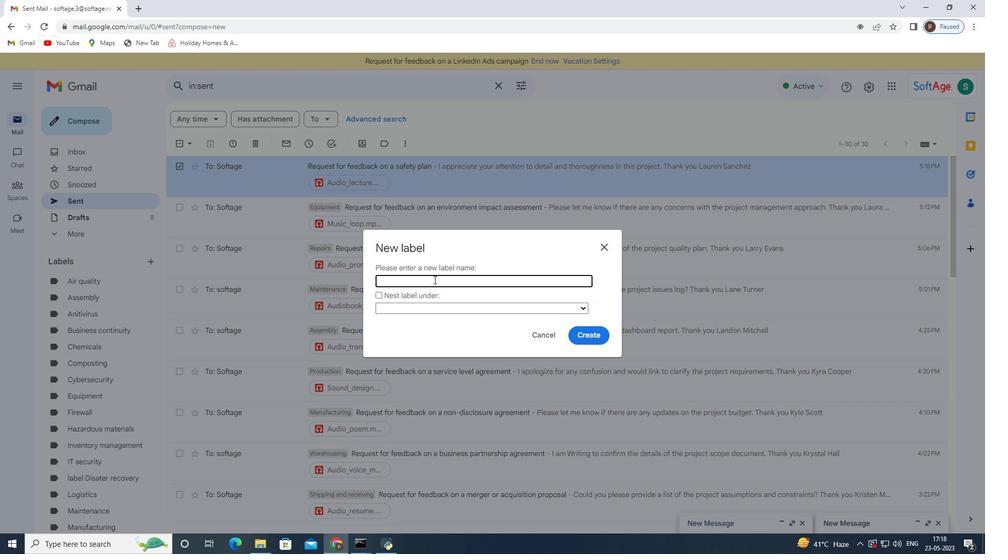 
Action: Mouse moved to (434, 279)
Screenshot: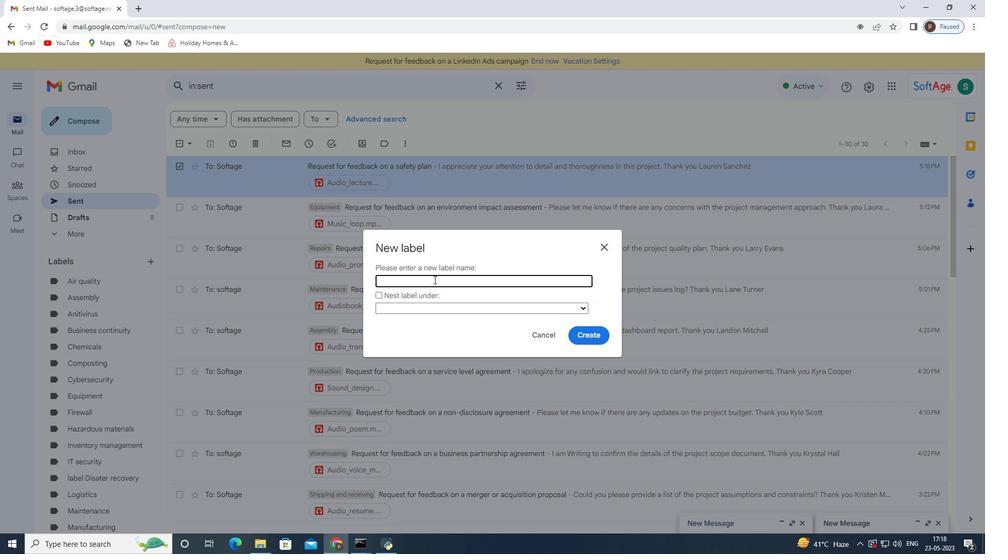 
Action: Key pressed <Key.shift>Tools
Screenshot: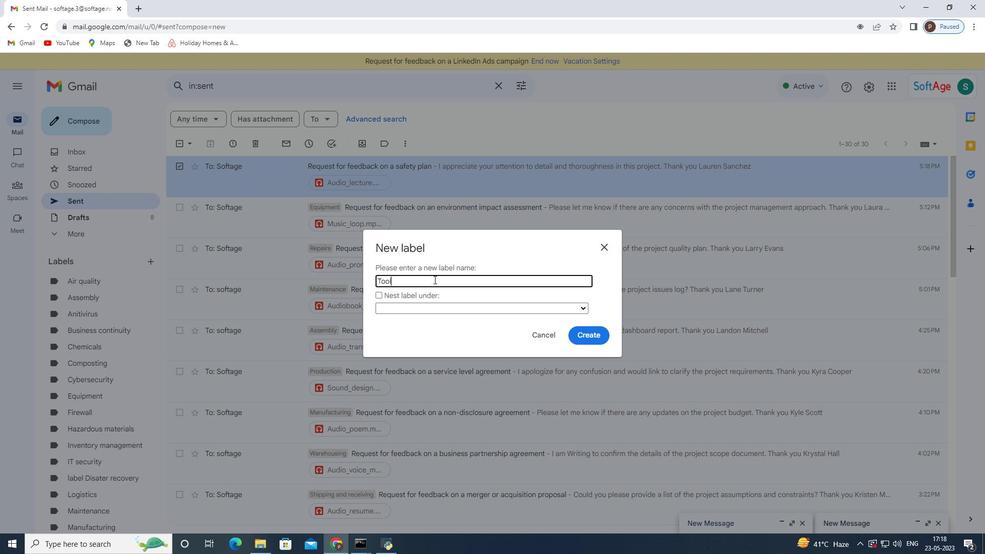 
Action: Mouse moved to (586, 335)
Screenshot: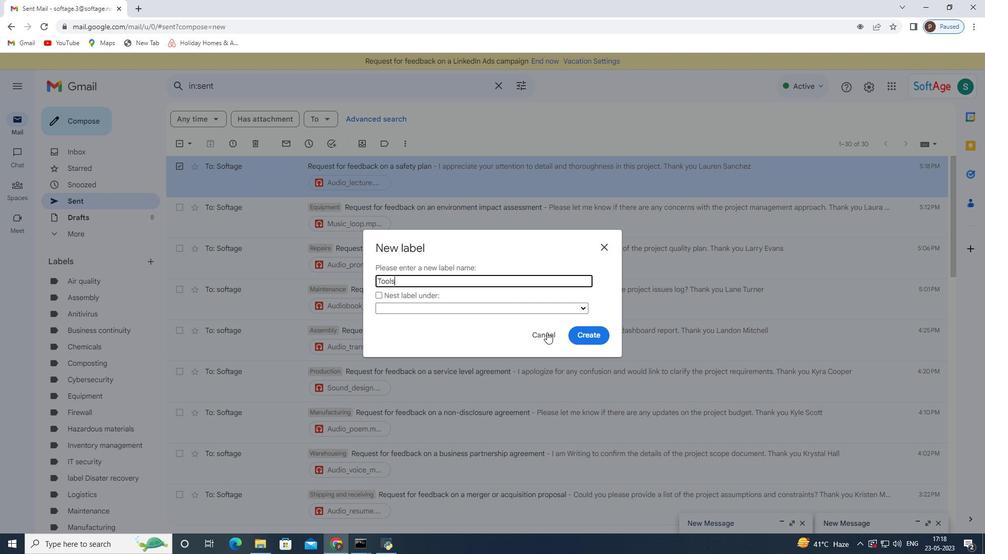 
Action: Mouse pressed left at (586, 335)
Screenshot: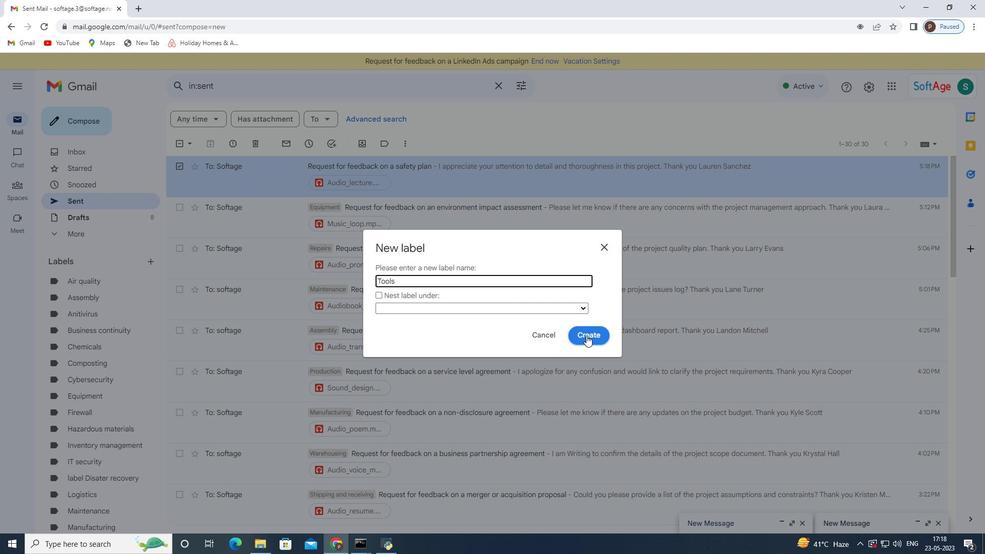 
